 Task: Buy 3 Dental Floss from Oral Care section under best seller category for shipping address: Julie Green, 2771 Fieldcrest Road, New York, New York 10005, Cell Number 6318992398. Pay from credit card ending with 7965, CVV 549
Action: Mouse moved to (544, 45)
Screenshot: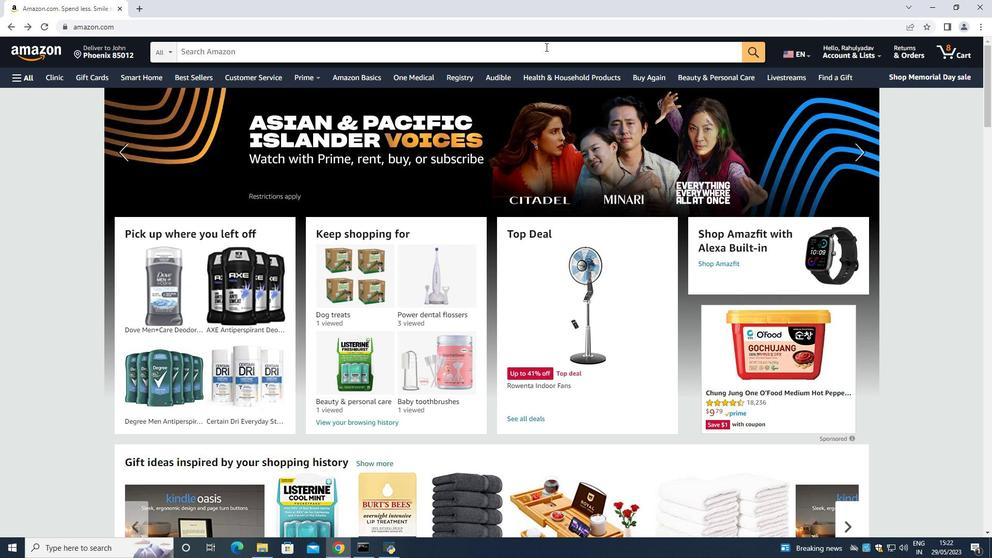 
Action: Mouse pressed left at (544, 45)
Screenshot: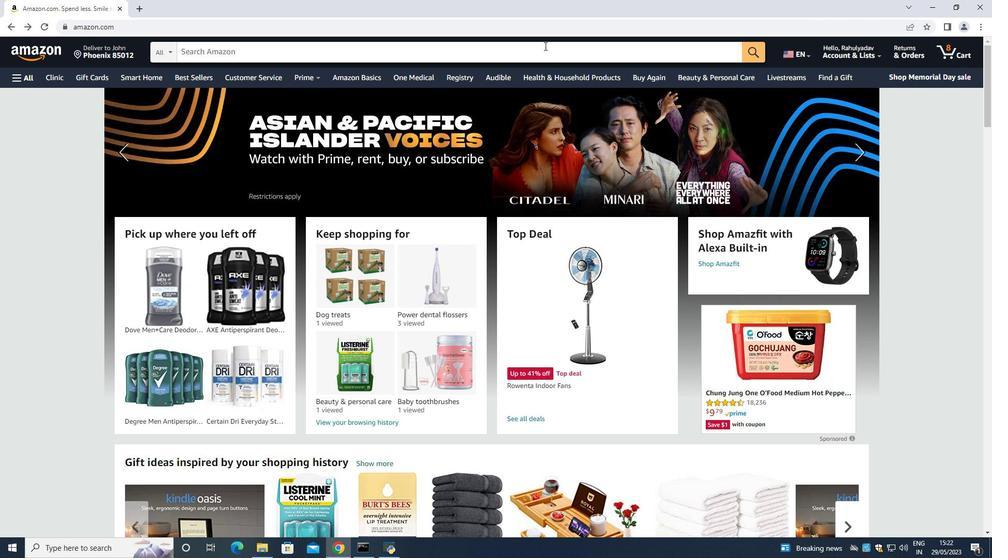 
Action: Key pressed <Key.shift>Dw<Key.backspace>ental<Key.space><Key.shift><Key.shift><Key.shift><Key.shift><Key.shift><Key.shift><Key.shift><Key.shift><Key.shift><Key.shift><Key.shift><Key.shift><Key.shift><Key.shift><Key.shift><Key.shift><Key.shift>Floss<Key.space><Key.enter>
Screenshot: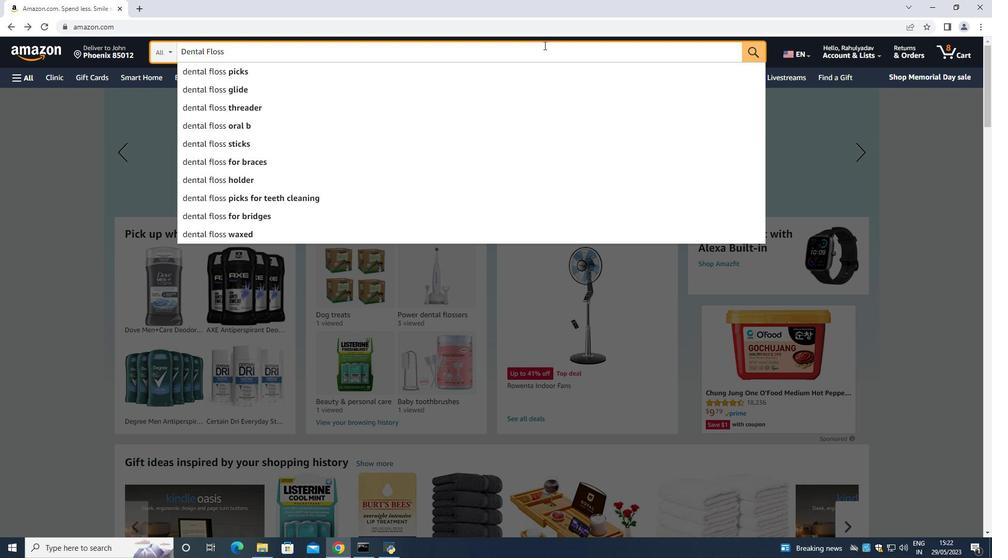 
Action: Mouse moved to (484, 13)
Screenshot: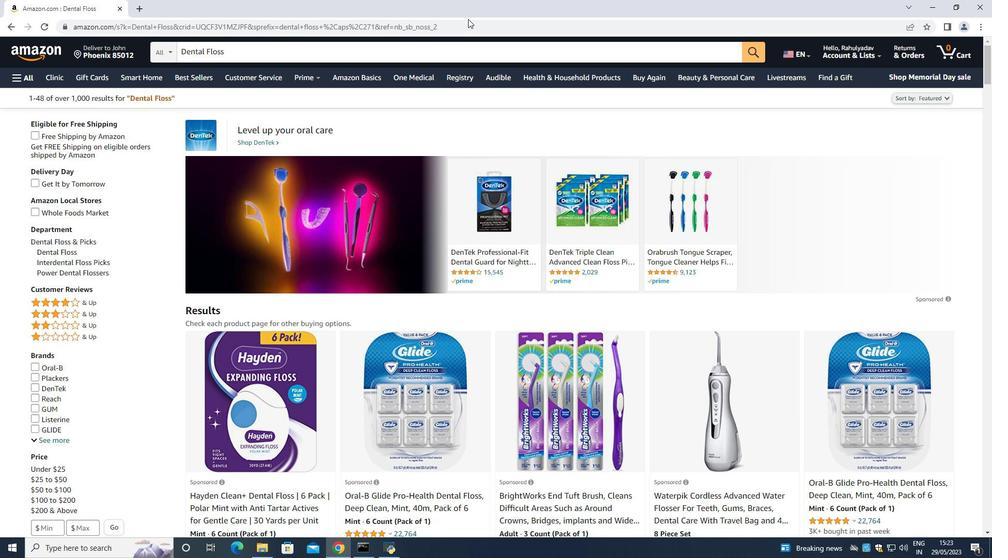 
Action: Mouse scrolled (484, 14) with delta (0, 0)
Screenshot: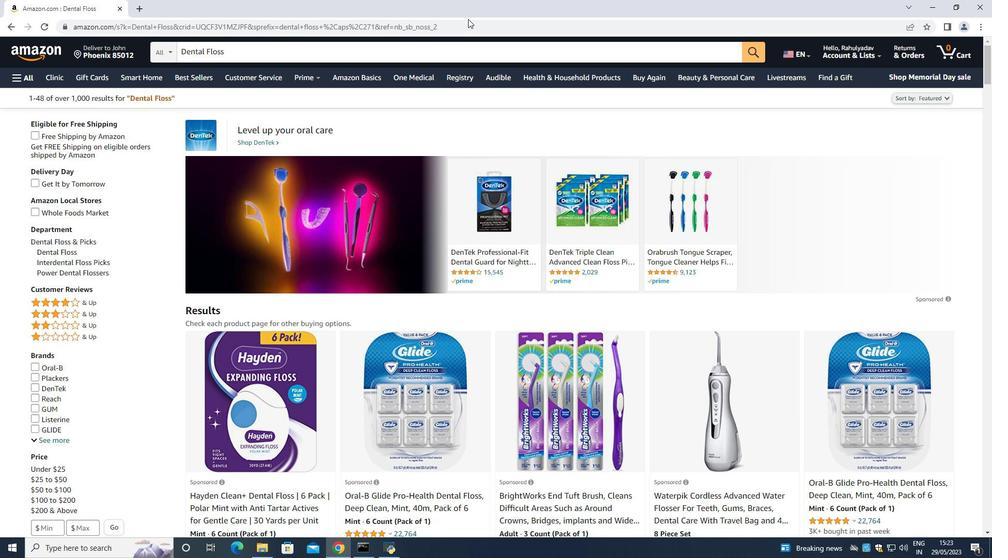 
Action: Mouse moved to (428, 220)
Screenshot: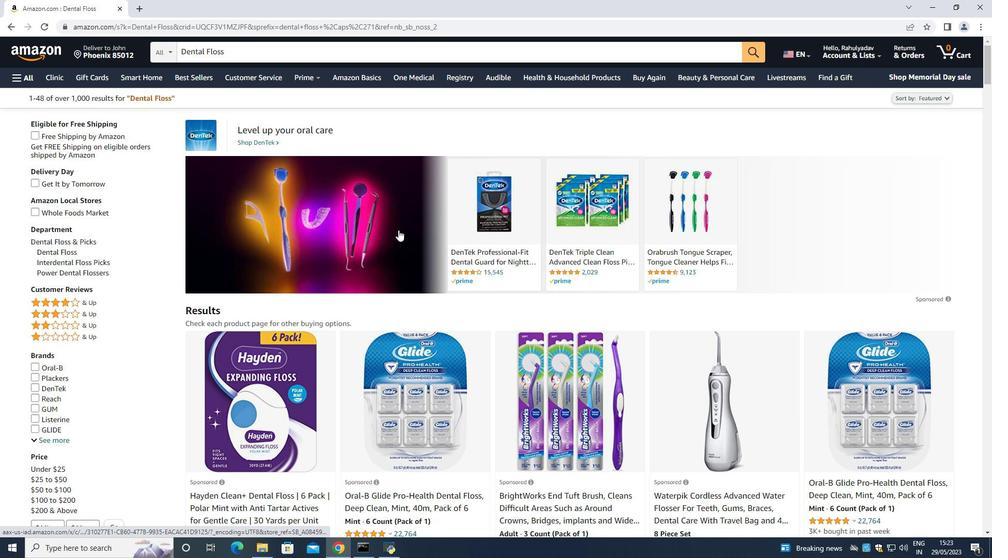 
Action: Mouse scrolled (428, 219) with delta (0, 0)
Screenshot: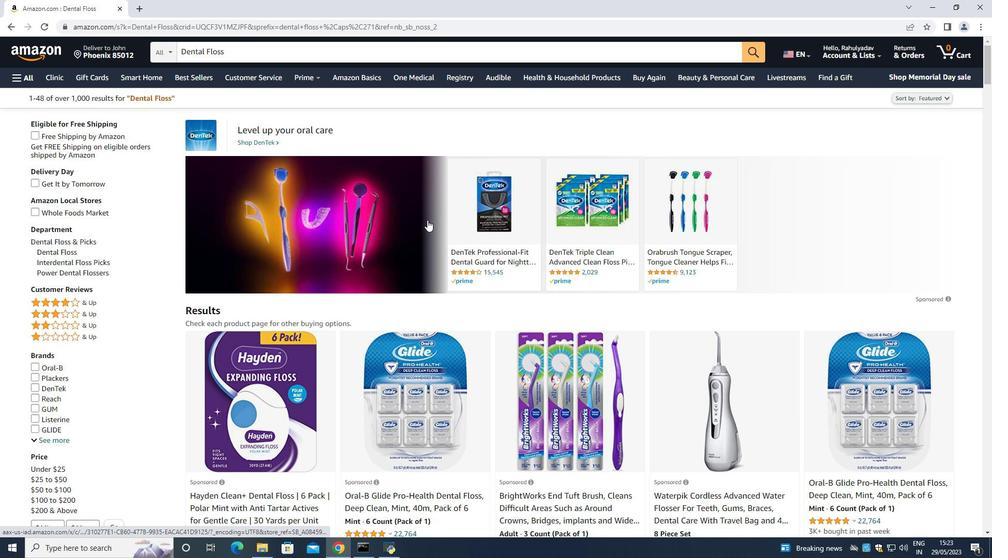 
Action: Mouse moved to (279, 306)
Screenshot: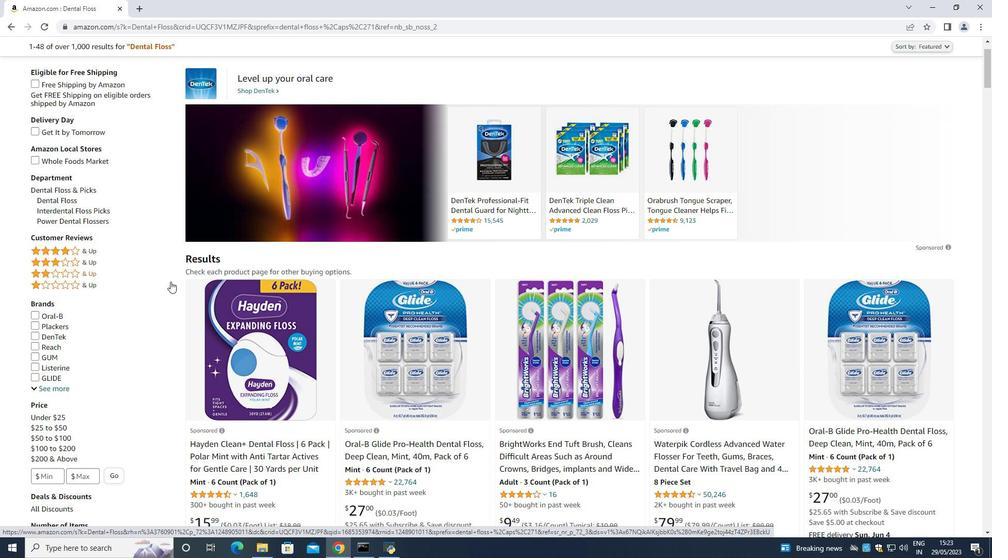 
Action: Mouse scrolled (279, 306) with delta (0, 0)
Screenshot: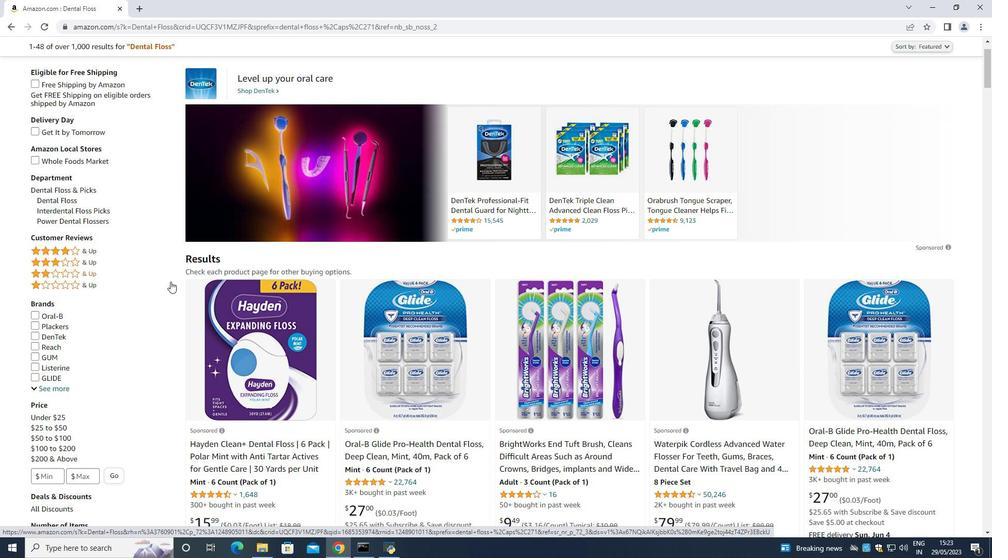 
Action: Mouse moved to (293, 370)
Screenshot: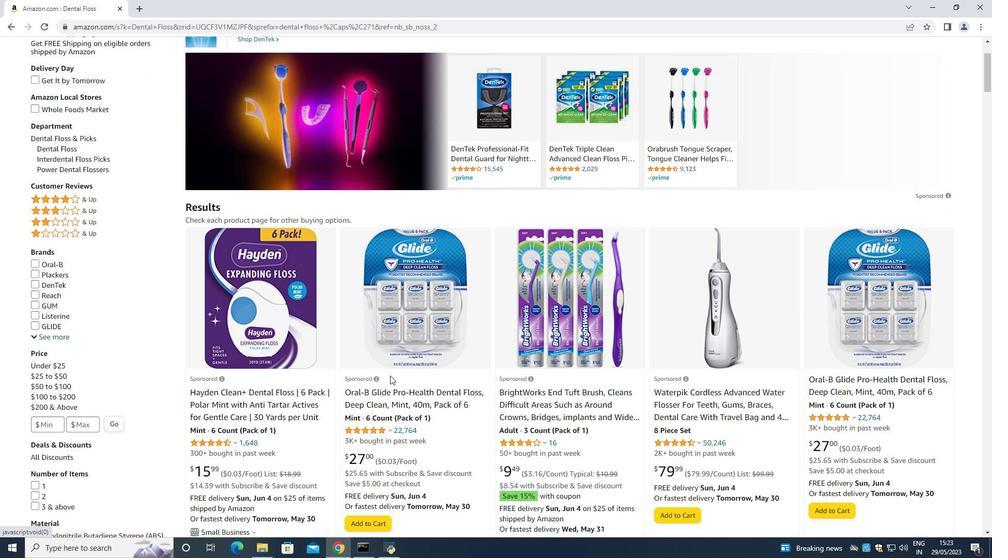 
Action: Mouse scrolled (293, 369) with delta (0, 0)
Screenshot: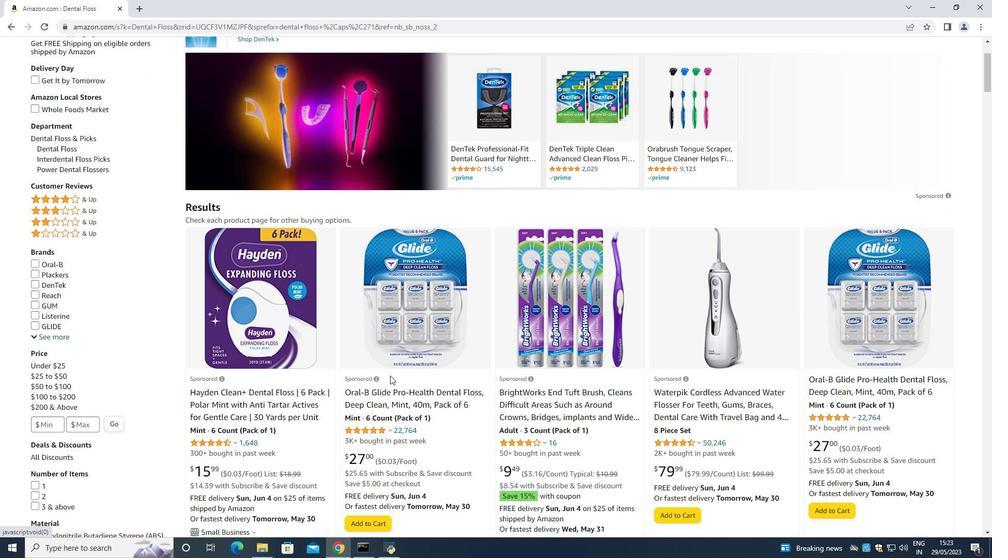 
Action: Mouse moved to (229, 356)
Screenshot: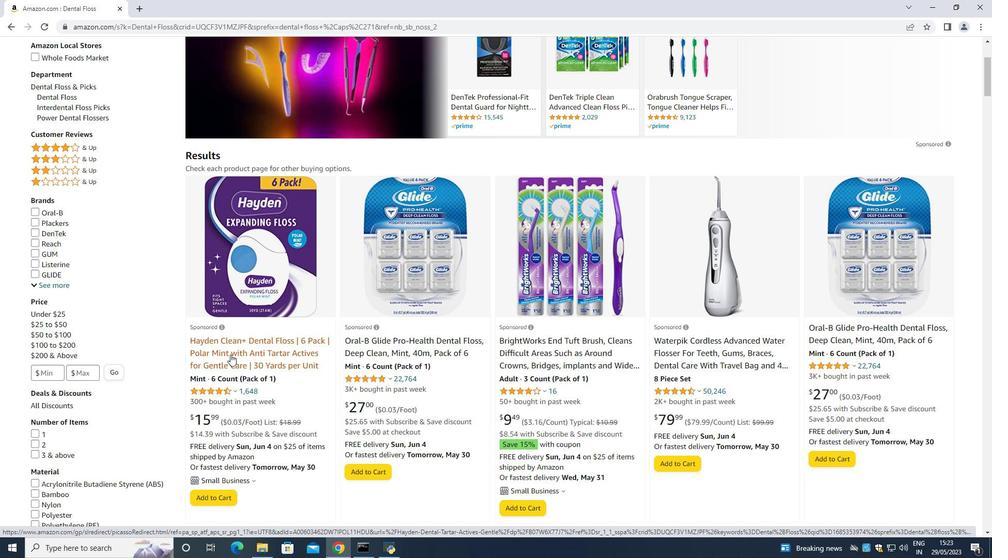 
Action: Mouse scrolled (229, 355) with delta (0, 0)
Screenshot: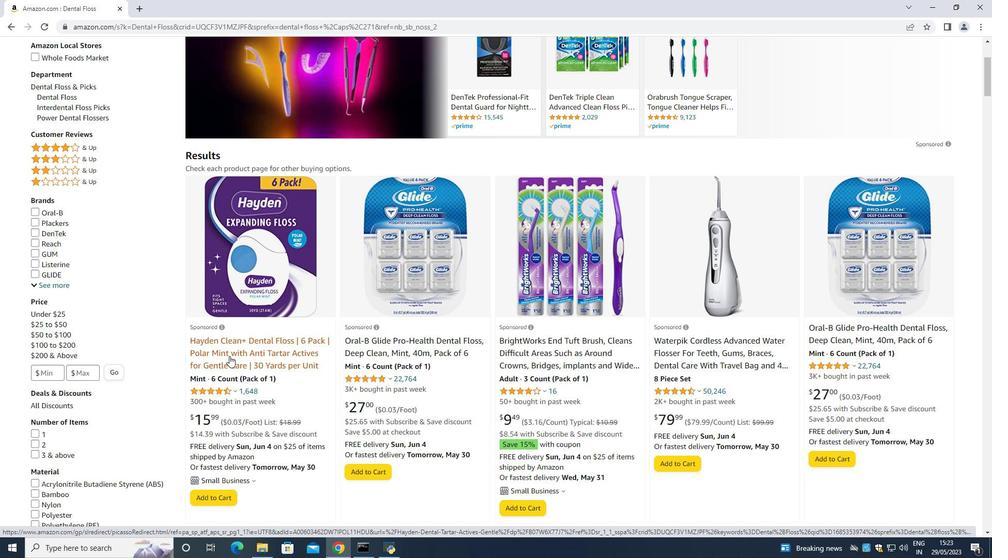 
Action: Mouse moved to (330, 292)
Screenshot: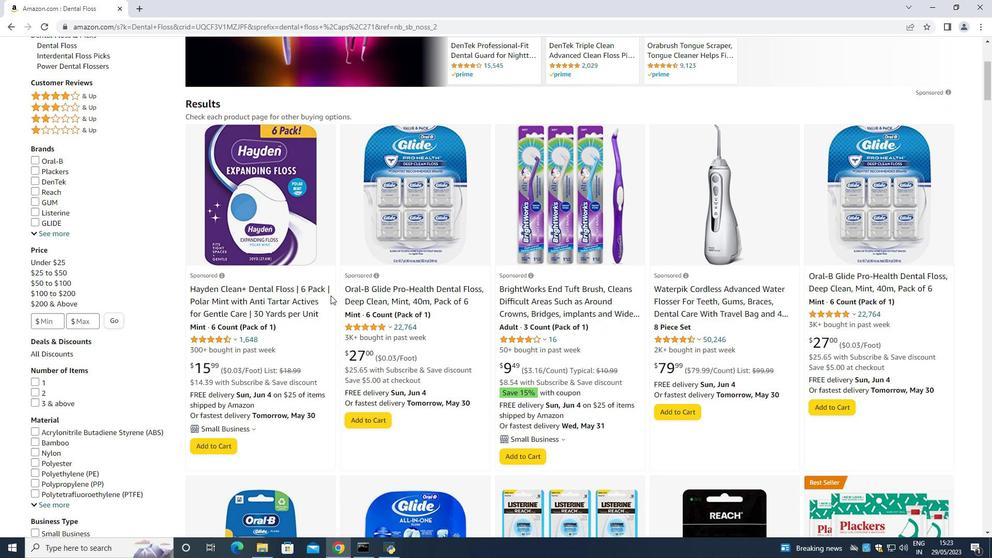 
Action: Mouse pressed middle at (330, 292)
Screenshot: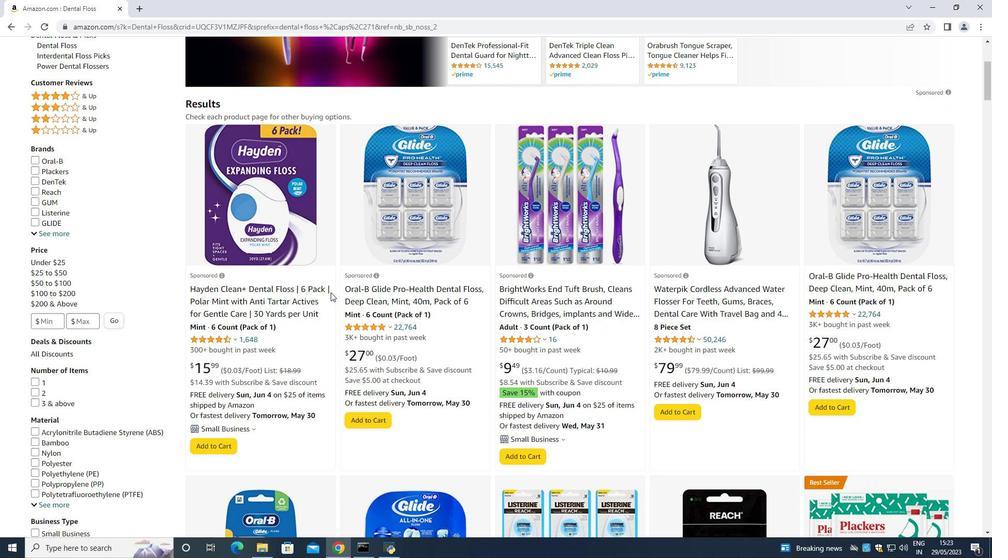 
Action: Mouse moved to (184, 299)
Screenshot: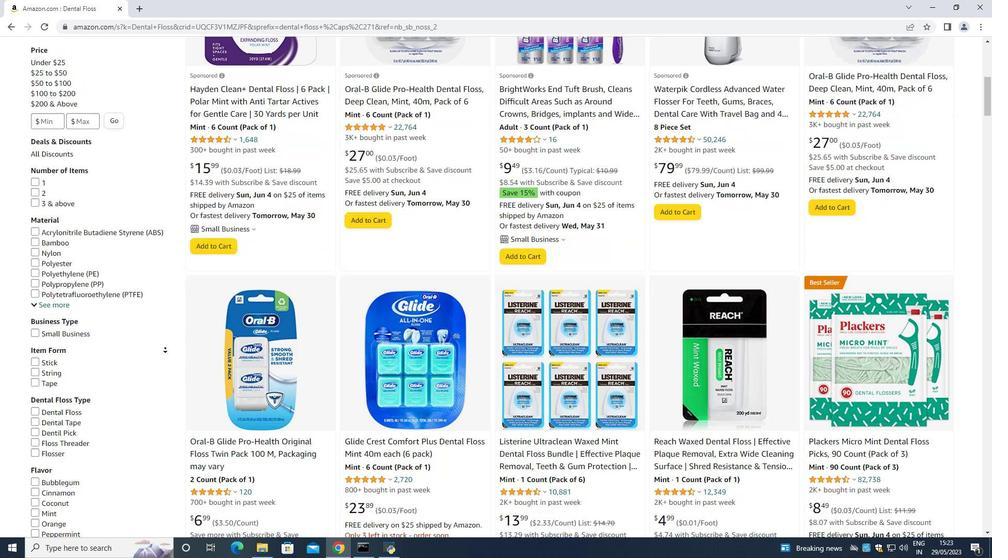 
Action: Mouse scrolled (184, 299) with delta (0, 0)
Screenshot: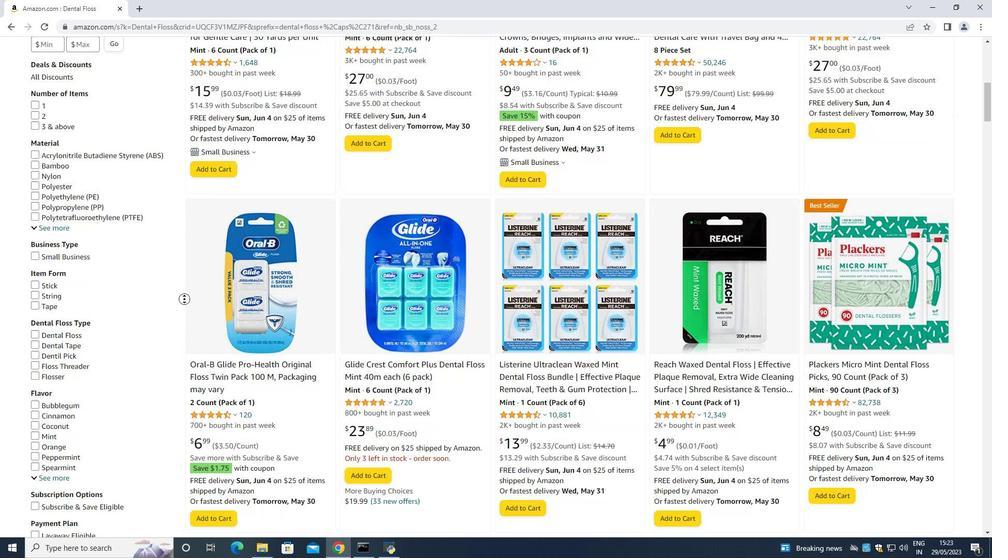 
Action: Mouse moved to (344, 336)
Screenshot: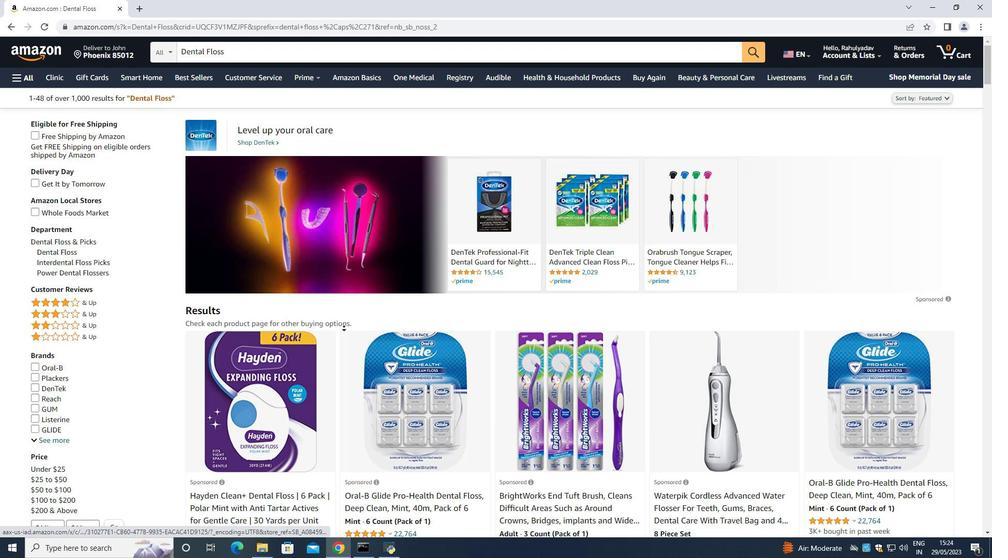 
Action: Mouse pressed left at (344, 336)
Screenshot: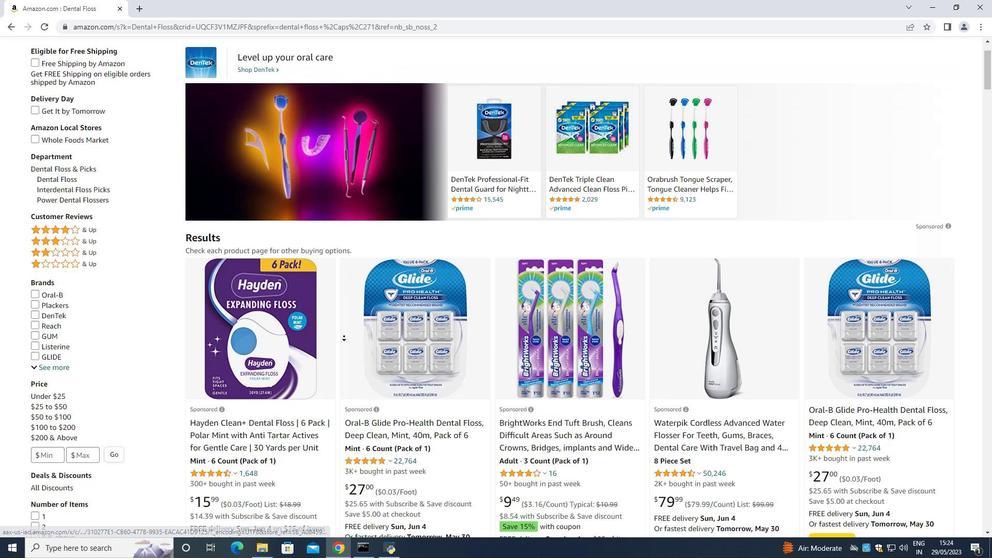 
Action: Mouse moved to (246, 300)
Screenshot: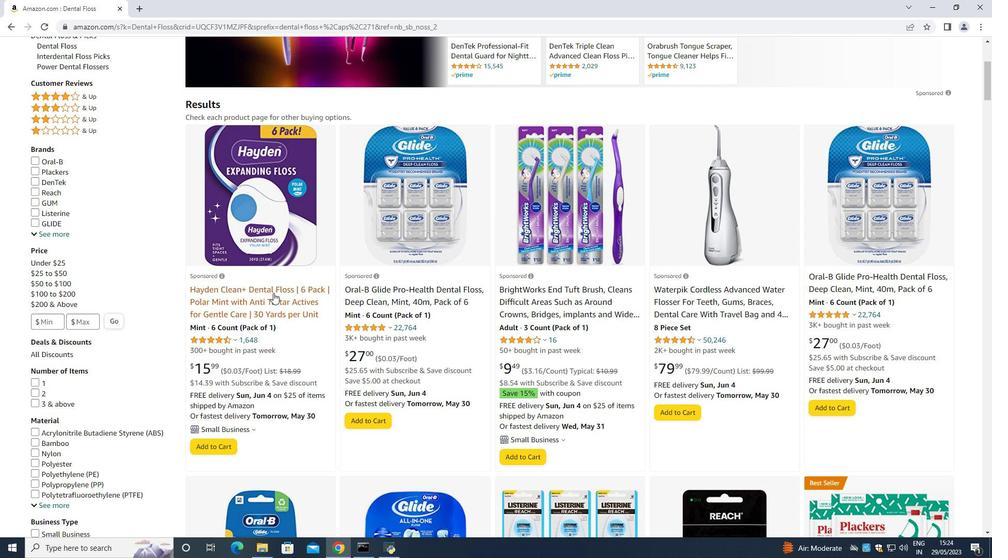 
Action: Mouse pressed left at (246, 300)
Screenshot: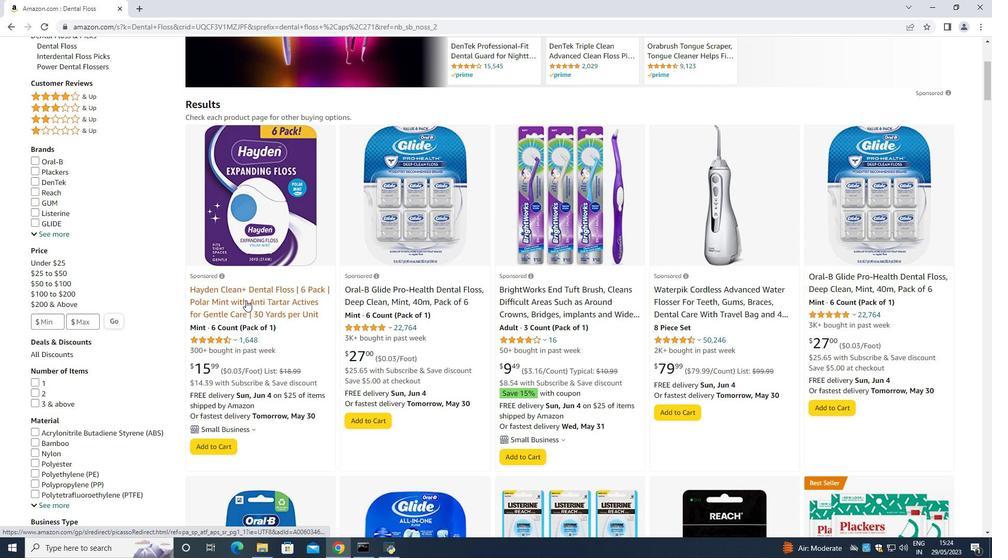 
Action: Mouse moved to (124, 202)
Screenshot: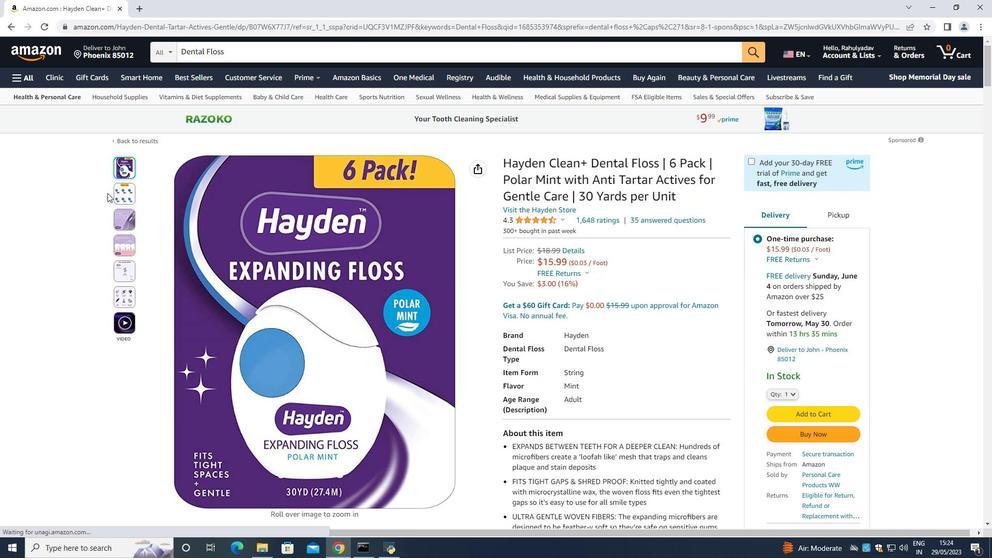 
Action: Mouse pressed left at (124, 202)
Screenshot: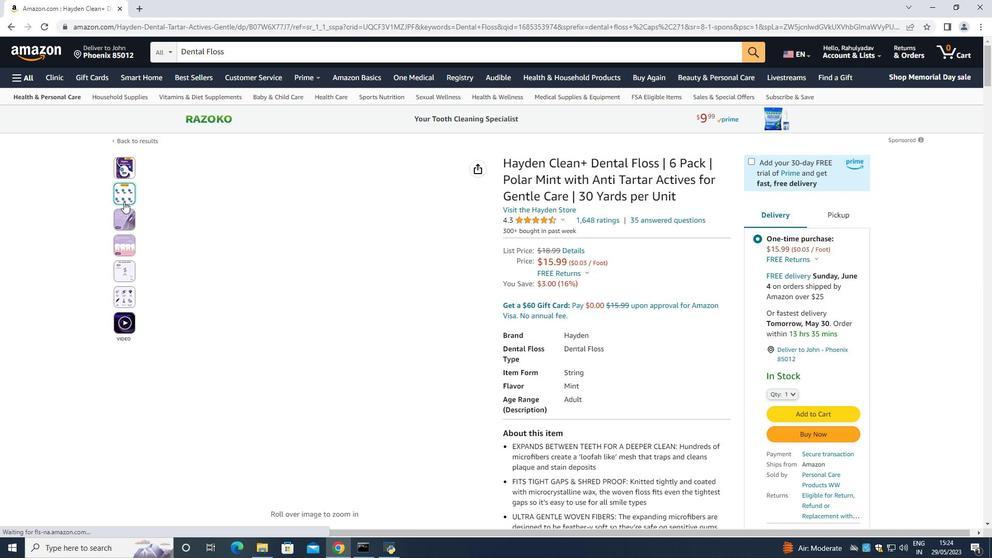 
Action: Mouse moved to (121, 320)
Screenshot: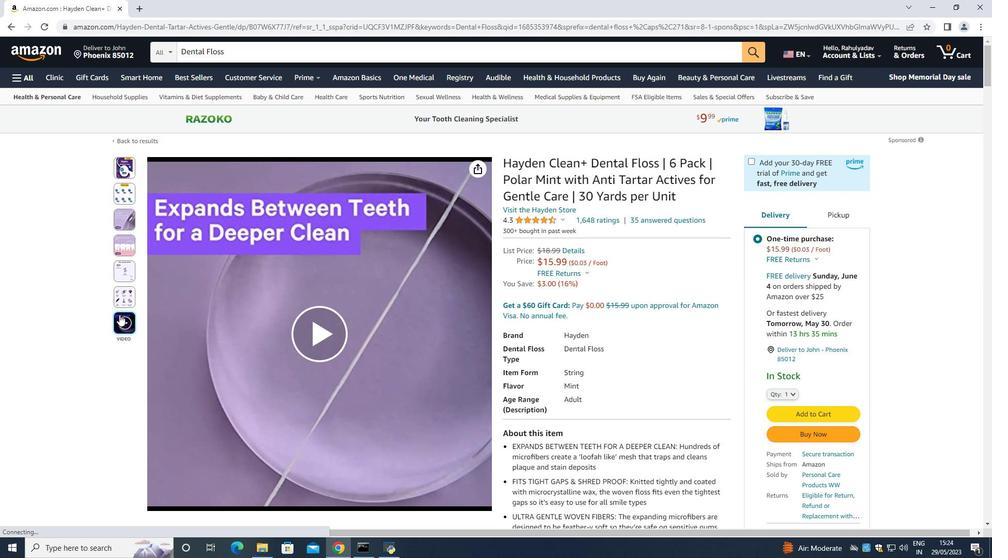 
Action: Mouse pressed left at (121, 320)
Screenshot: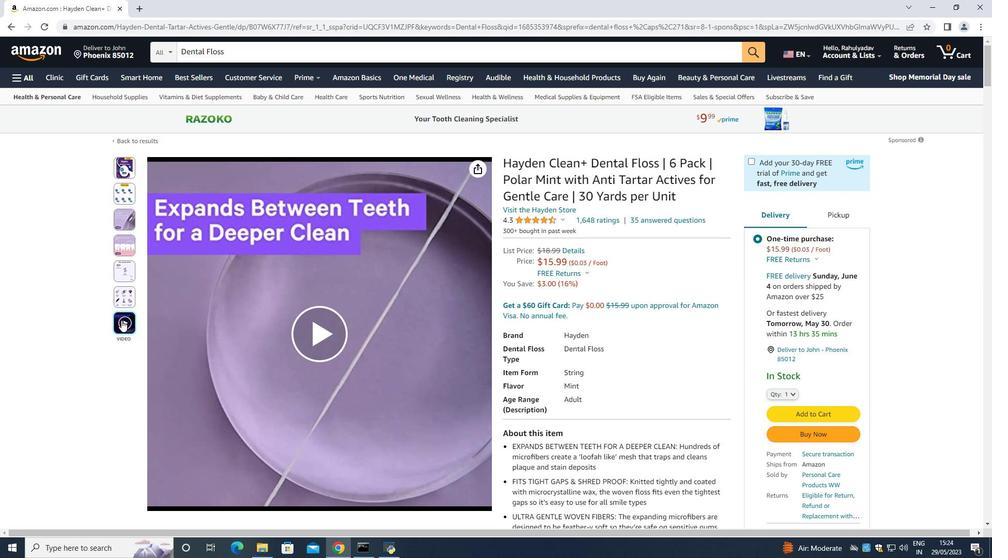 
Action: Mouse moved to (962, 95)
Screenshot: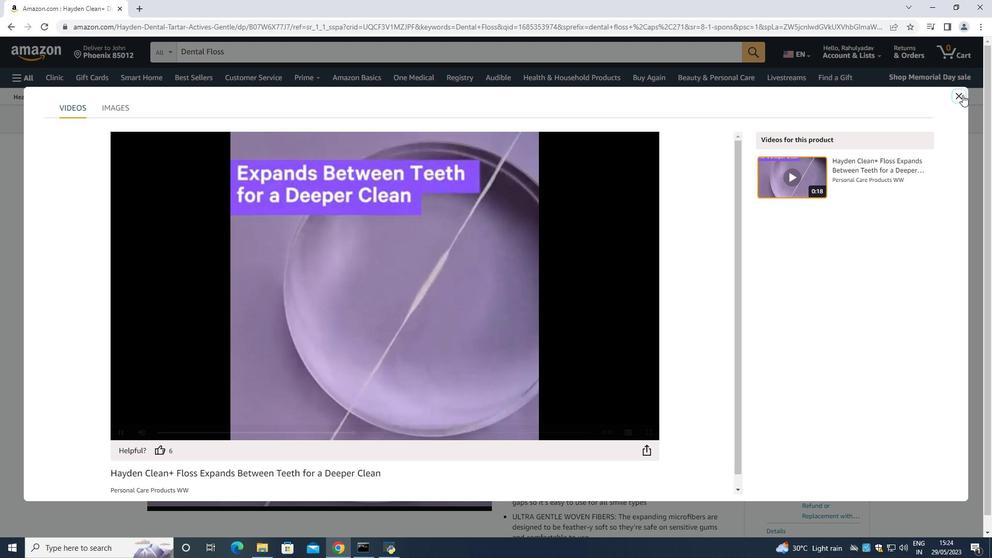
Action: Mouse pressed left at (962, 95)
Screenshot: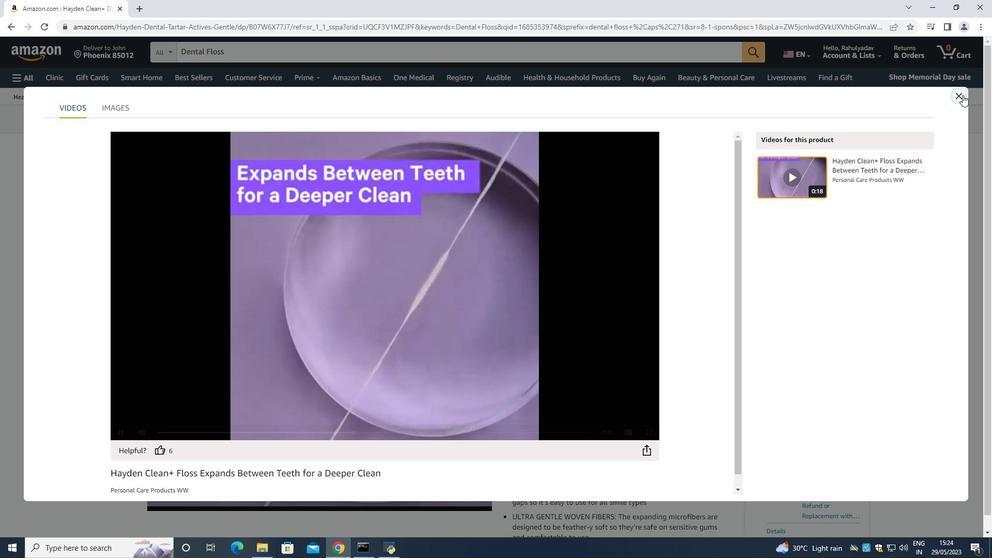
Action: Mouse moved to (886, 169)
Screenshot: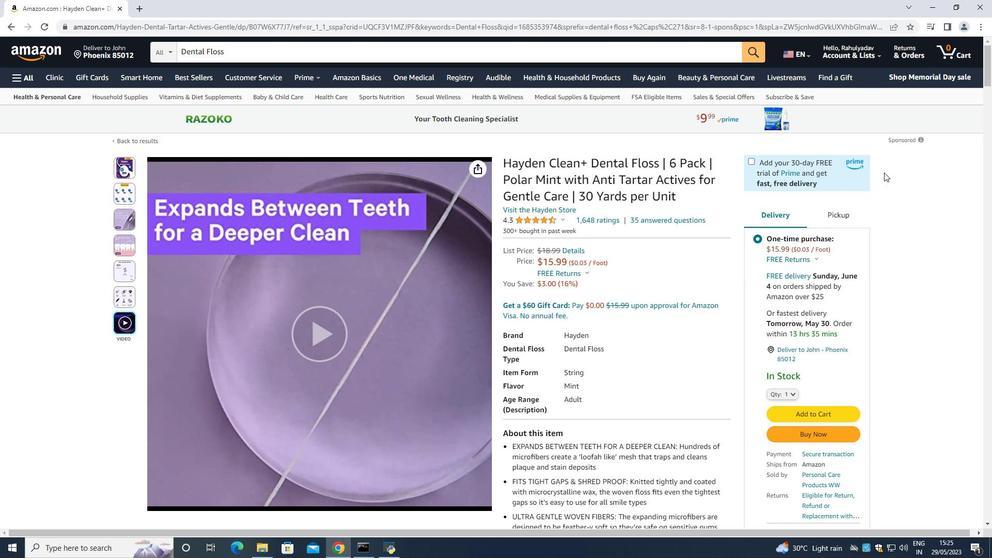 
Action: Mouse pressed middle at (886, 169)
Screenshot: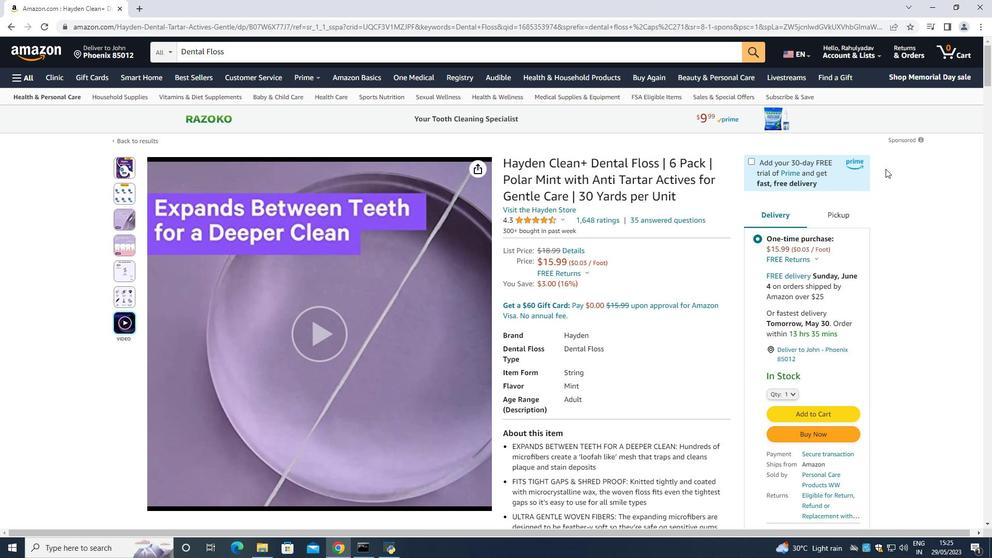
Action: Mouse moved to (686, 189)
Screenshot: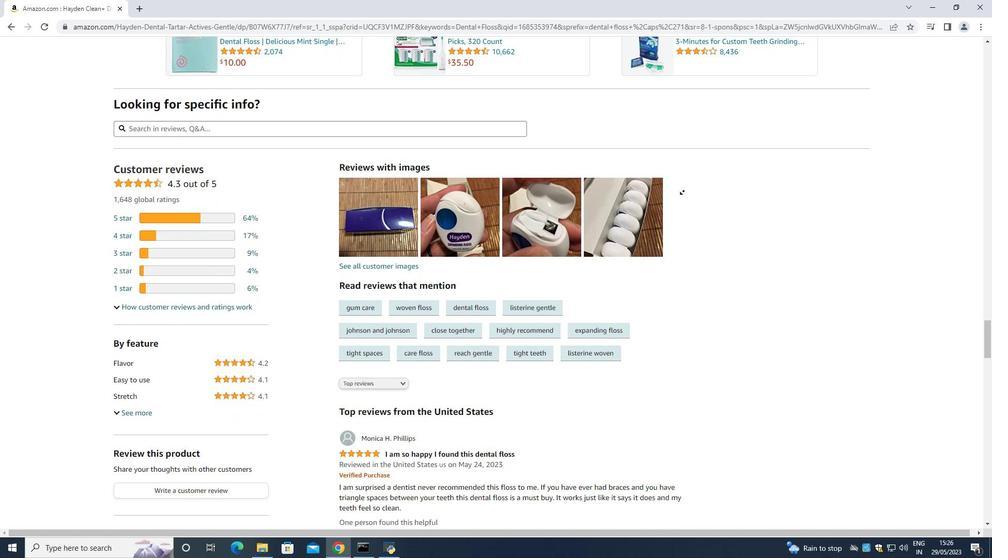 
Action: Mouse pressed left at (686, 189)
Screenshot: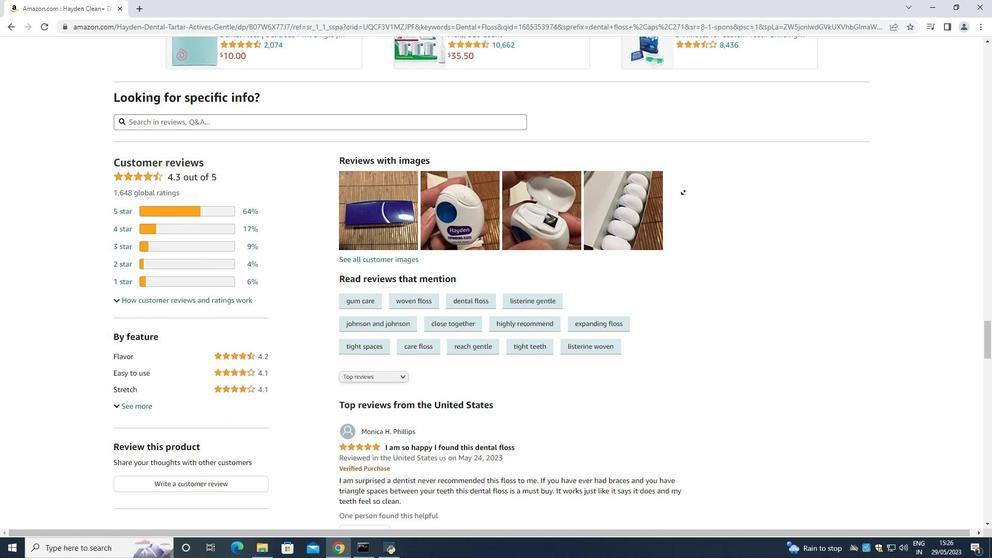 
Action: Mouse moved to (899, 557)
Screenshot: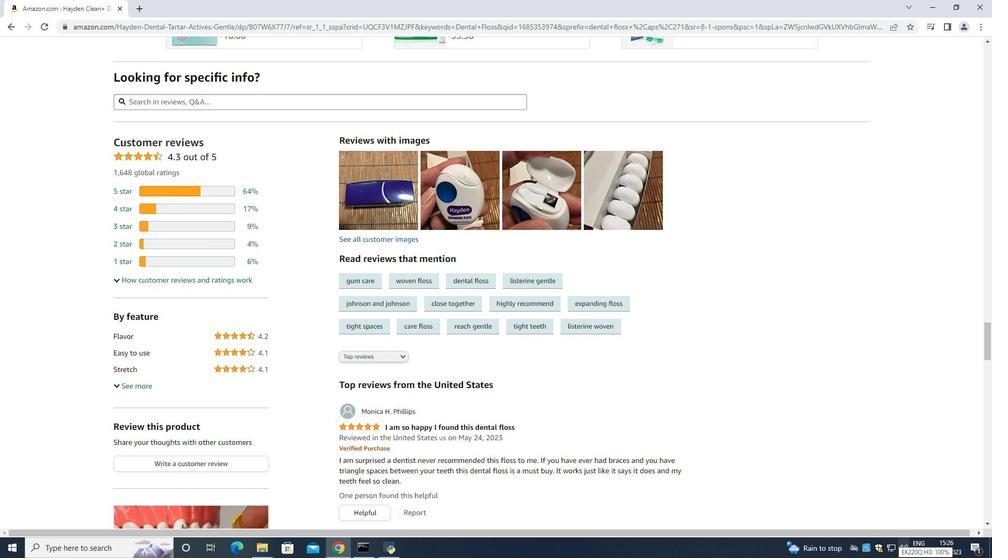 
Action: Mouse scrolled (899, 557) with delta (0, 0)
Screenshot: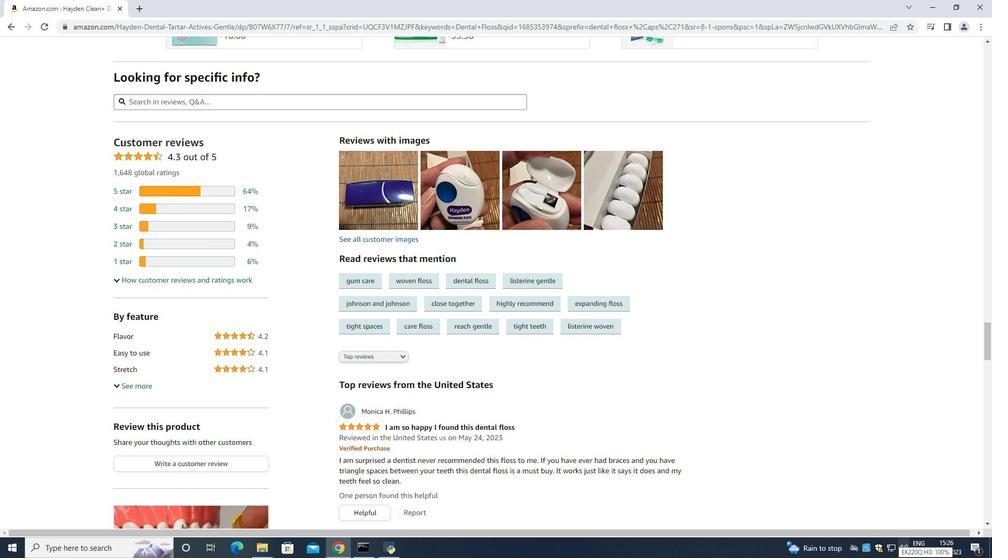 
Action: Mouse scrolled (899, 557) with delta (0, 0)
Screenshot: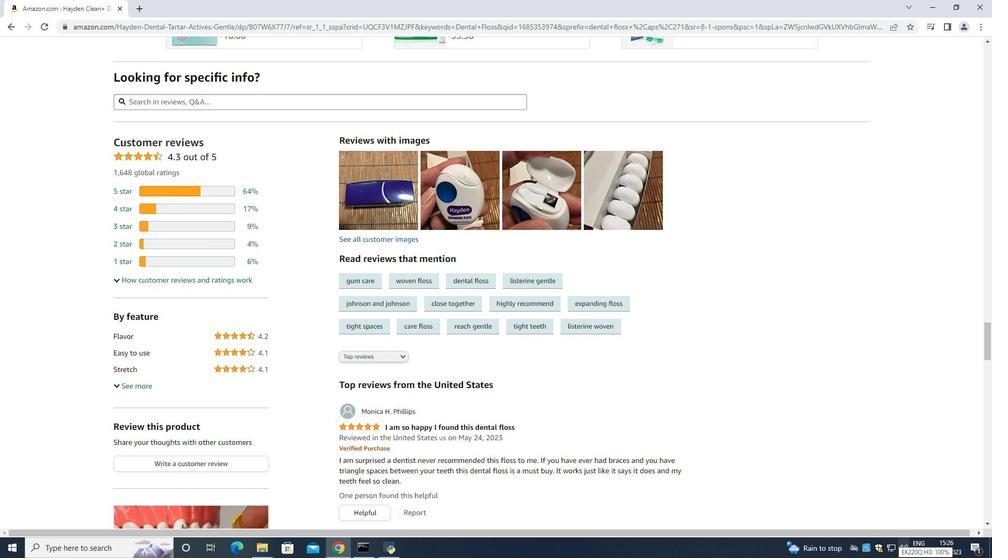 
Action: Mouse moved to (374, 197)
Screenshot: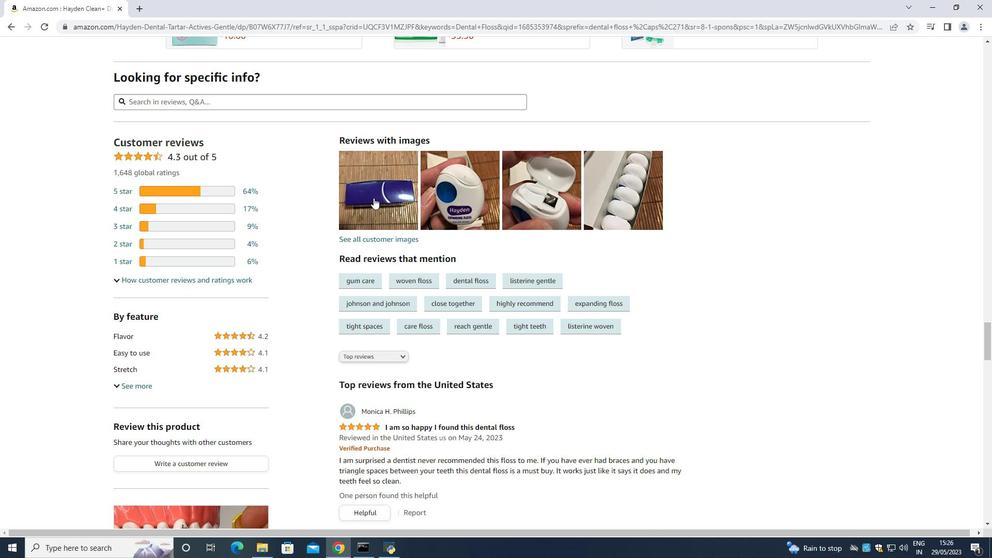 
Action: Mouse pressed left at (374, 197)
Screenshot: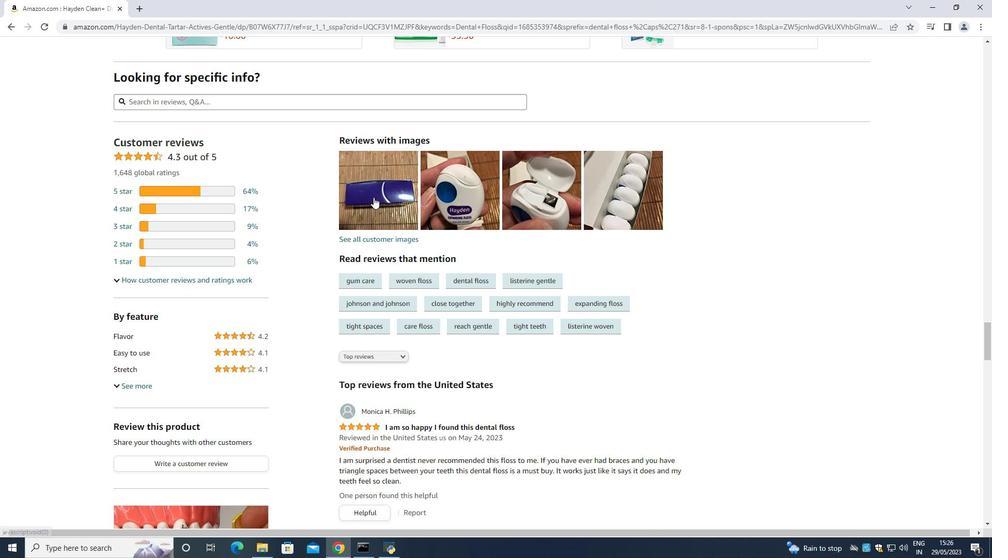 
Action: Mouse moved to (637, 323)
Screenshot: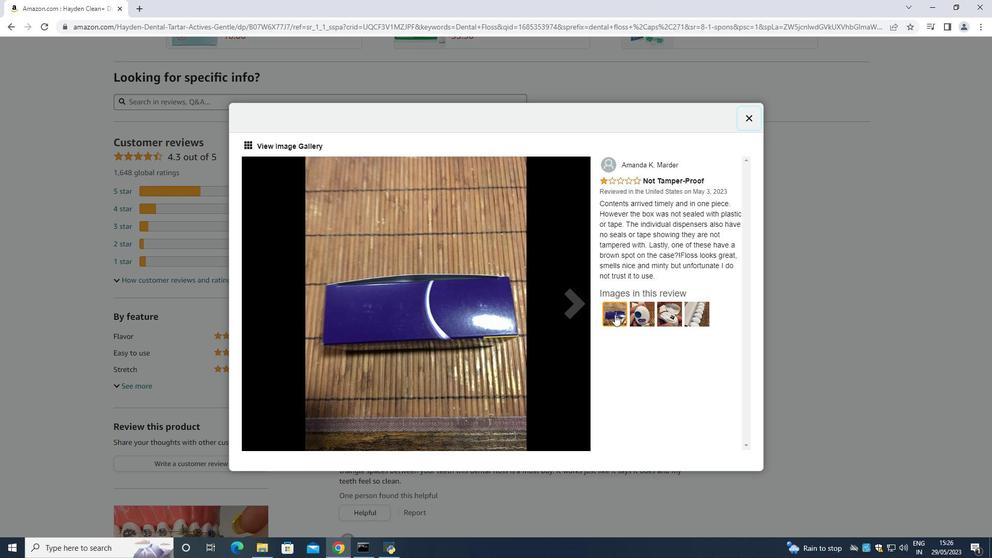 
Action: Mouse pressed left at (637, 323)
Screenshot: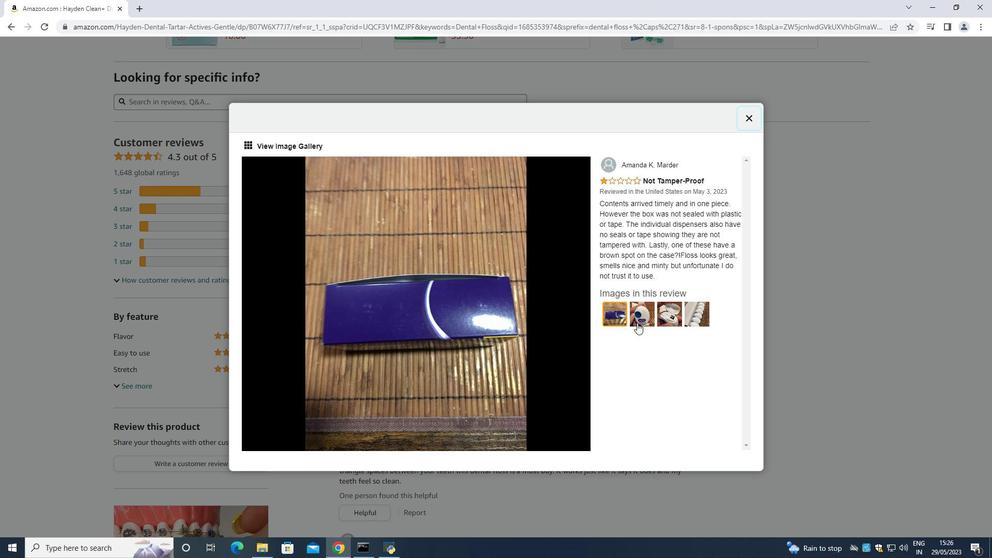 
Action: Mouse moved to (579, 300)
Screenshot: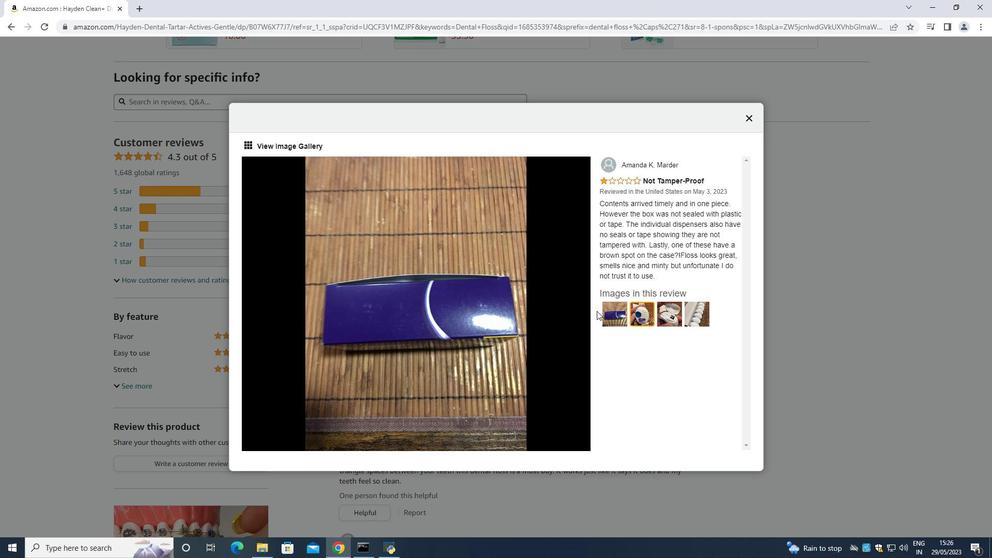 
Action: Mouse pressed left at (579, 300)
Screenshot: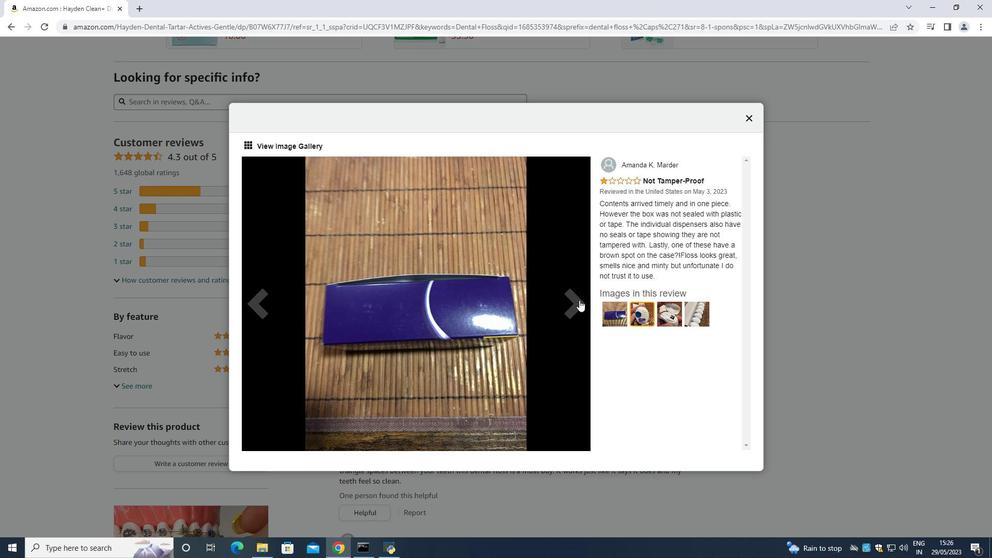 
Action: Mouse pressed left at (579, 300)
Screenshot: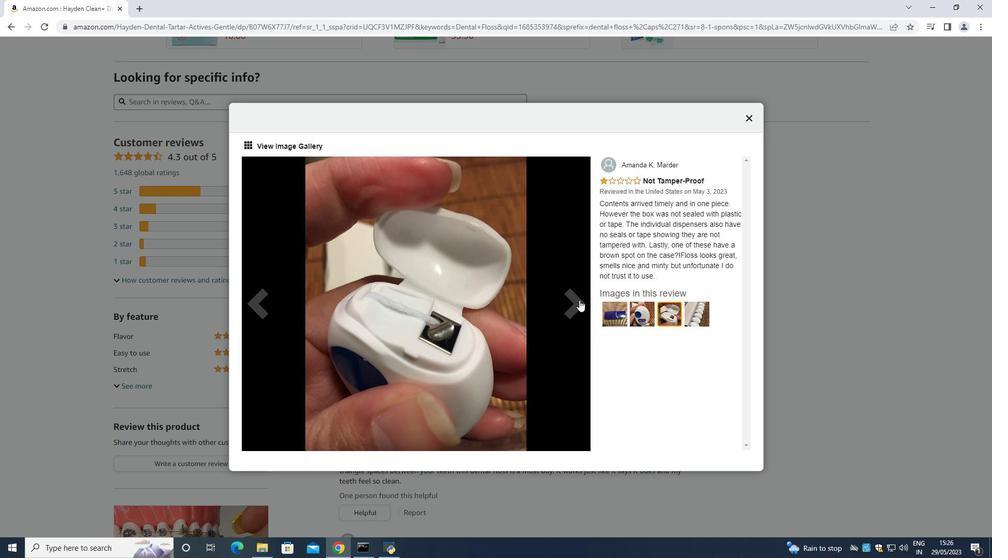 
Action: Mouse pressed left at (579, 300)
Screenshot: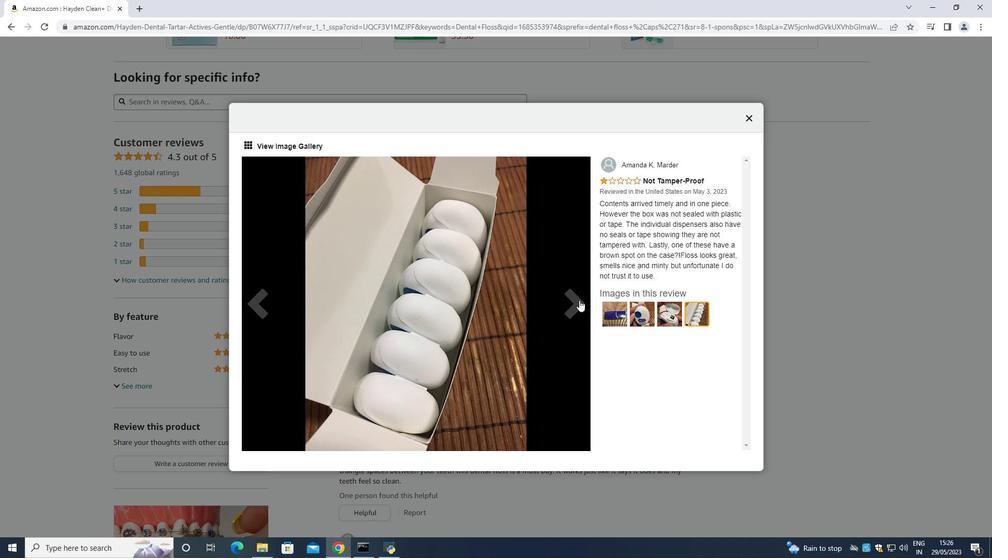 
Action: Mouse pressed left at (579, 300)
Screenshot: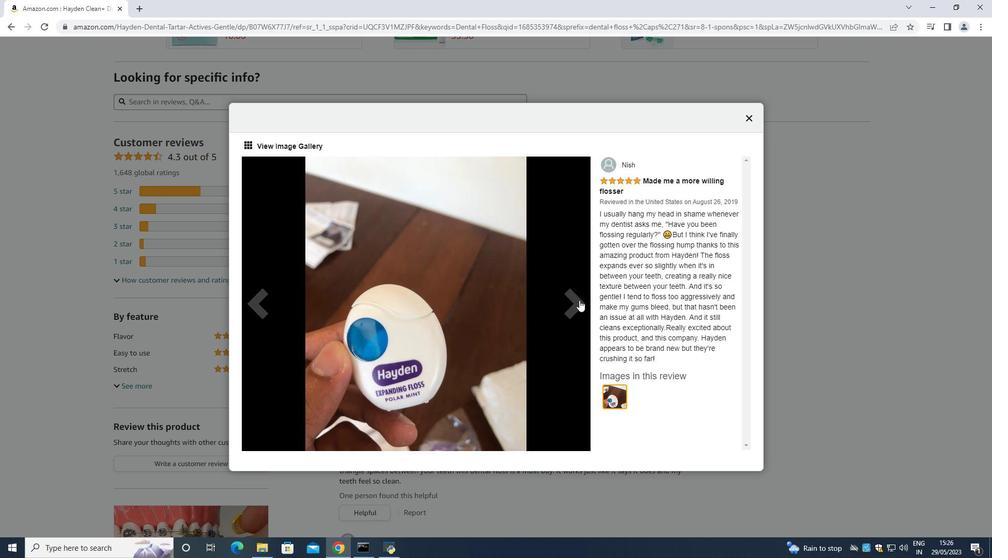 
Action: Mouse pressed left at (579, 300)
Screenshot: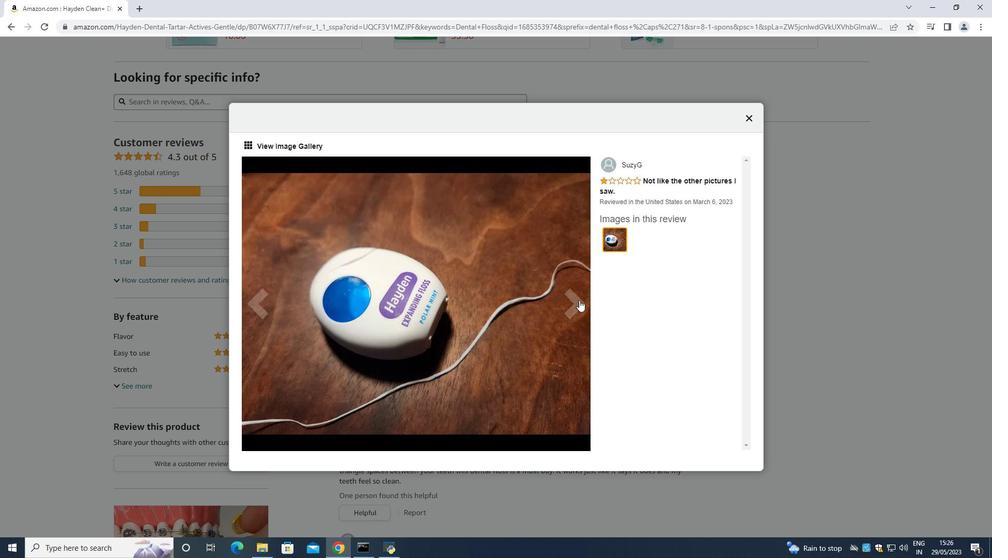 
Action: Mouse pressed left at (579, 300)
Screenshot: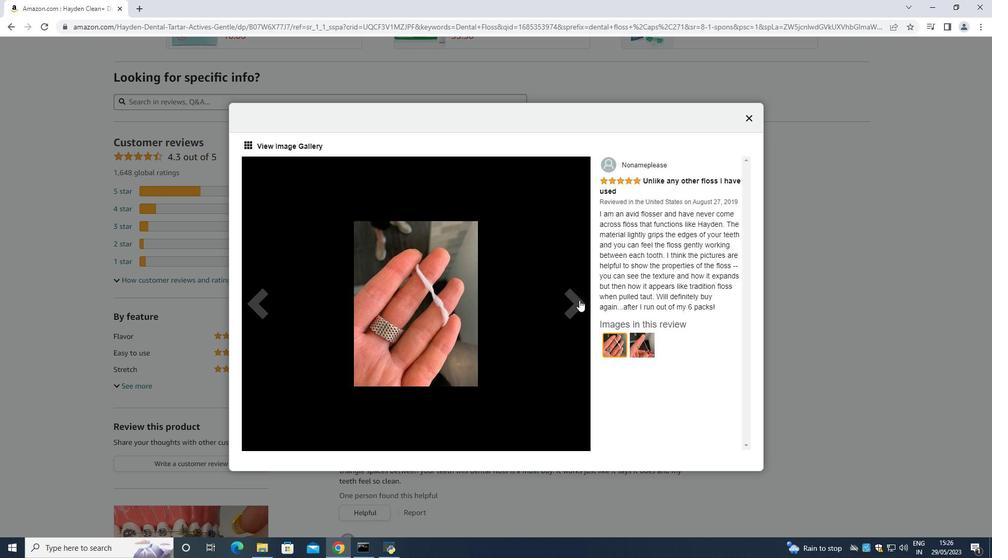 
Action: Mouse pressed left at (579, 300)
Screenshot: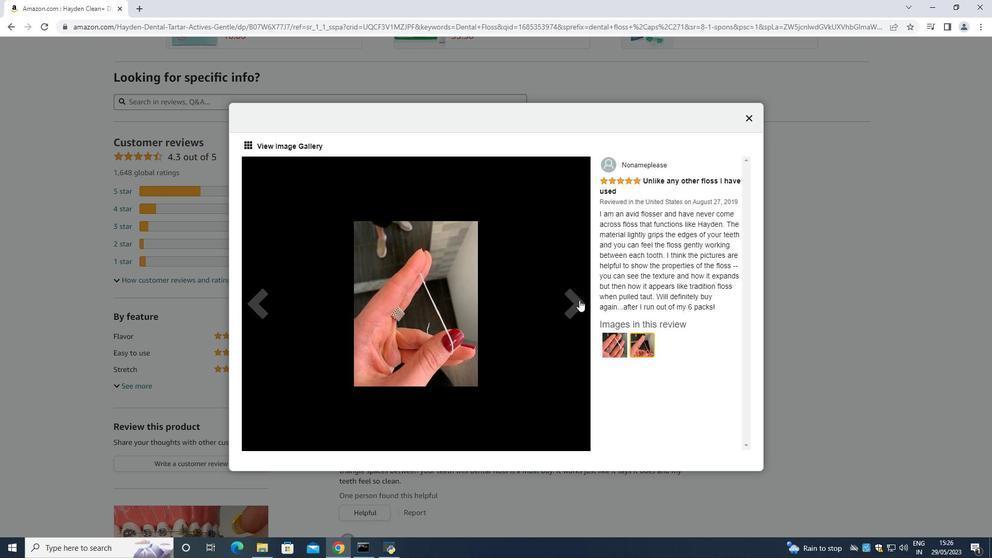 
Action: Mouse pressed left at (579, 300)
Screenshot: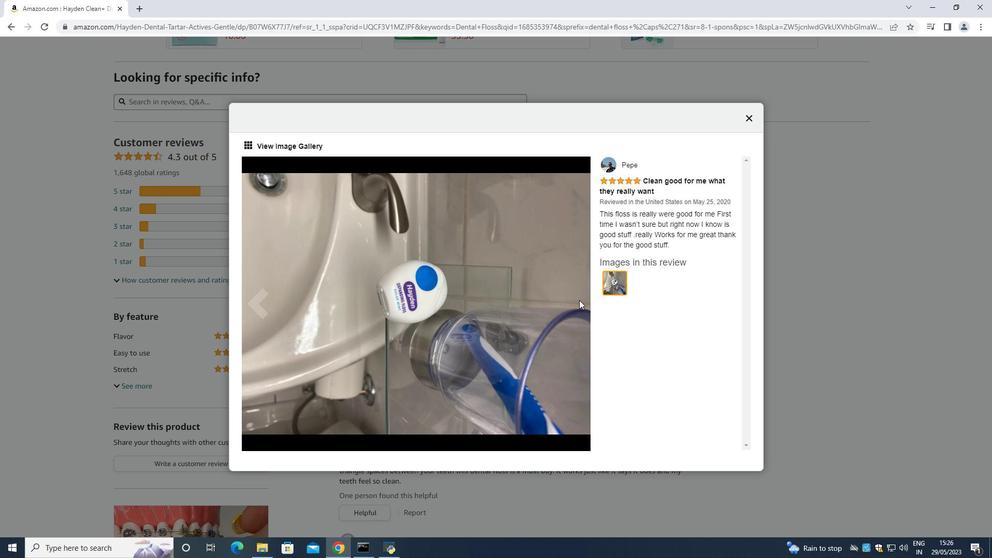 
Action: Mouse moved to (547, 300)
Screenshot: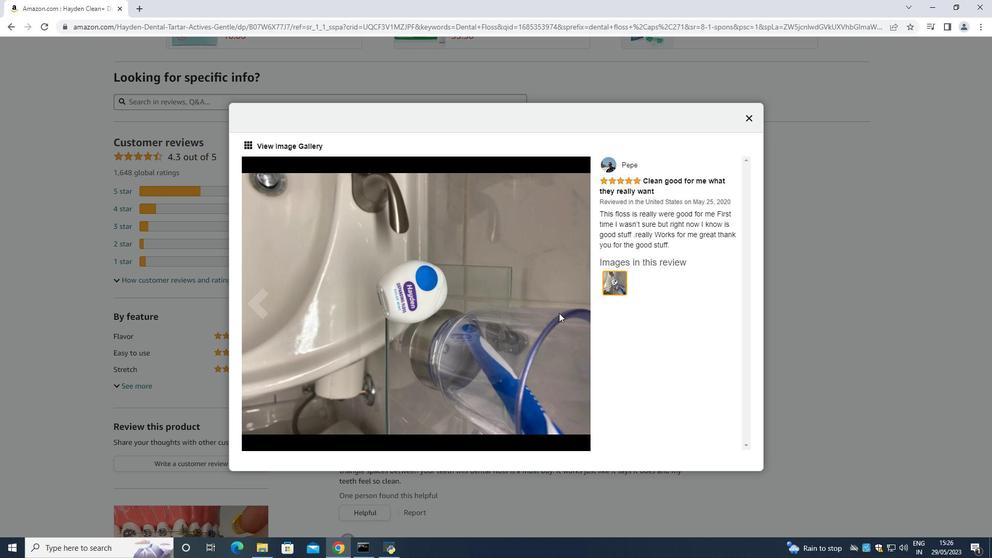 
Action: Mouse pressed left at (547, 300)
Screenshot: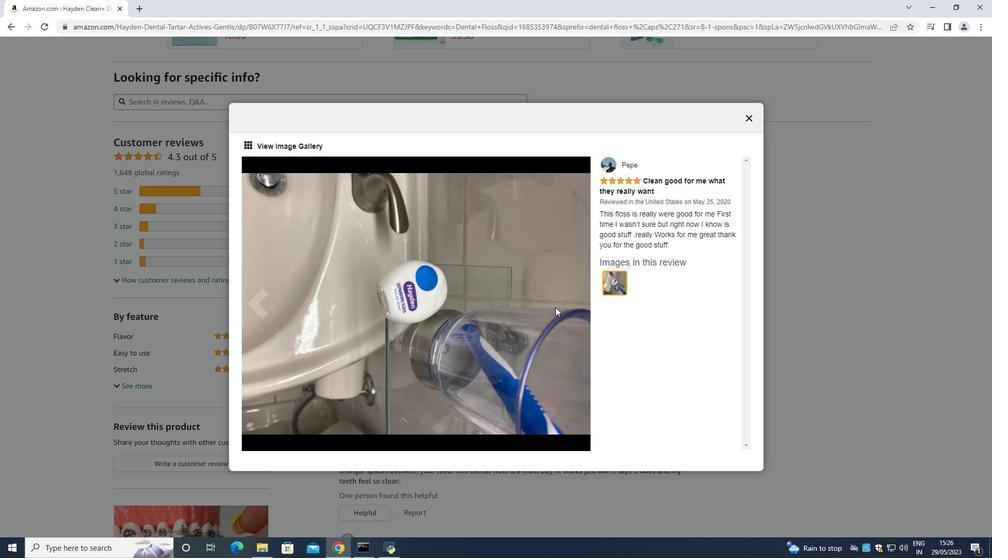 
Action: Mouse pressed left at (547, 300)
Screenshot: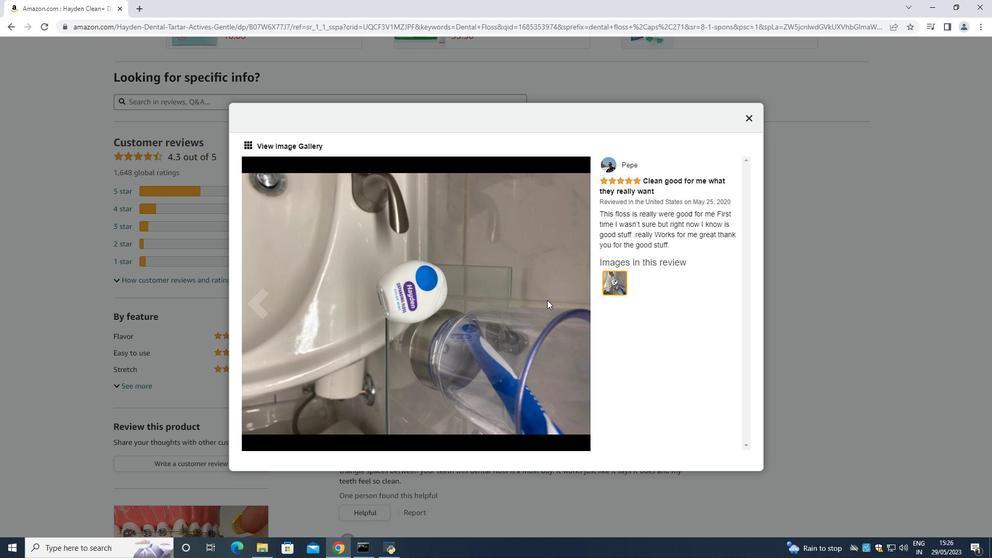 
Action: Mouse pressed left at (547, 300)
Screenshot: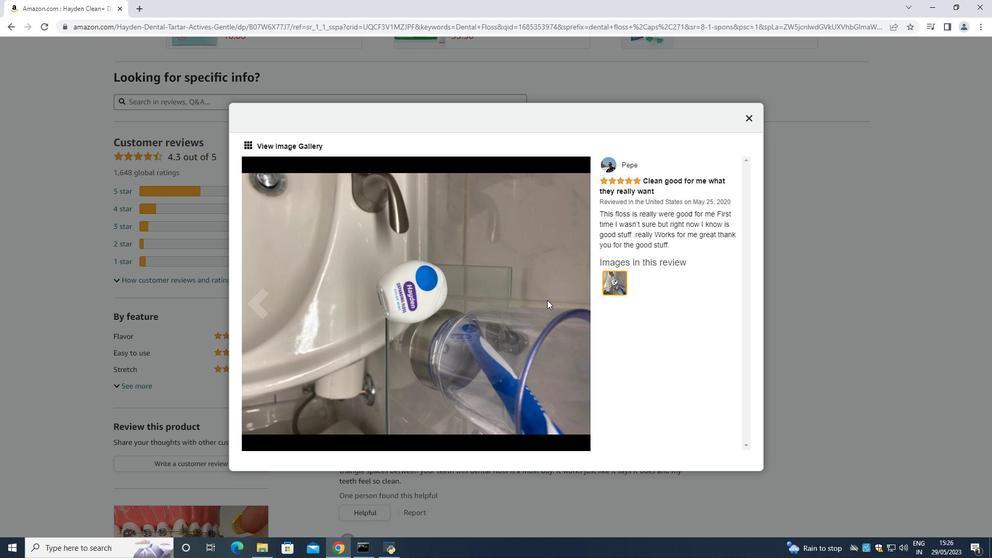 
Action: Mouse pressed left at (547, 300)
Screenshot: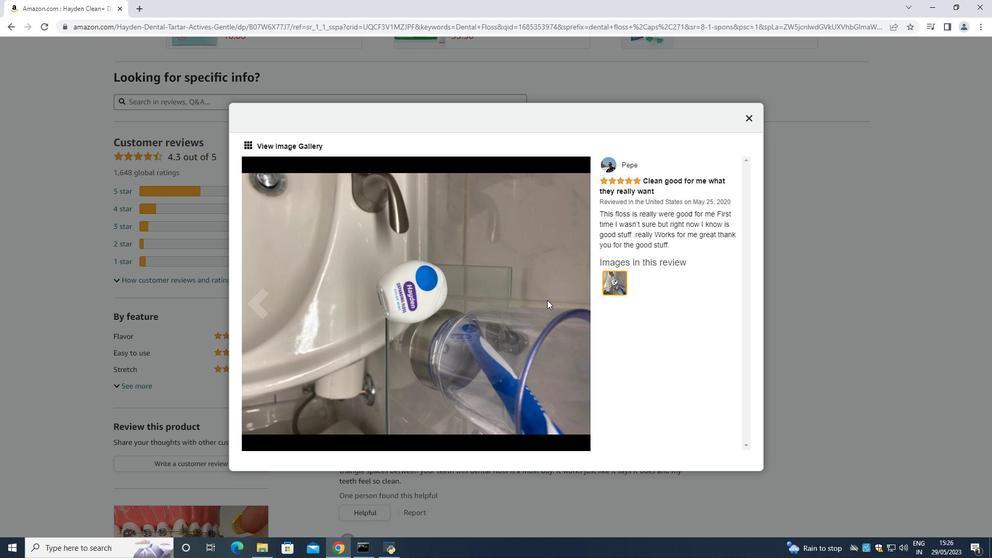 
Action: Mouse pressed left at (547, 300)
Screenshot: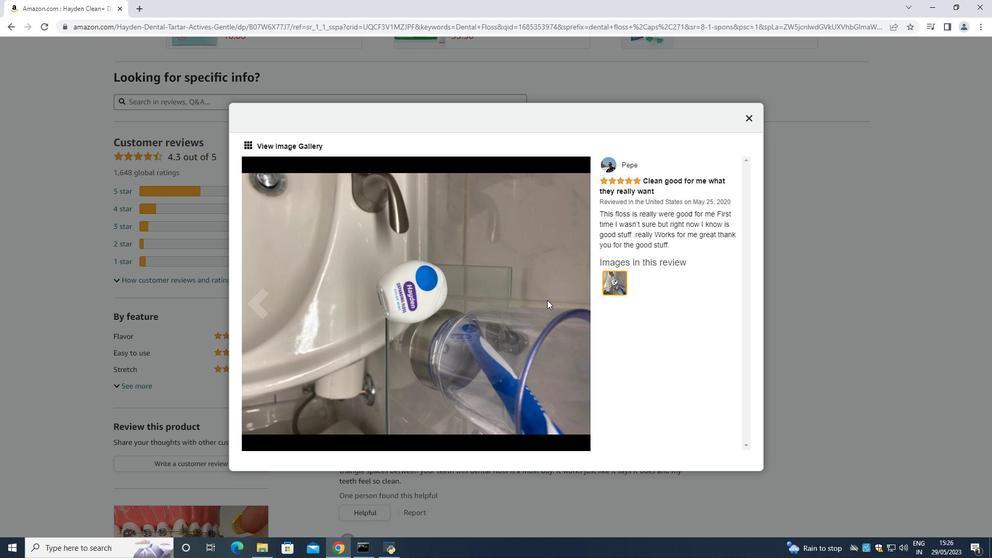 
Action: Mouse moved to (547, 301)
Screenshot: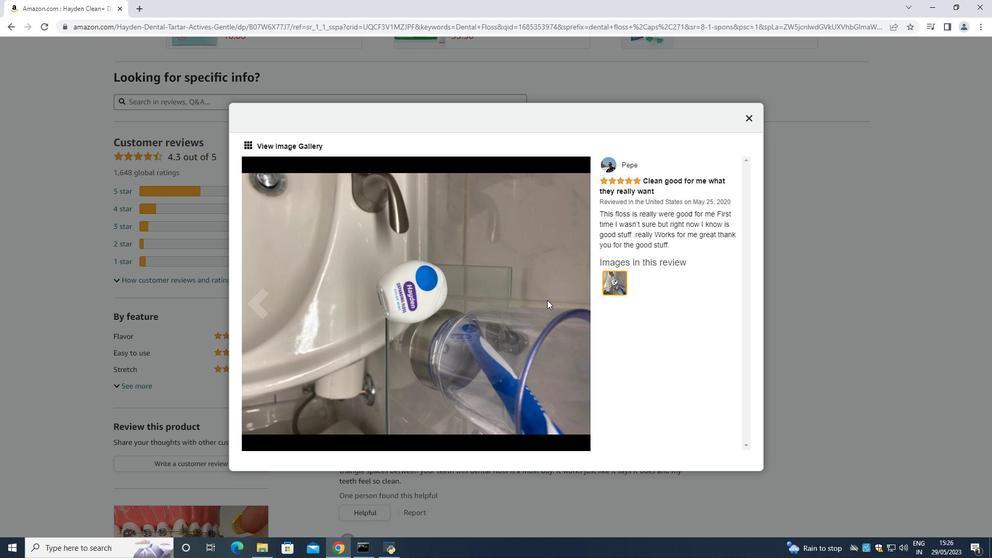 
Action: Mouse pressed left at (547, 301)
Screenshot: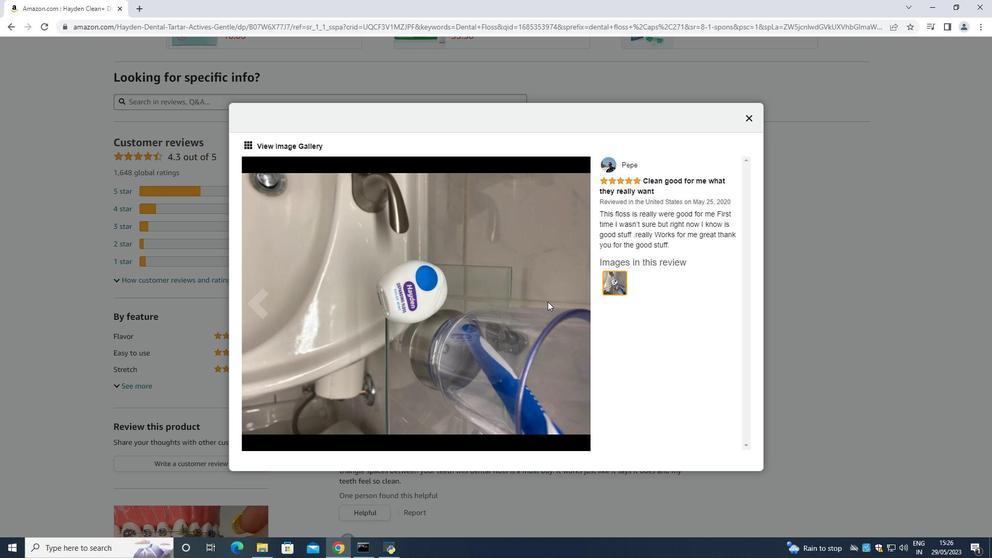 
Action: Mouse moved to (751, 116)
Screenshot: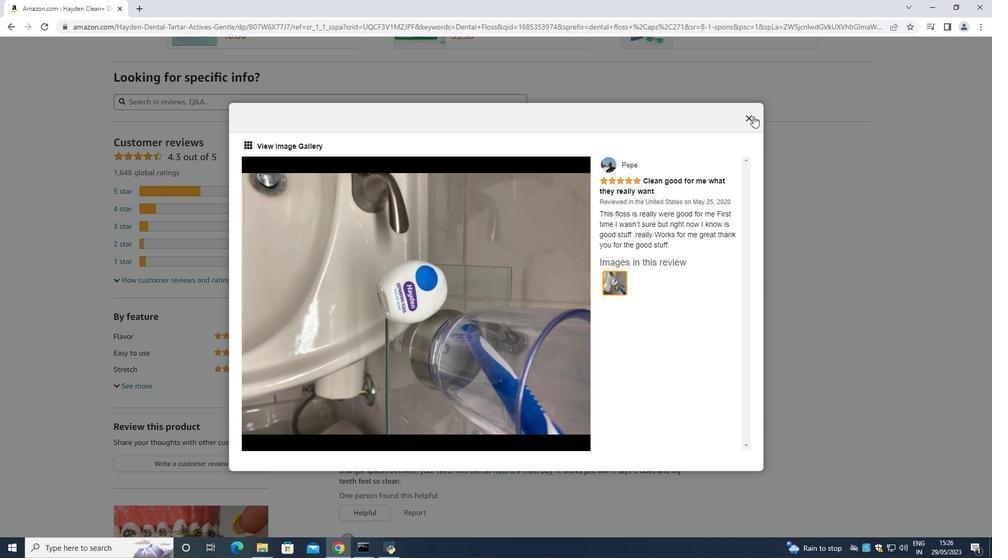 
Action: Mouse pressed left at (751, 116)
Screenshot: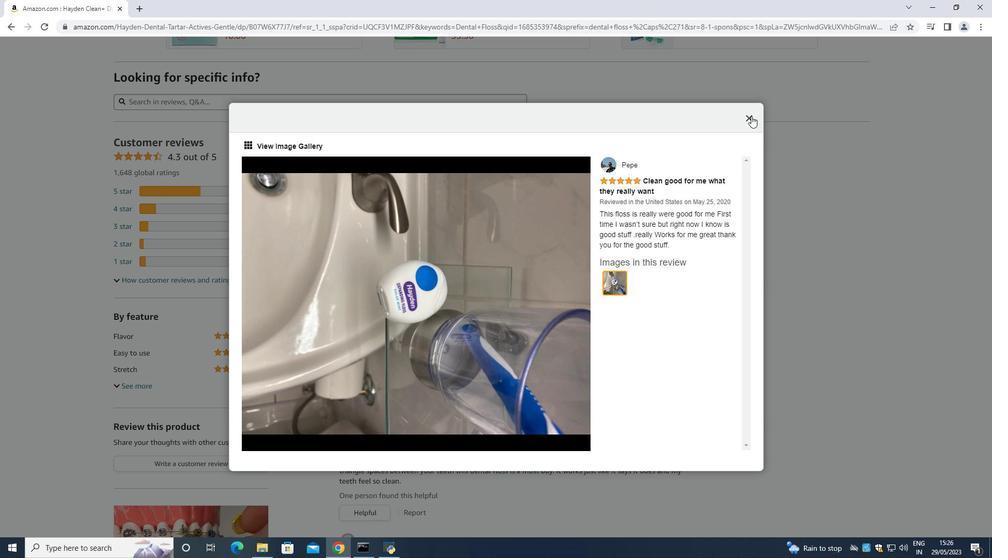 
Action: Mouse moved to (181, 237)
Screenshot: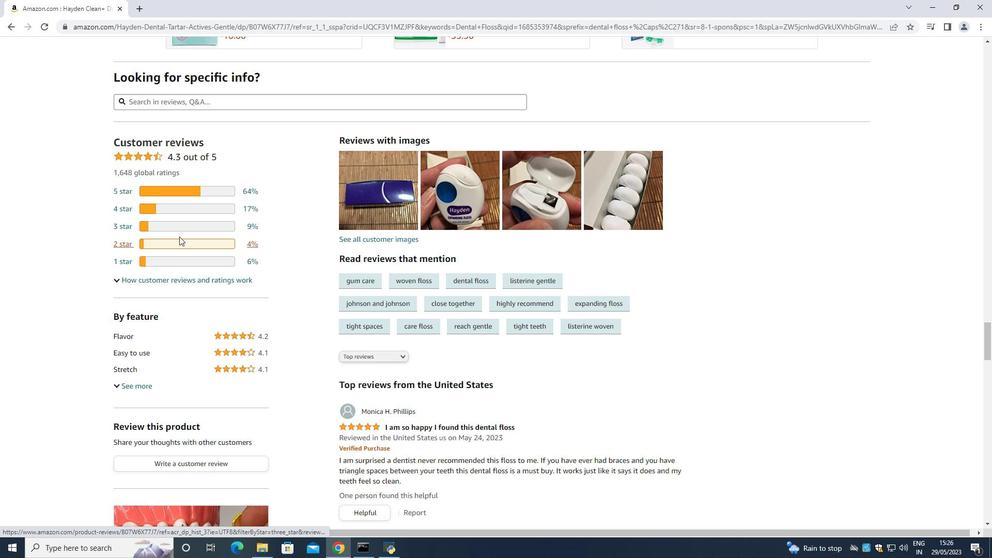 
Action: Mouse scrolled (181, 237) with delta (0, 0)
Screenshot: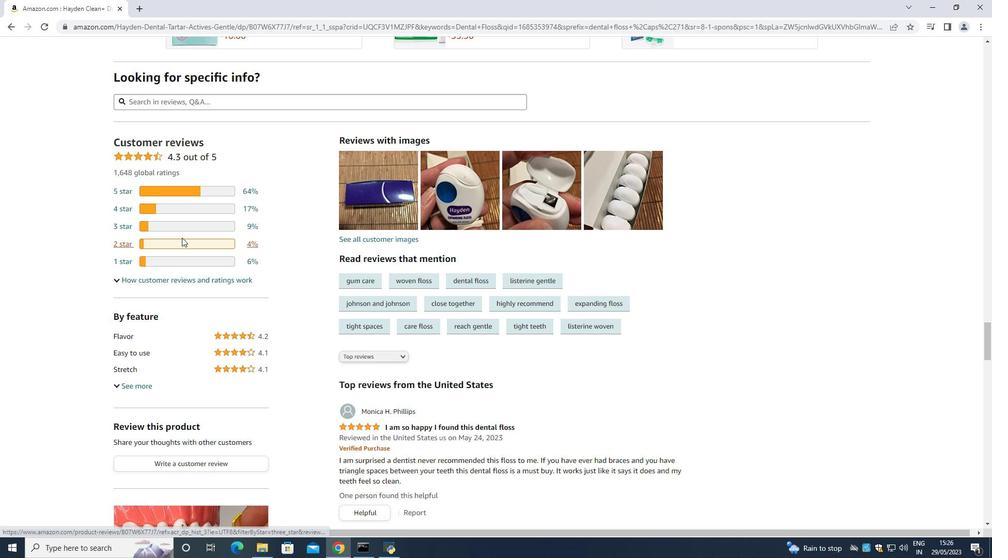 
Action: Mouse scrolled (181, 237) with delta (0, 0)
Screenshot: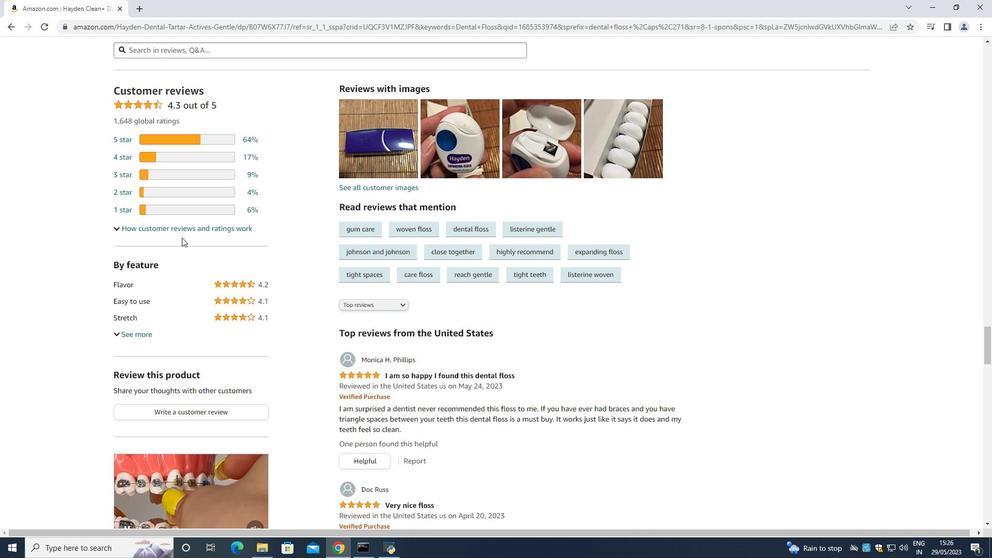 
Action: Mouse scrolled (181, 237) with delta (0, 0)
Screenshot: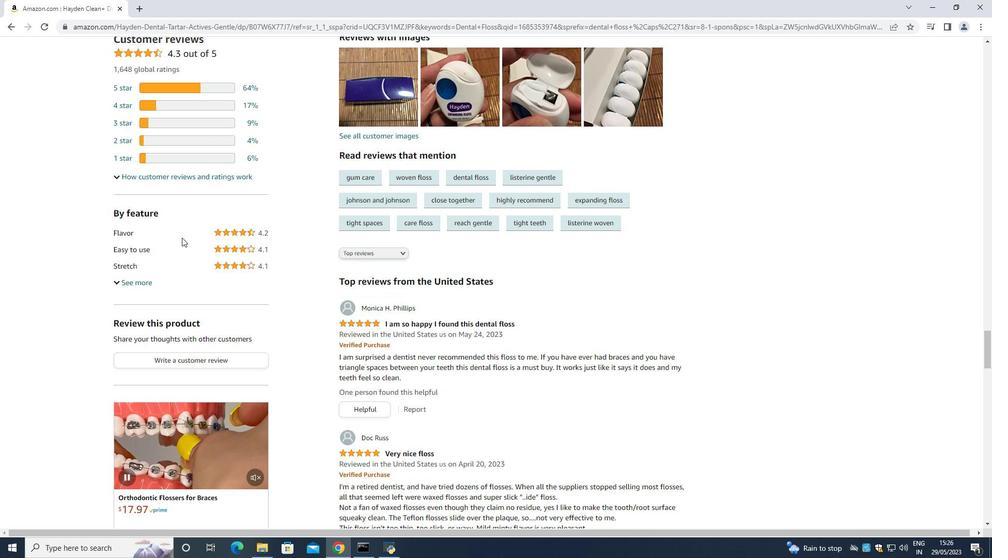 
Action: Mouse scrolled (181, 237) with delta (0, 0)
Screenshot: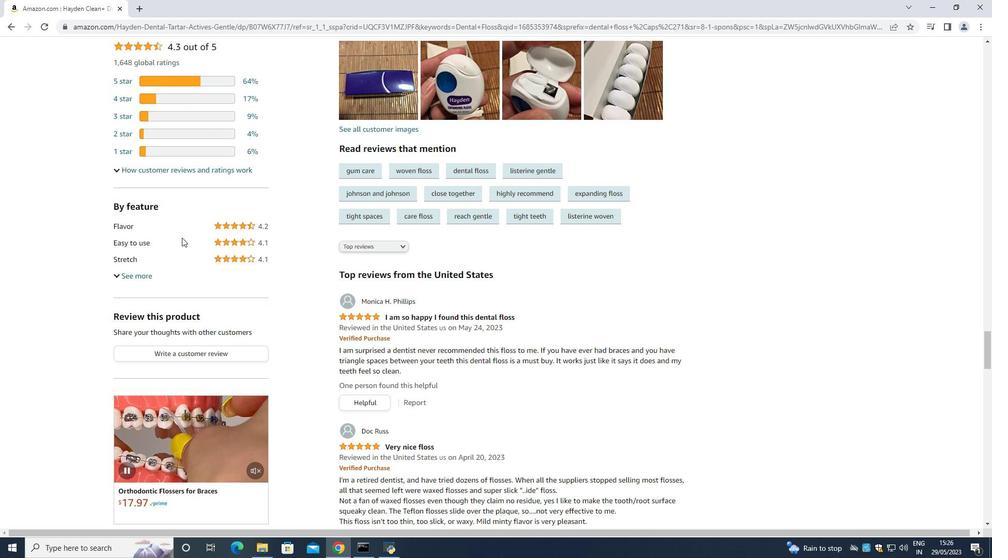 
Action: Mouse scrolled (181, 237) with delta (0, 0)
Screenshot: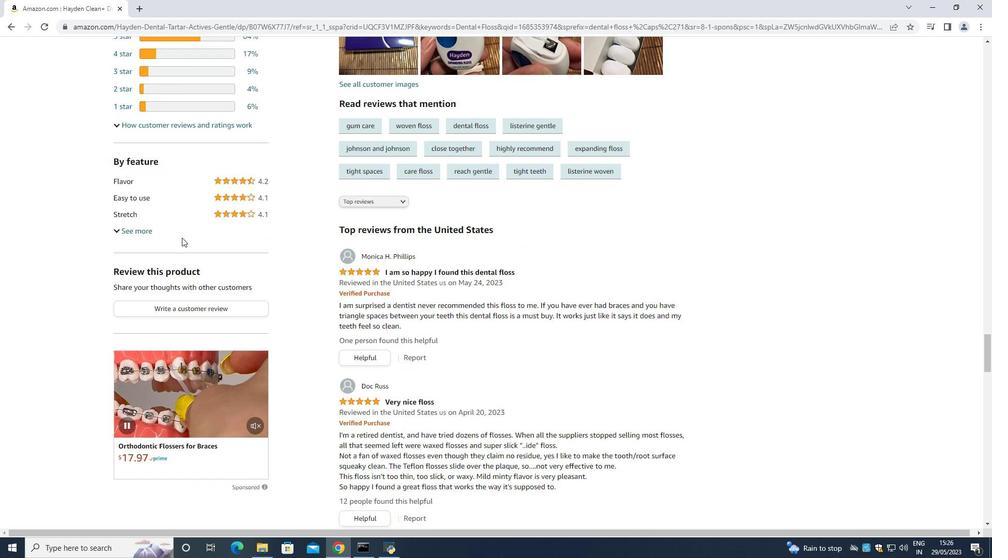 
Action: Mouse scrolled (181, 237) with delta (0, 0)
Screenshot: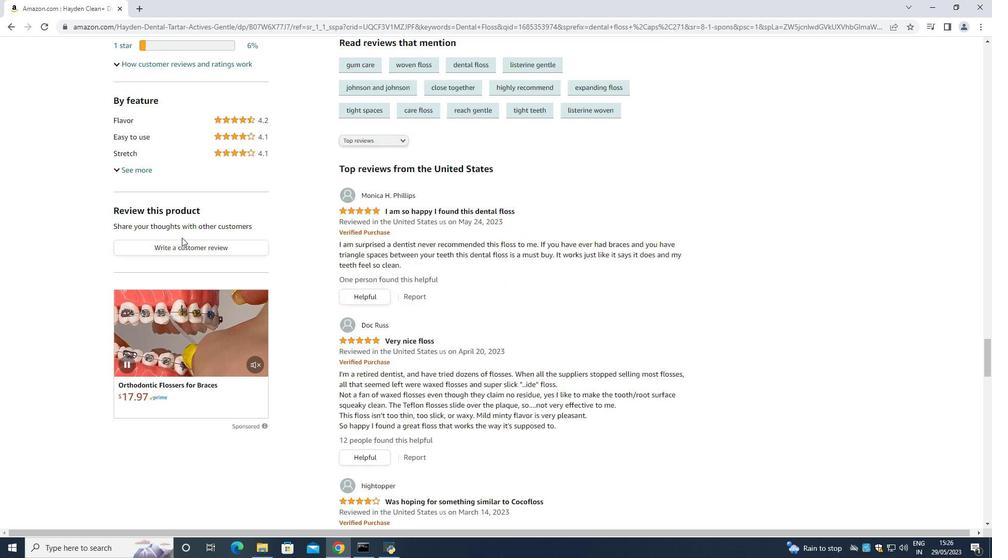 
Action: Mouse scrolled (181, 237) with delta (0, 0)
Screenshot: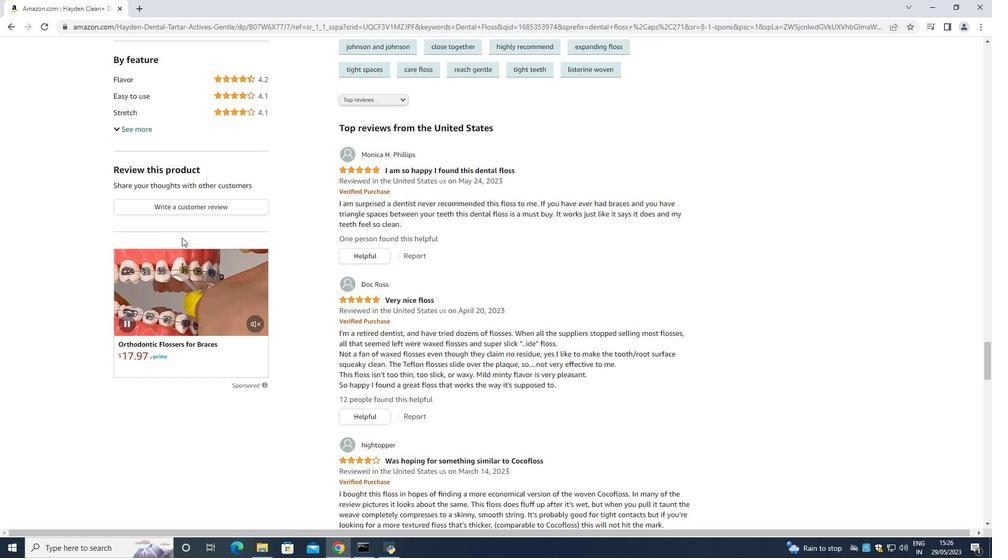 
Action: Mouse scrolled (181, 237) with delta (0, 0)
Screenshot: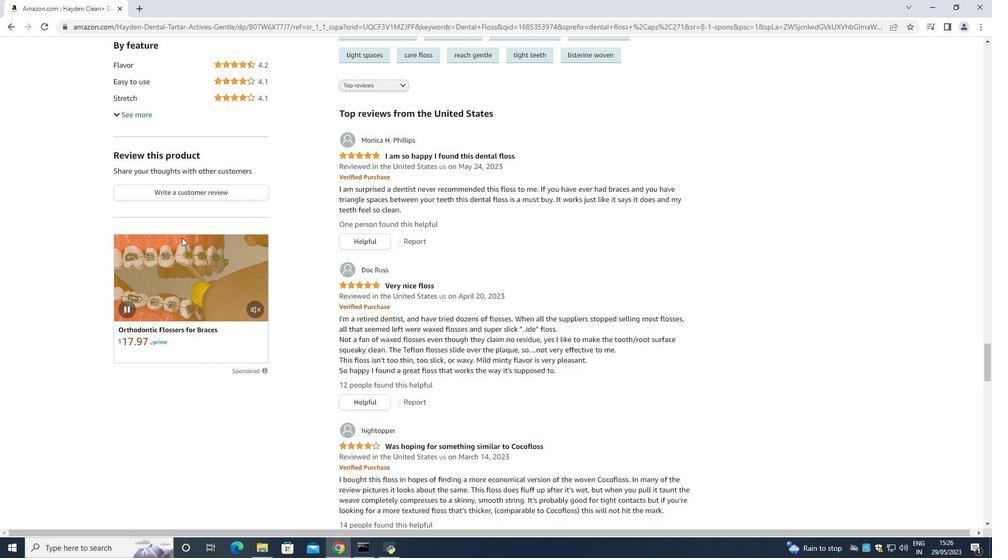 
Action: Mouse moved to (264, 254)
Screenshot: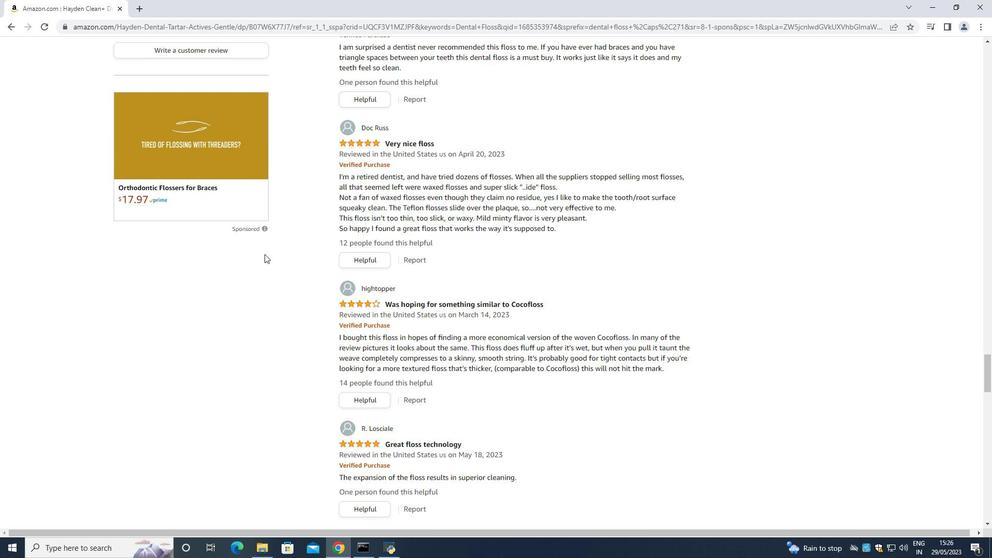 
Action: Mouse pressed middle at (264, 254)
Screenshot: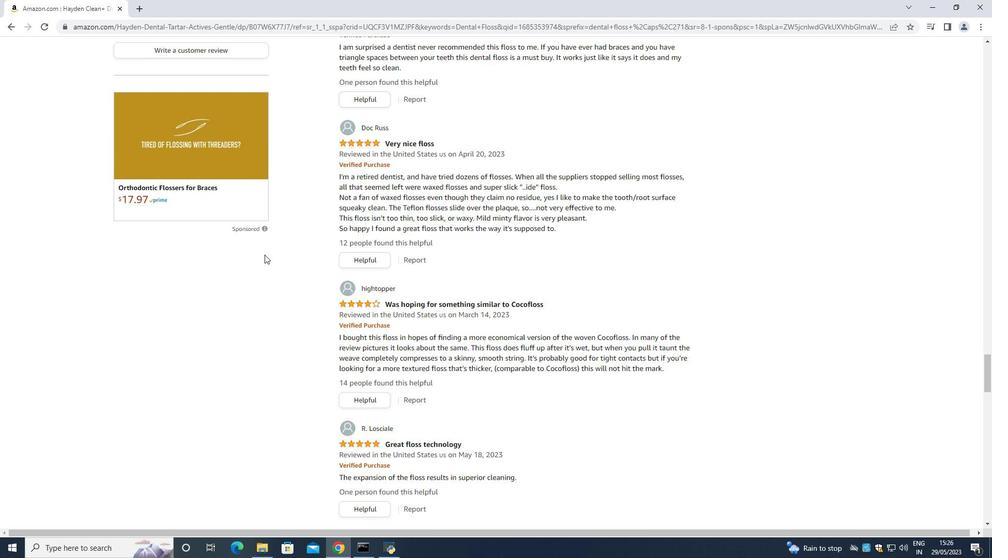 
Action: Mouse scrolled (264, 255) with delta (0, 0)
Screenshot: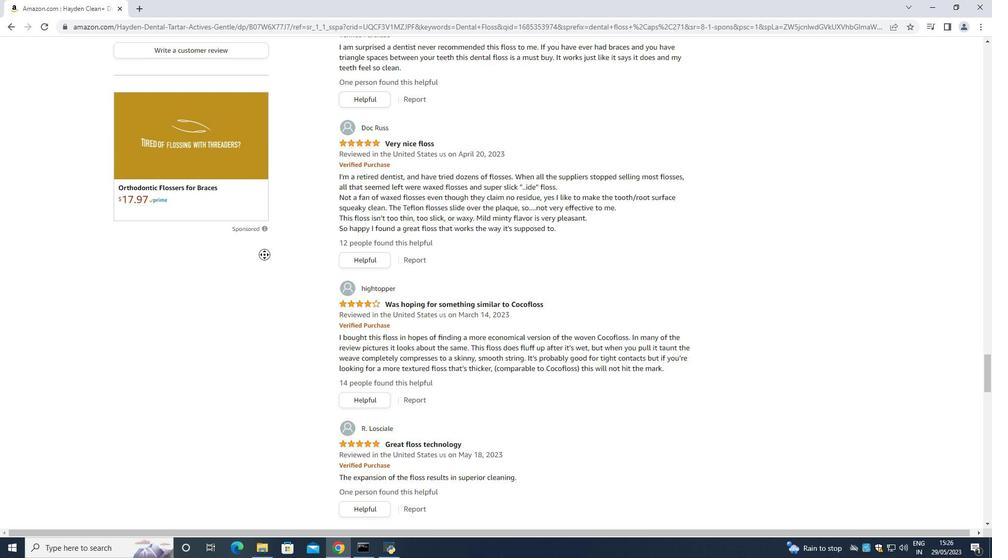 
Action: Mouse moved to (613, 212)
Screenshot: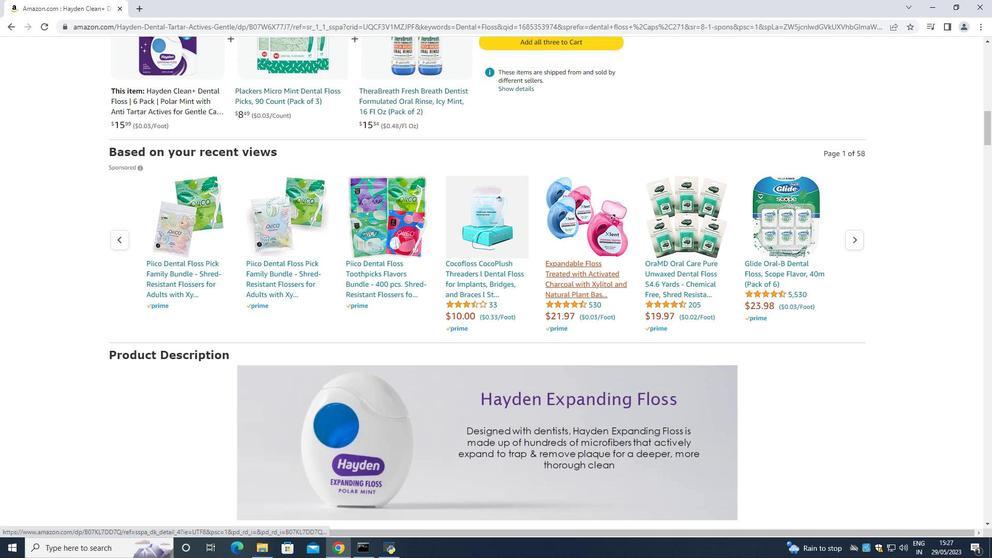 
Action: Mouse scrolled (613, 212) with delta (0, 0)
Screenshot: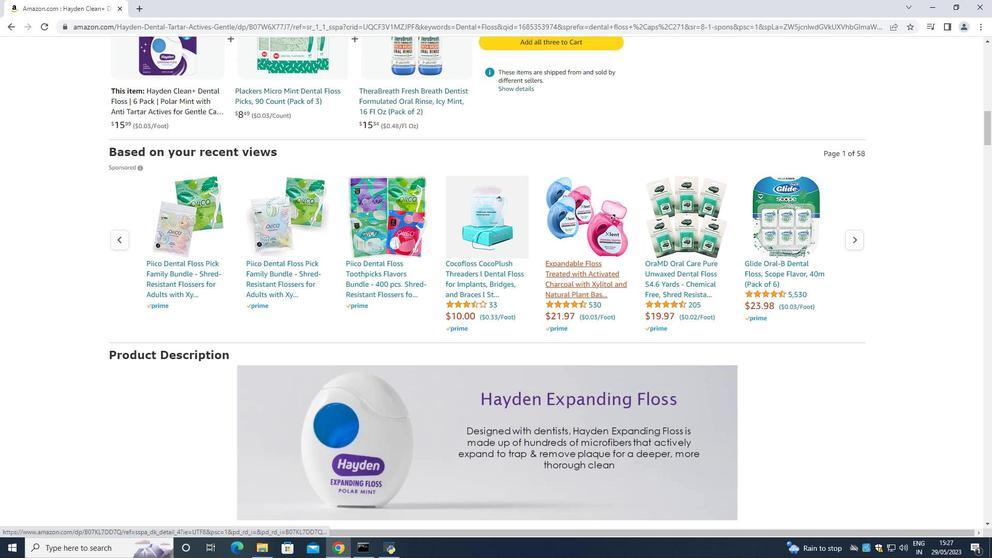 
Action: Mouse scrolled (613, 212) with delta (0, 0)
Screenshot: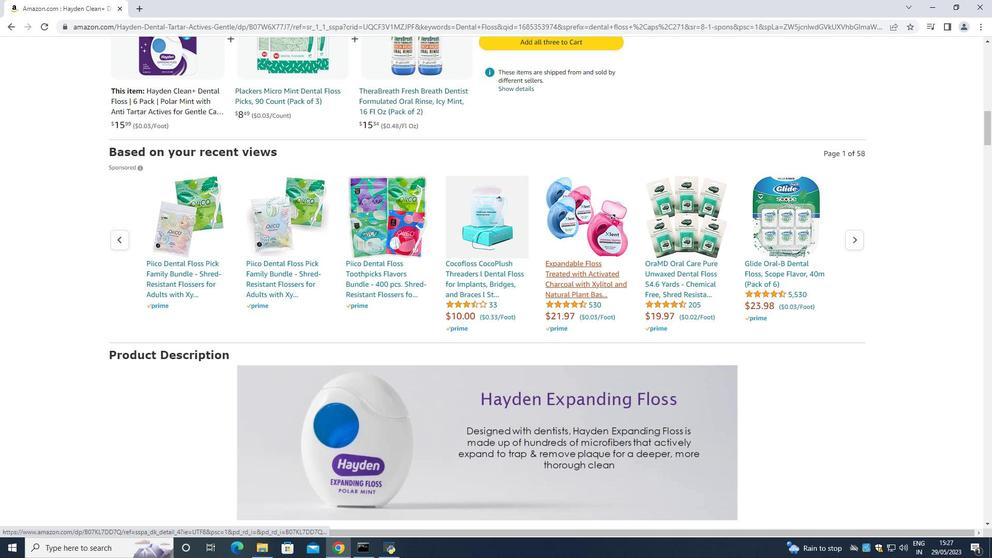 
Action: Mouse scrolled (613, 212) with delta (0, 0)
Screenshot: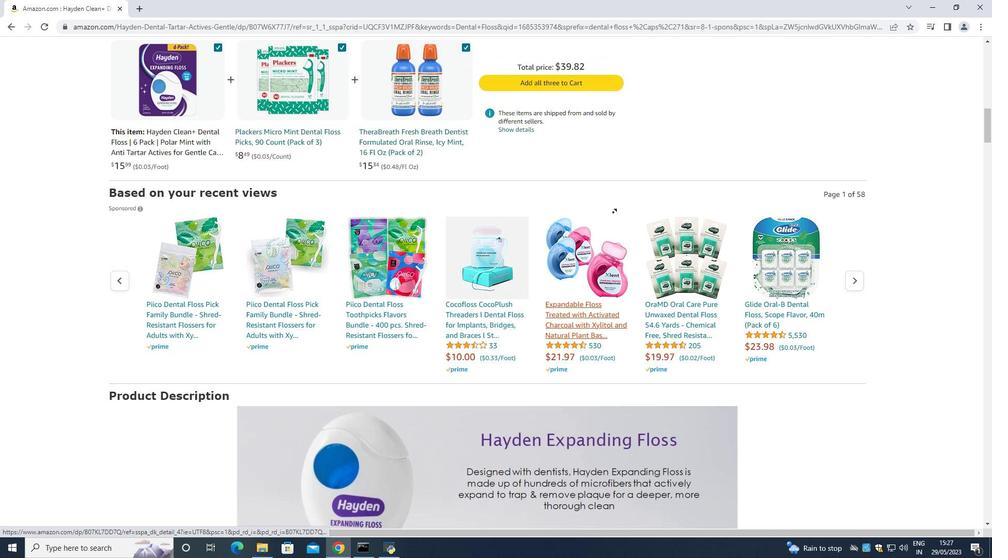 
Action: Mouse scrolled (613, 212) with delta (0, 0)
Screenshot: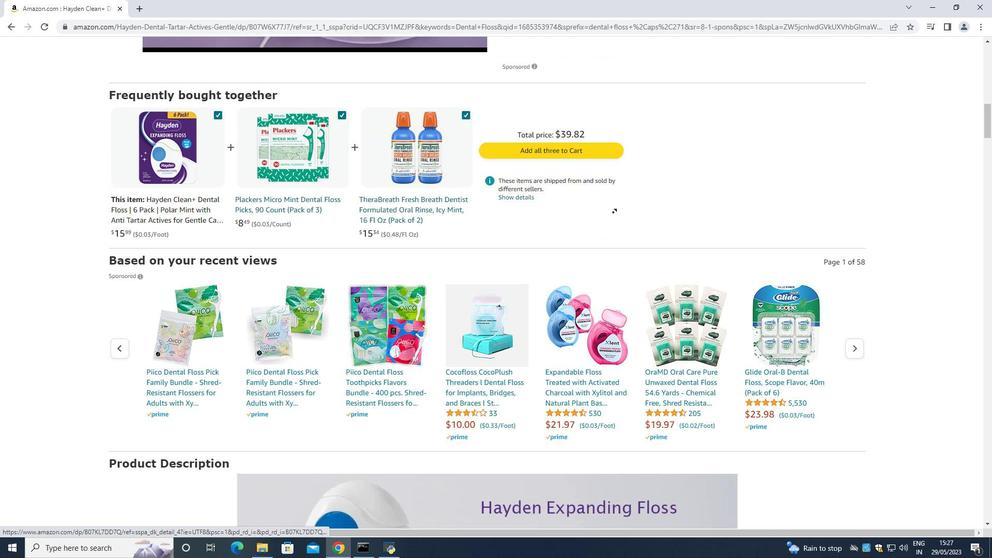 
Action: Mouse moved to (670, 285)
Screenshot: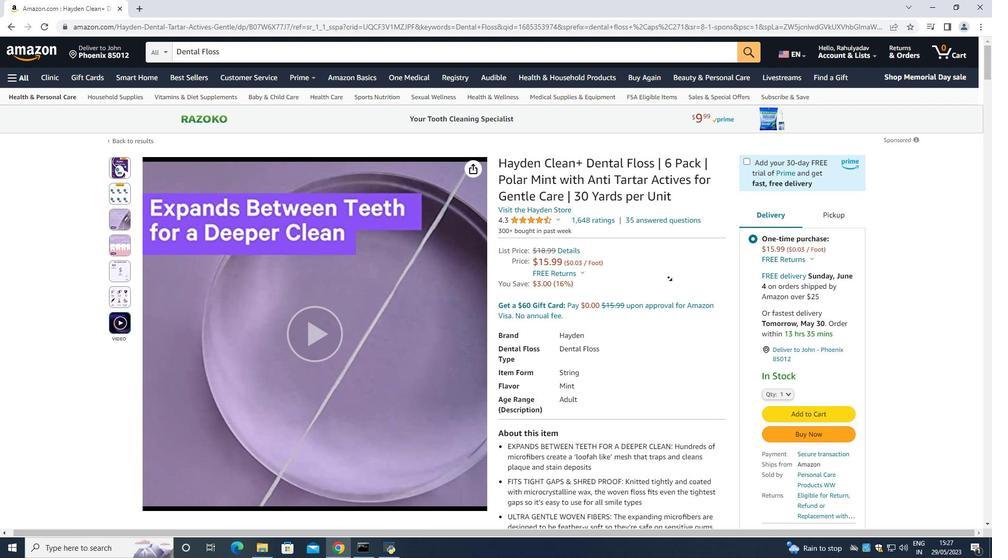 
Action: Mouse pressed left at (670, 285)
Screenshot: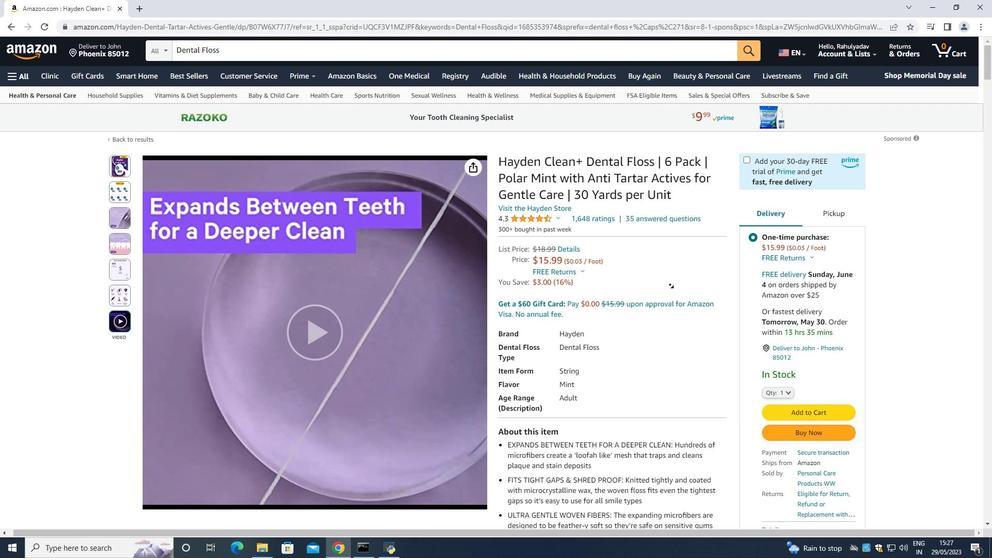 
Action: Mouse moved to (775, 308)
Screenshot: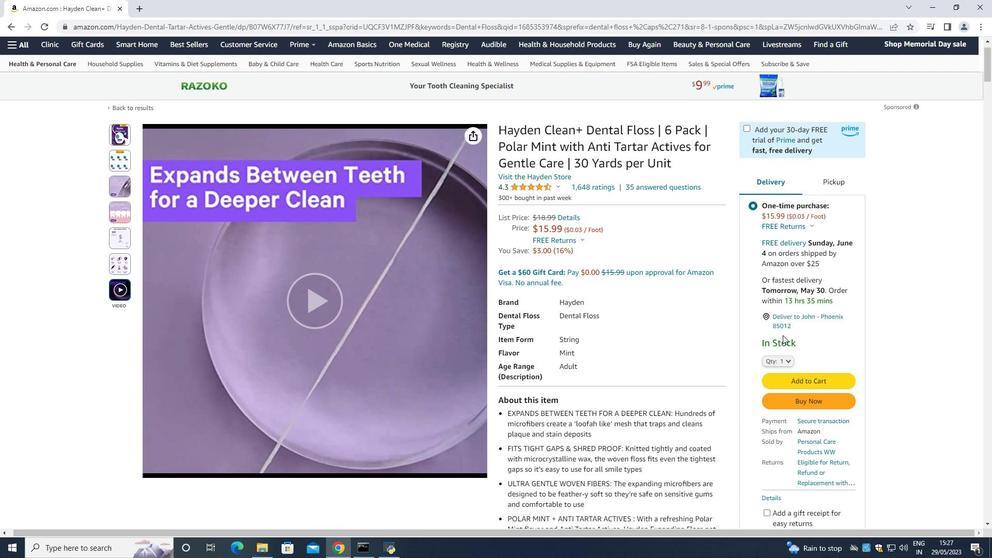 
Action: Mouse scrolled (775, 307) with delta (0, 0)
Screenshot: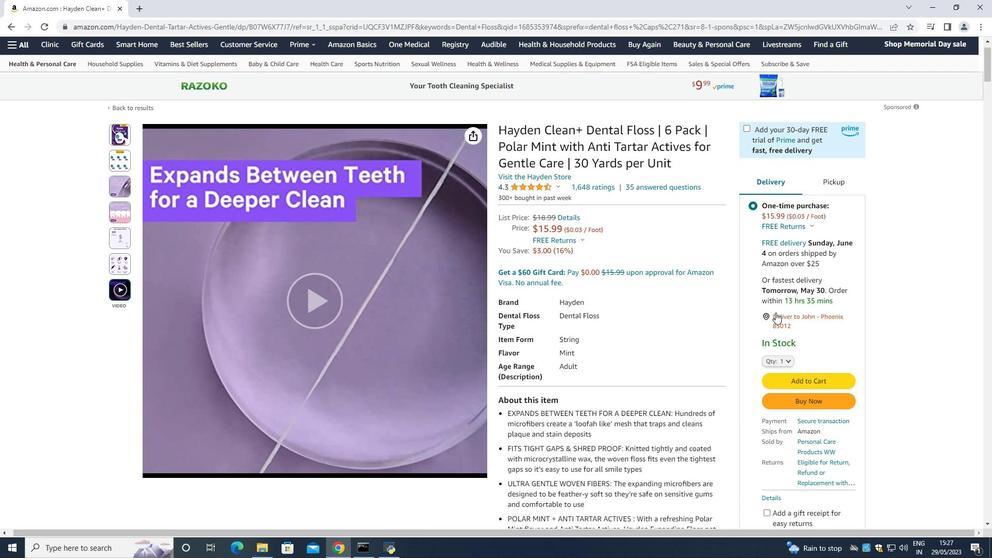 
Action: Mouse moved to (775, 307)
Screenshot: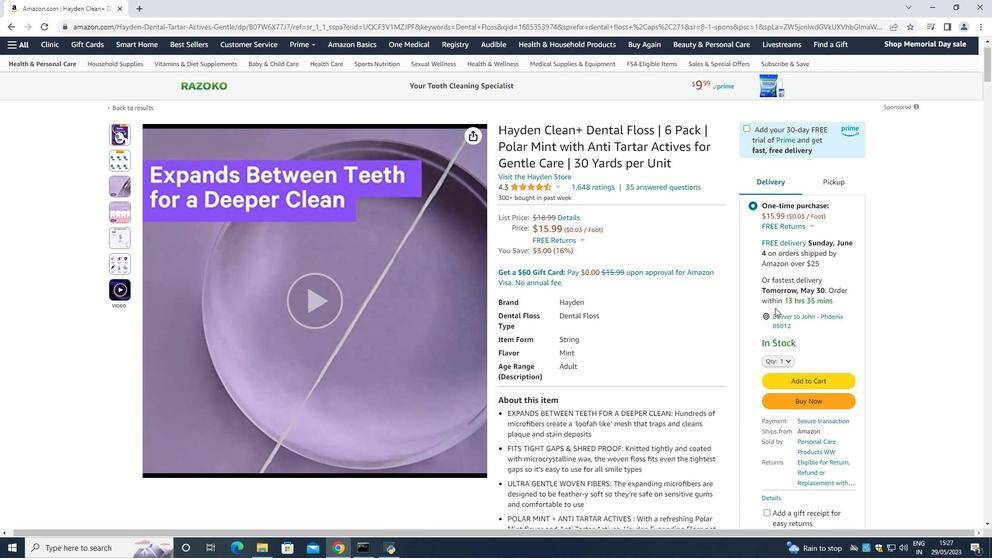 
Action: Mouse scrolled (775, 307) with delta (0, 0)
Screenshot: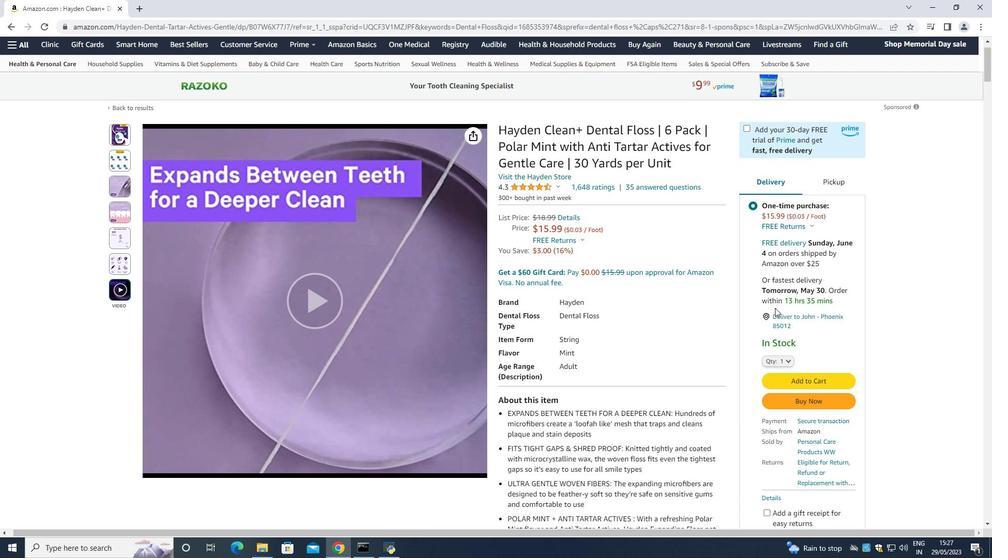 
Action: Mouse moved to (785, 259)
Screenshot: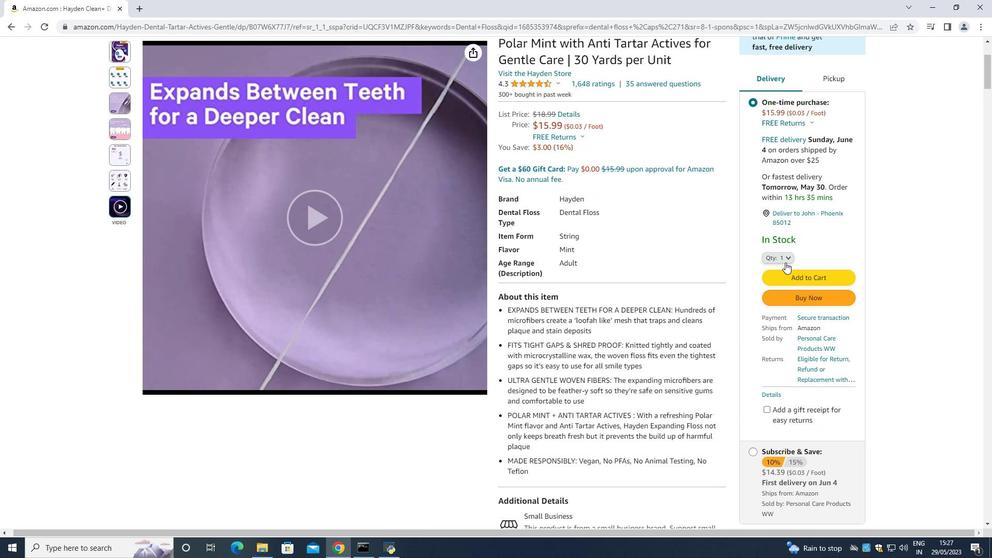 
Action: Mouse pressed left at (785, 259)
Screenshot: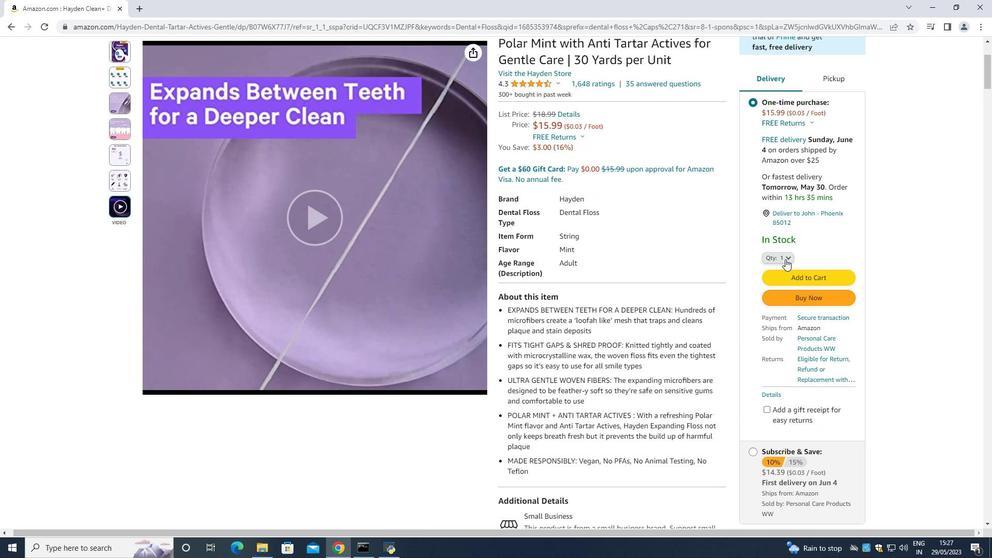 
Action: Mouse moved to (765, 287)
Screenshot: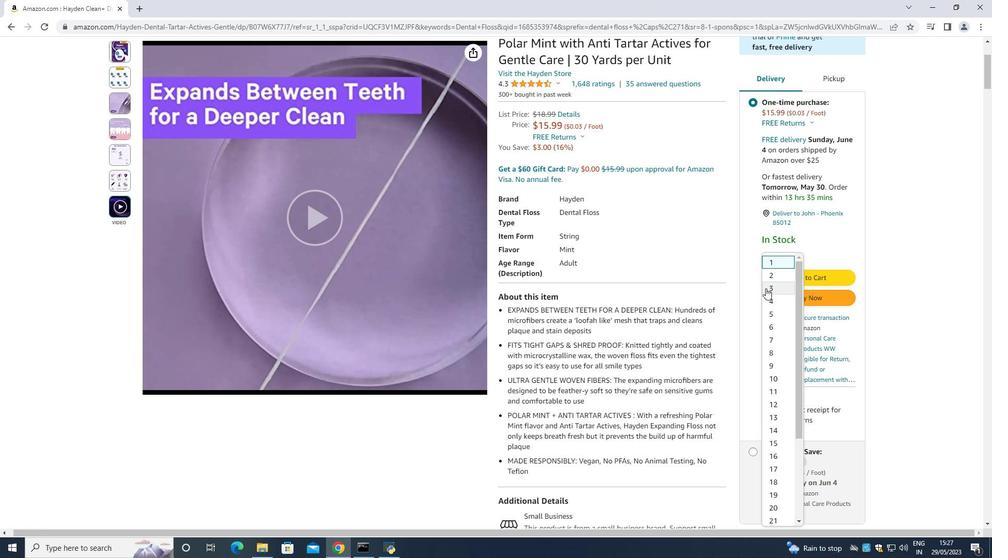 
Action: Mouse pressed left at (765, 287)
Screenshot: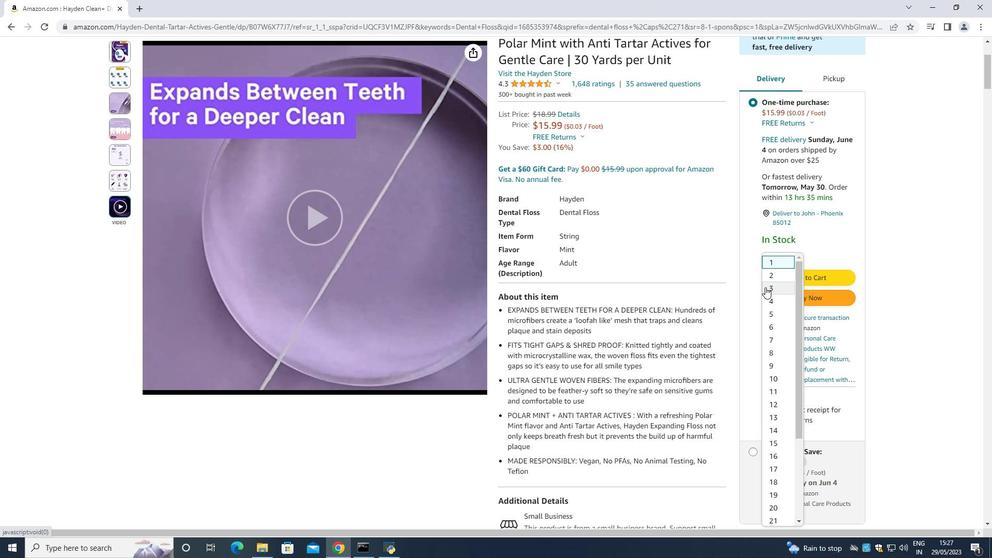 
Action: Mouse moved to (812, 282)
Screenshot: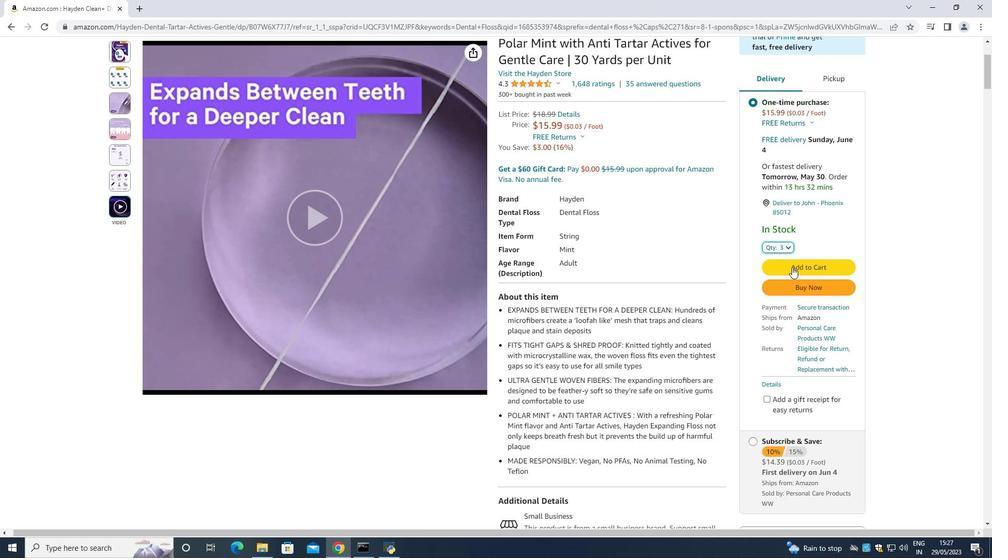 
Action: Mouse pressed left at (812, 282)
Screenshot: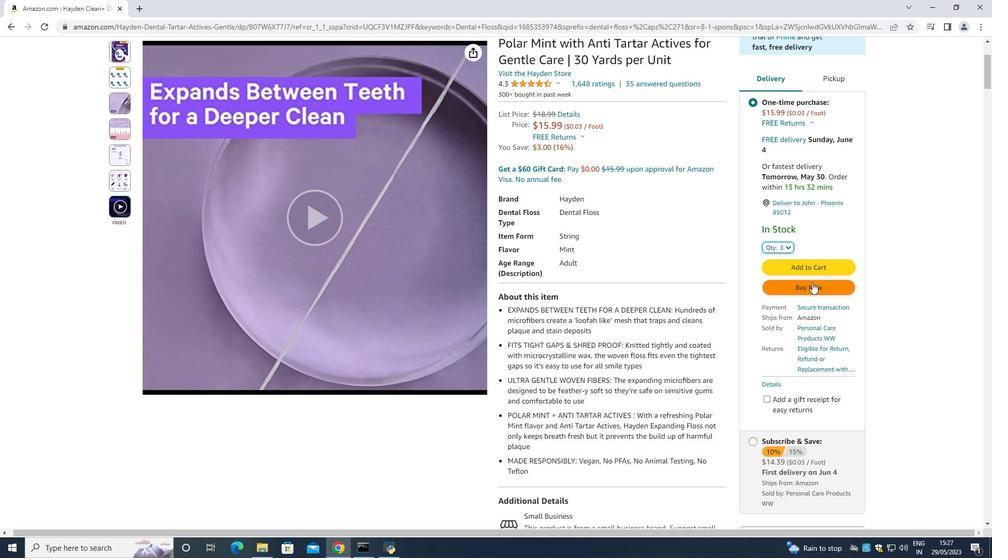 
Action: Mouse moved to (592, 87)
Screenshot: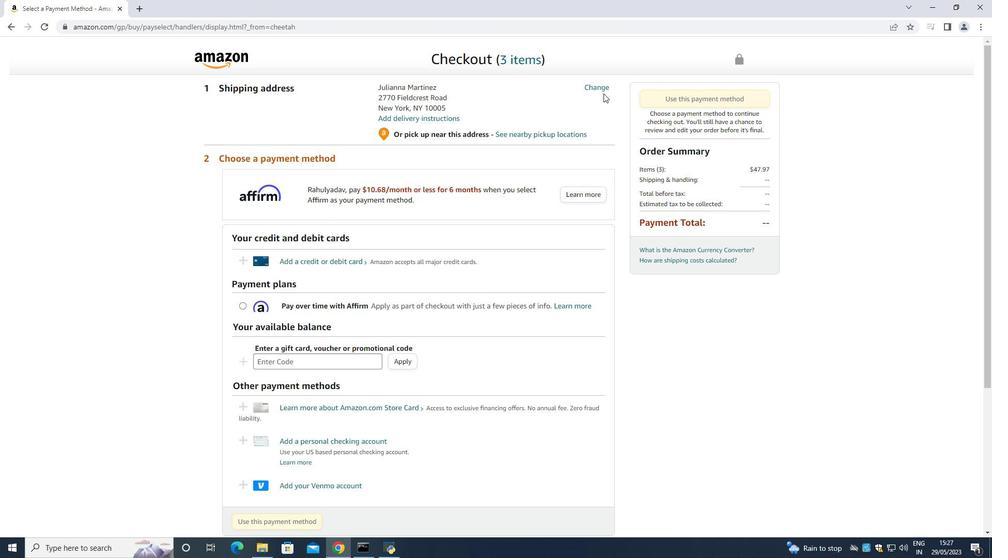 
Action: Mouse pressed left at (592, 87)
Screenshot: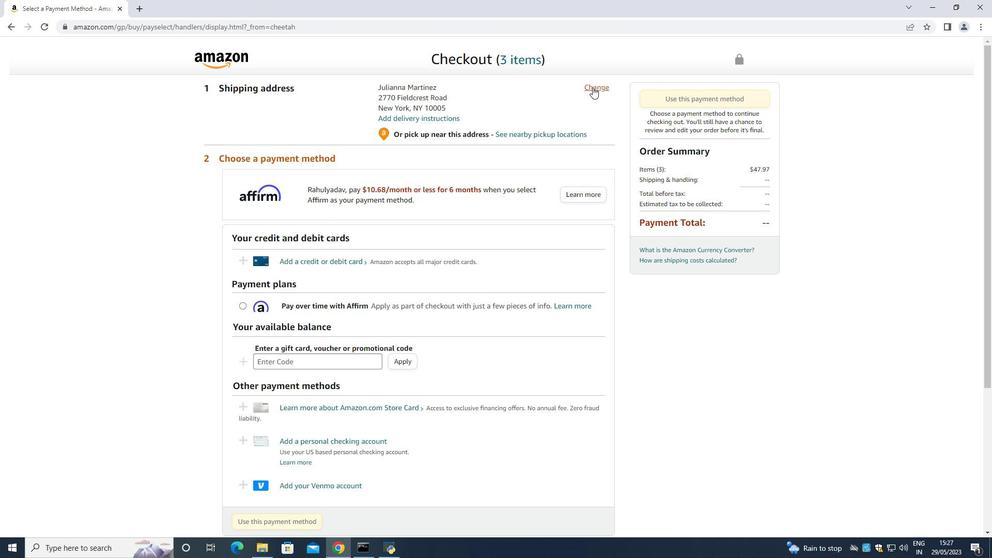 
Action: Mouse moved to (316, 208)
Screenshot: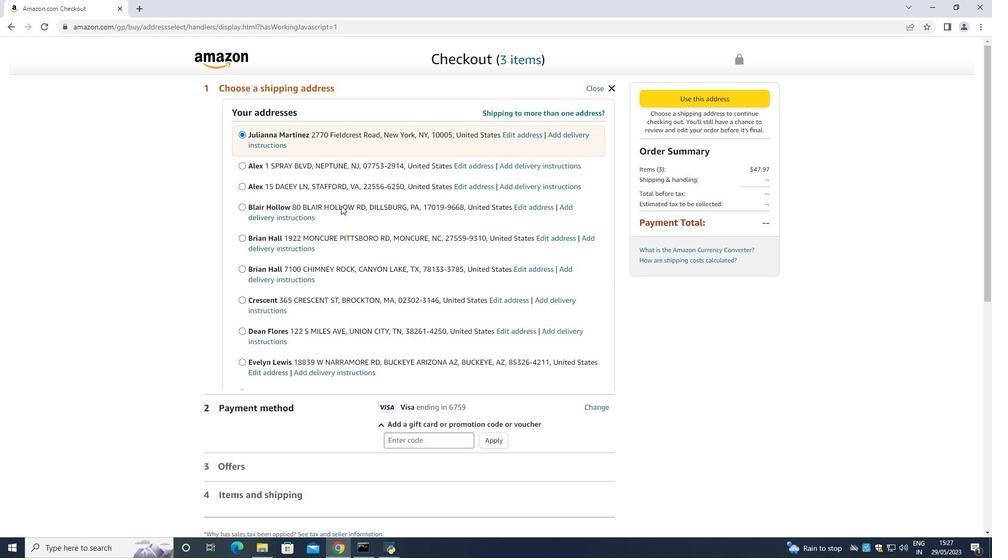 
Action: Mouse scrolled (316, 207) with delta (0, 0)
Screenshot: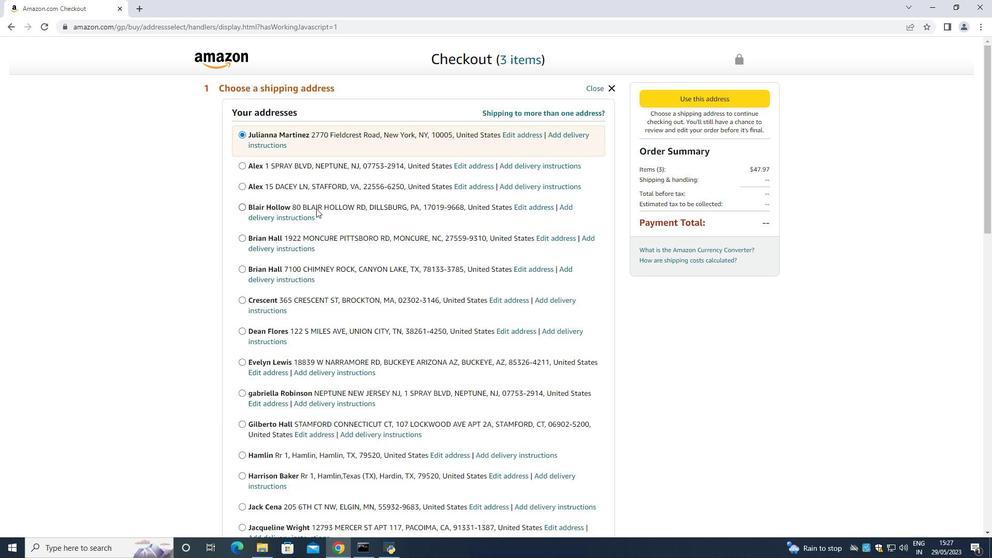 
Action: Mouse scrolled (316, 207) with delta (0, 0)
Screenshot: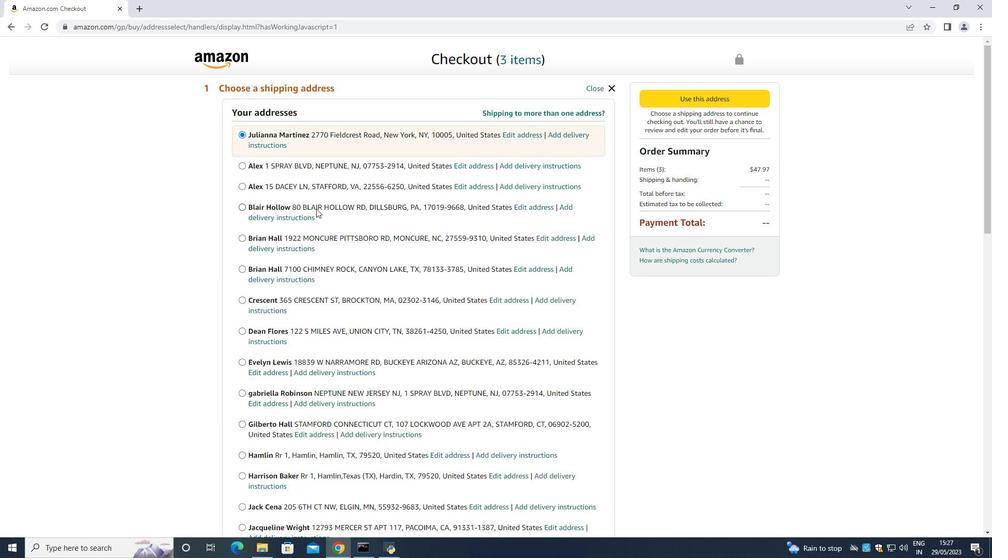 
Action: Mouse scrolled (316, 207) with delta (0, 0)
Screenshot: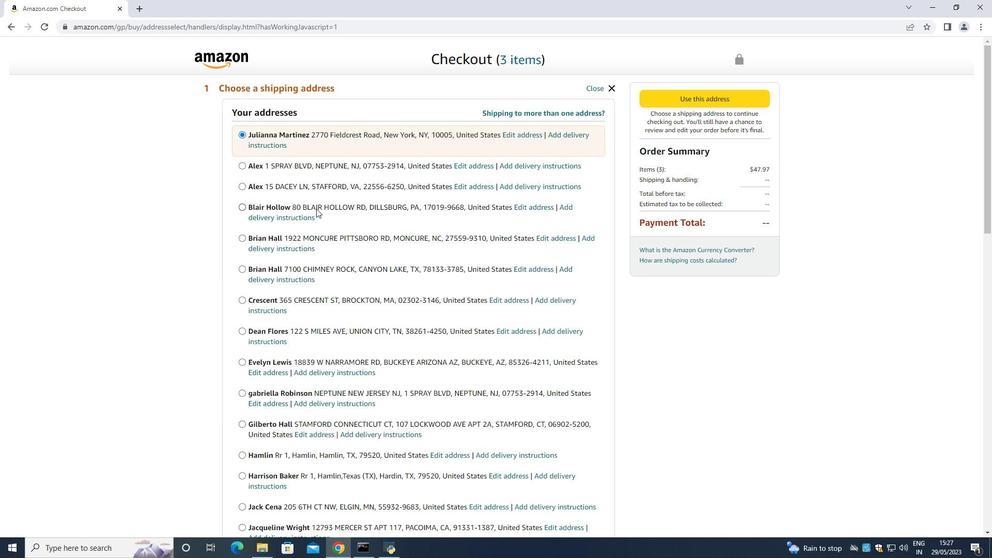 
Action: Key pressed <Key.down><Key.down><Key.down><Key.down><Key.down><Key.down><Key.down><Key.down><Key.down><Key.down><Key.down><Key.down><Key.down><Key.down><Key.down><Key.down><Key.down><Key.down><Key.down><Key.down><Key.down><Key.down><Key.down><Key.down><Key.down><Key.down><Key.down><Key.down><Key.down><Key.down><Key.down><Key.down><Key.down><Key.down><Key.down><Key.down><Key.down><Key.down><Key.down><Key.down><Key.down><Key.down><Key.down><Key.down><Key.down><Key.down><Key.down><Key.down><Key.down><Key.down><Key.down><Key.down><Key.down><Key.down><Key.down><Key.down><Key.down><Key.down><Key.down><Key.down><Key.down><Key.down><Key.down><Key.down><Key.down><Key.down><Key.down><Key.down><Key.down><Key.down><Key.down><Key.down><Key.down><Key.down><Key.down><Key.down><Key.down>
Screenshot: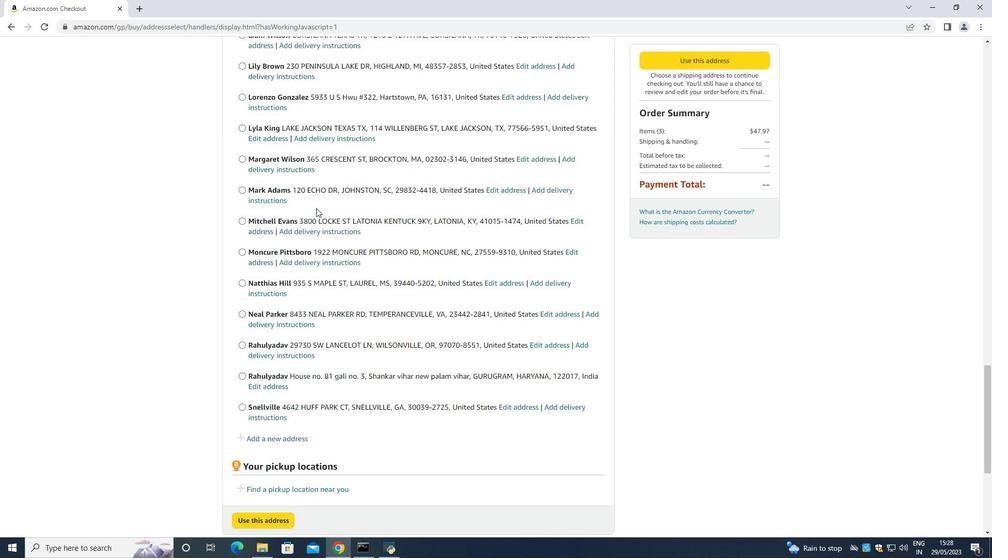 
Action: Mouse moved to (285, 277)
Screenshot: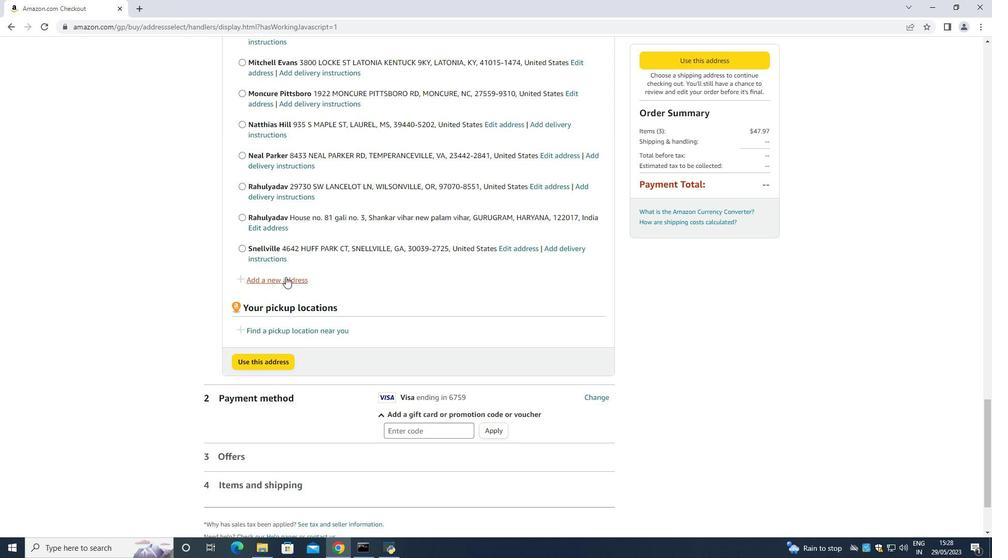 
Action: Mouse pressed left at (285, 277)
Screenshot: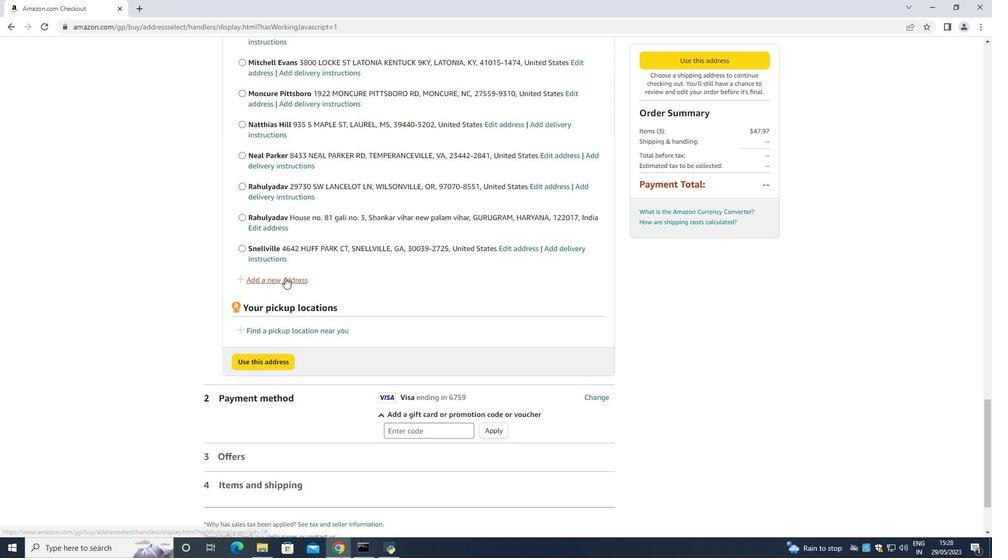 
Action: Mouse moved to (387, 251)
Screenshot: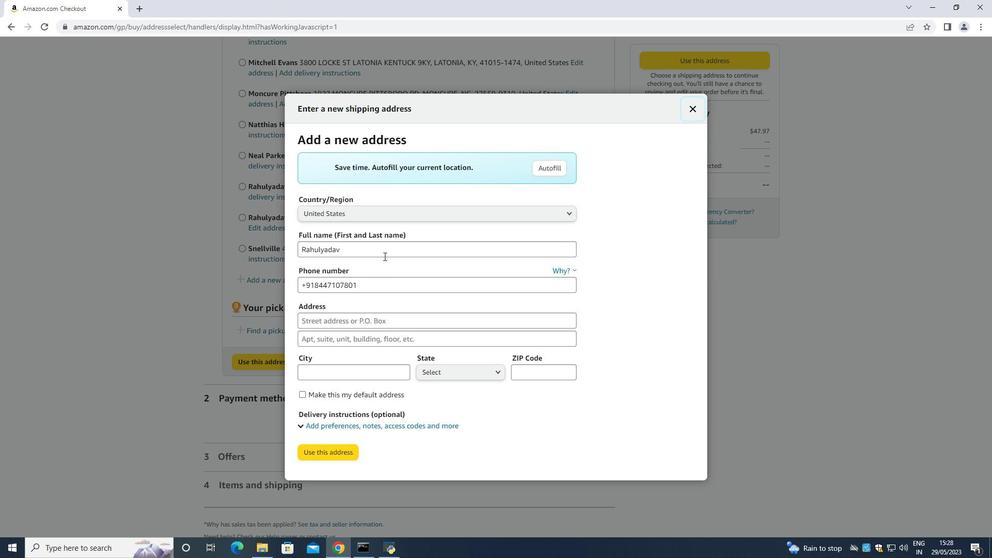 
Action: Mouse pressed left at (387, 251)
Screenshot: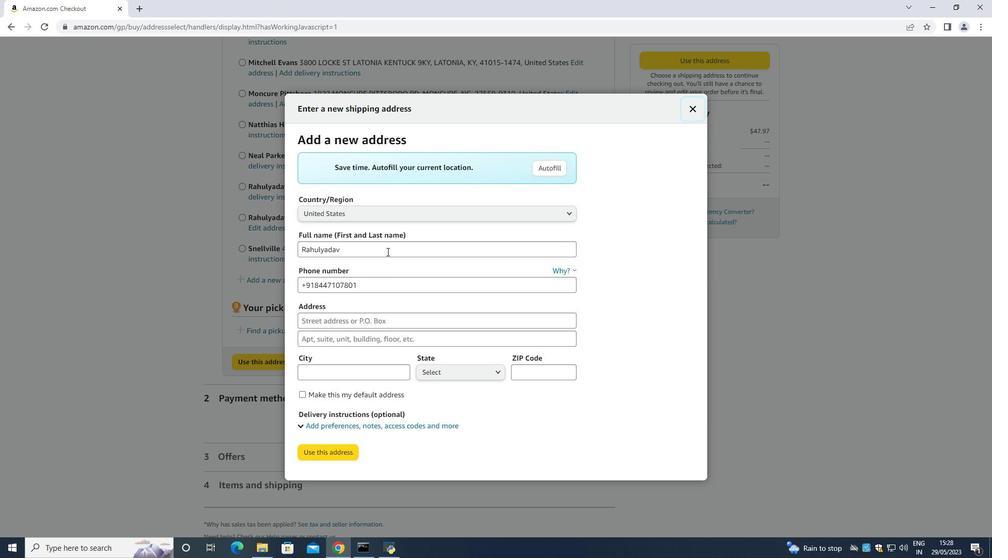 
Action: Key pressed <Key.backspace><Key.backspace><Key.backspace><Key.backspace><Key.backspace><Key.backspace><Key.backspace><Key.backspace><Key.backspace><Key.backspace><Key.backspace><Key.backspace><Key.backspace><Key.backspace><Key.backspace><Key.backspace><Key.backspace><Key.backspace><Key.backspace><Key.backspace><Key.backspace><Key.backspace><Key.backspace><Key.backspace><Key.backspace><Key.backspace><Key.backspace><Key.backspace><Key.backspace><Key.backspace><Key.backspace><Key.backspace><Key.backspace><Key.backspace><Key.backspace><Key.backspace><Key.backspace><Key.backspace><Key.backspace><Key.backspace><Key.backspace><Key.backspace><Key.backspace><Key.backspace><Key.backspace><Key.backspace><Key.backspace><Key.backspace><Key.backspace><Key.shift><Key.shift><Key.shift><Key.shift><Key.shift><Key.shift><Key.shift><Key.shift><Key.shift><Key.shift><Key.shift>Julie<Key.space><Key.shift><Key.shift><Key.shift><Key.shift><Key.shift><Key.shift><Key.shift><Key.shift><Key.shift><Key.shift><Key.shift><Key.shift><Key.shift><Key.shift><Key.shift><Key.shift><Key.shift><Key.shift><Key.shift><Key.shift><Key.shift><Key.shift><Key.shift><Key.shift><Key.shift><Key.shift><Key.shift><Key.shift><Key.shift><Key.shift><Key.shift><Key.shift>Green<Key.space>
Screenshot: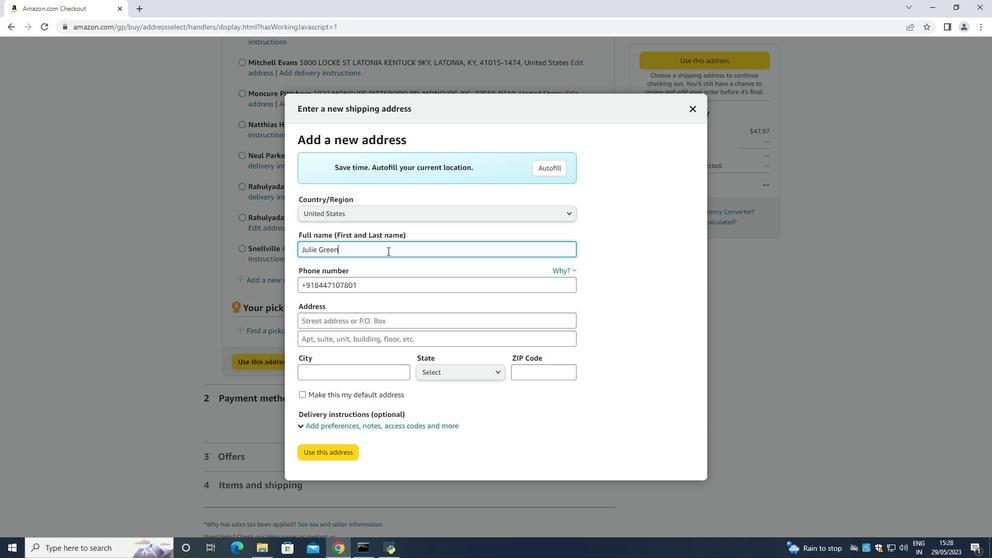 
Action: Mouse moved to (359, 278)
Screenshot: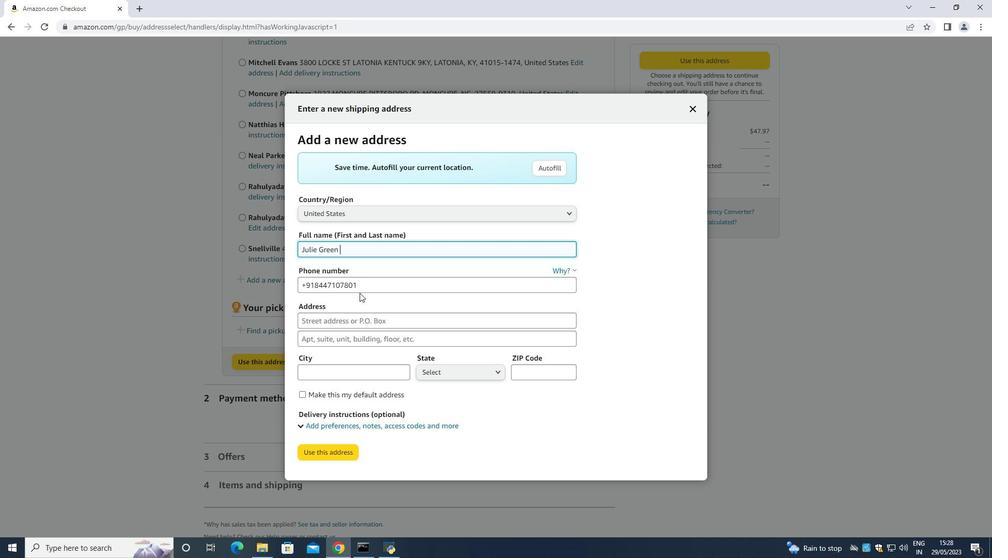 
Action: Mouse pressed left at (359, 278)
Screenshot: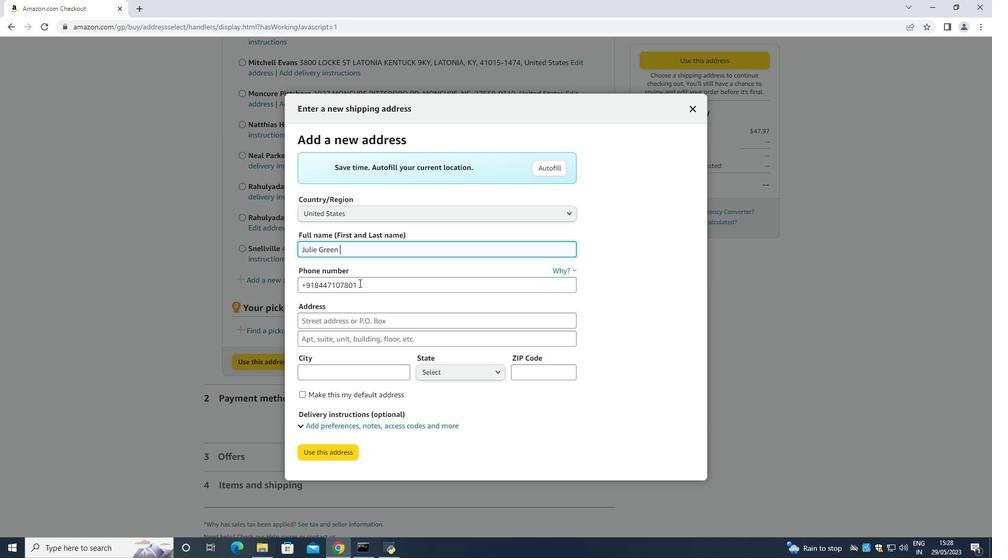 
Action: Key pressed <Key.backspace><Key.backspace><Key.backspace><Key.backspace><Key.backspace><Key.backspace><Key.backspace><Key.backspace><Key.backspace><Key.backspace><Key.backspace><Key.backspace><Key.backspace><Key.backspace><Key.backspace><Key.backspace><Key.backspace><Key.backspace><Key.backspace><Key.backspace><Key.backspace><Key.backspace><Key.backspace>6318992898
Screenshot: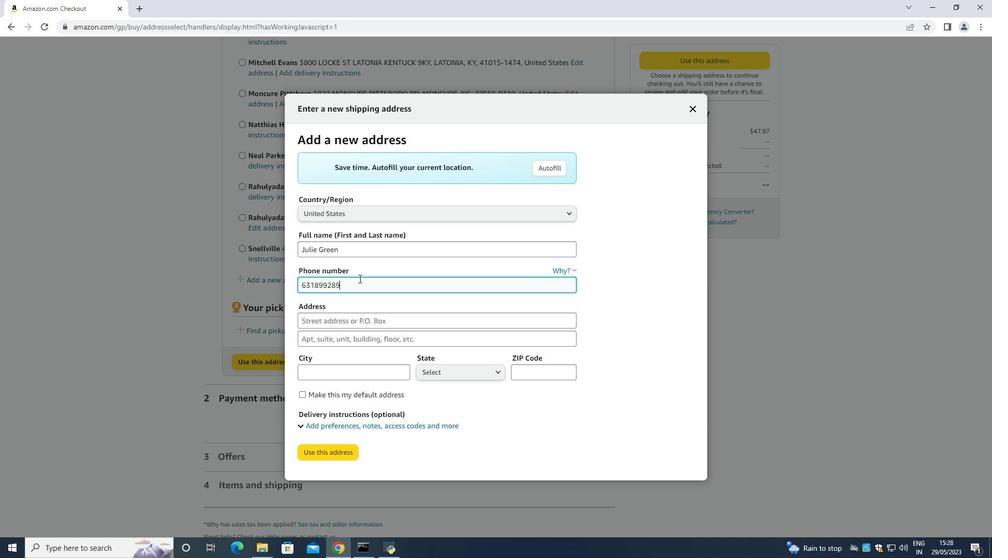 
Action: Mouse moved to (339, 283)
Screenshot: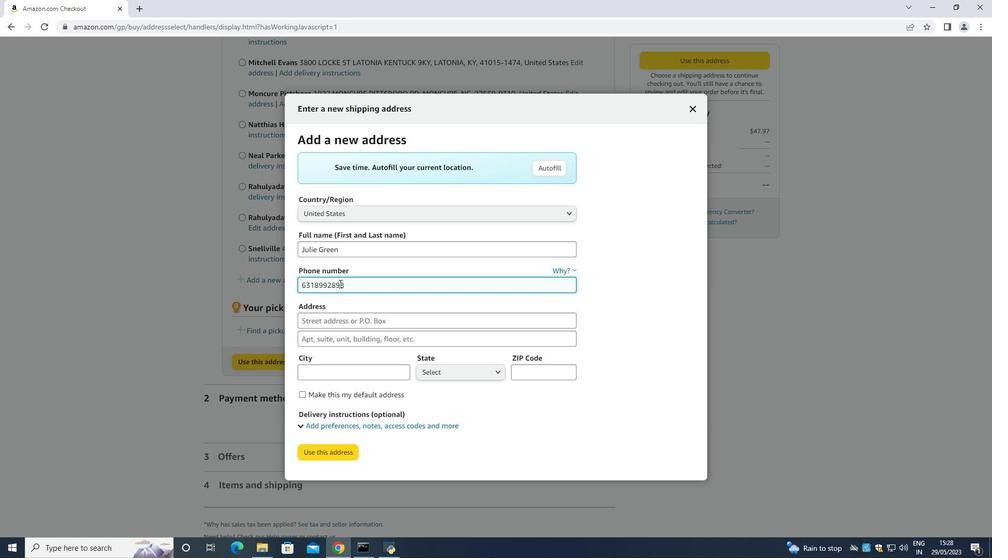 
Action: Mouse pressed left at (339, 283)
Screenshot: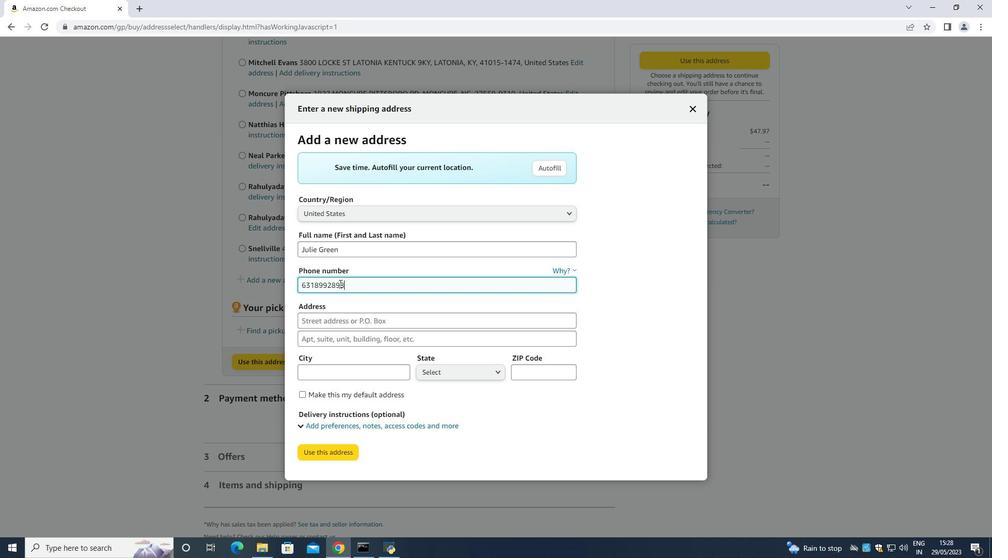 
Action: Mouse moved to (337, 284)
Screenshot: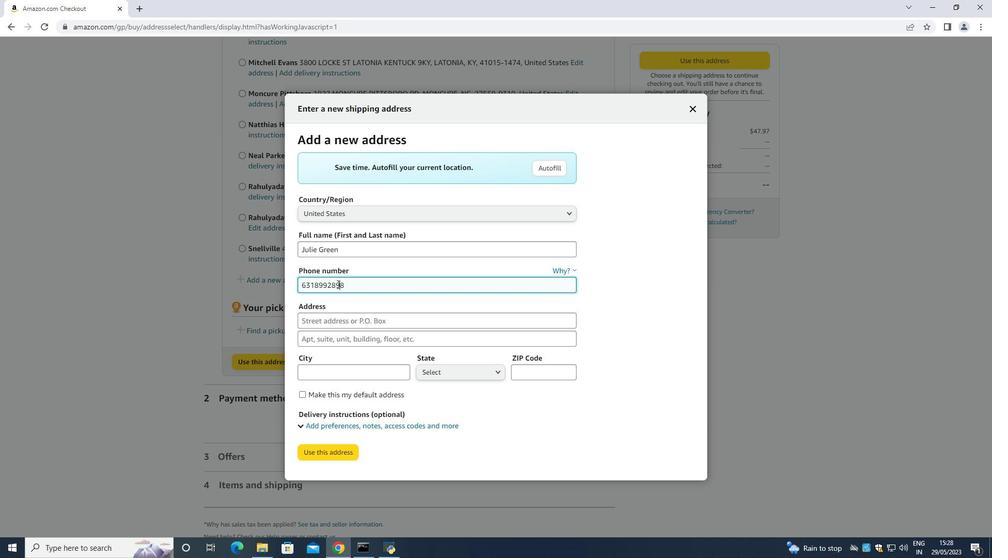 
Action: Mouse pressed left at (337, 284)
Screenshot: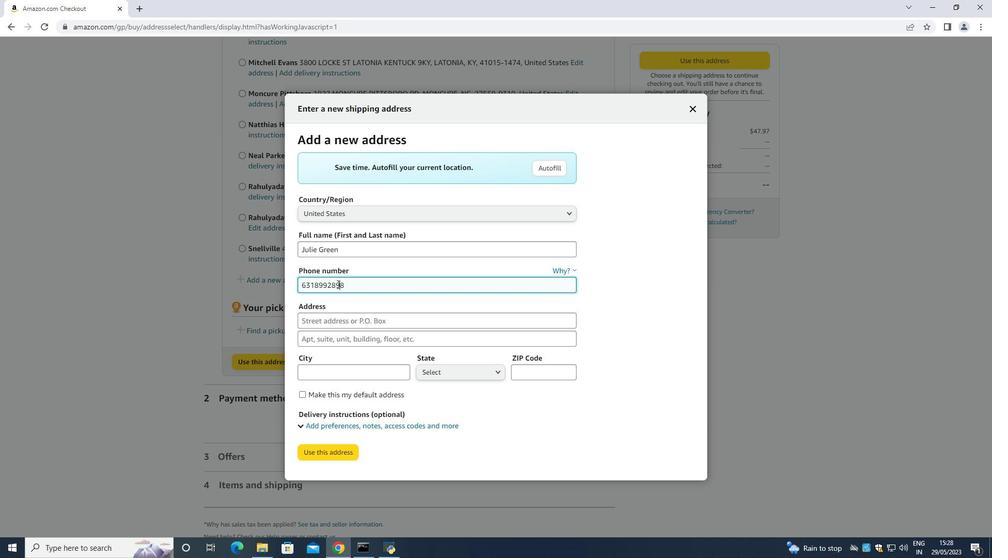 
Action: Mouse moved to (337, 285)
Screenshot: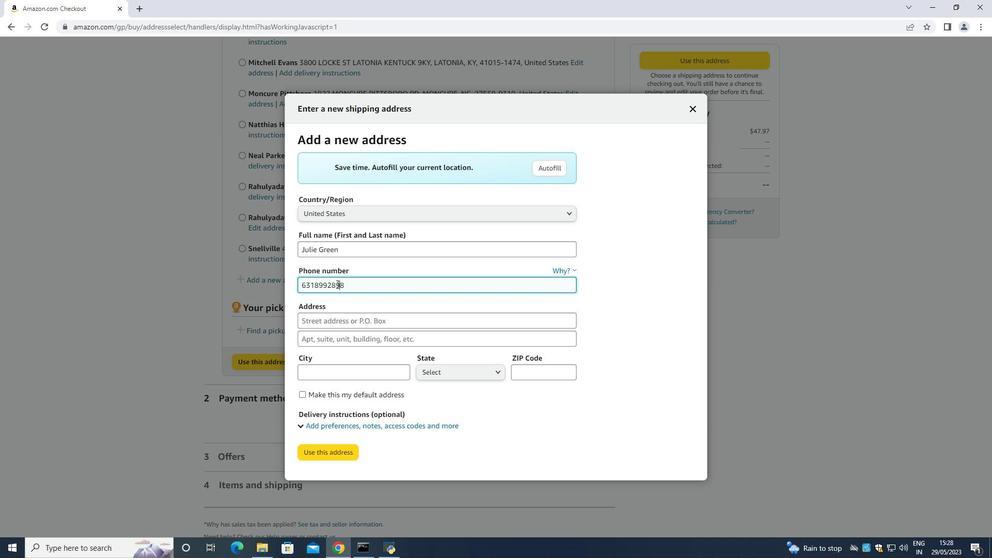 
Action: Key pressed <Key.backspace>3
Screenshot: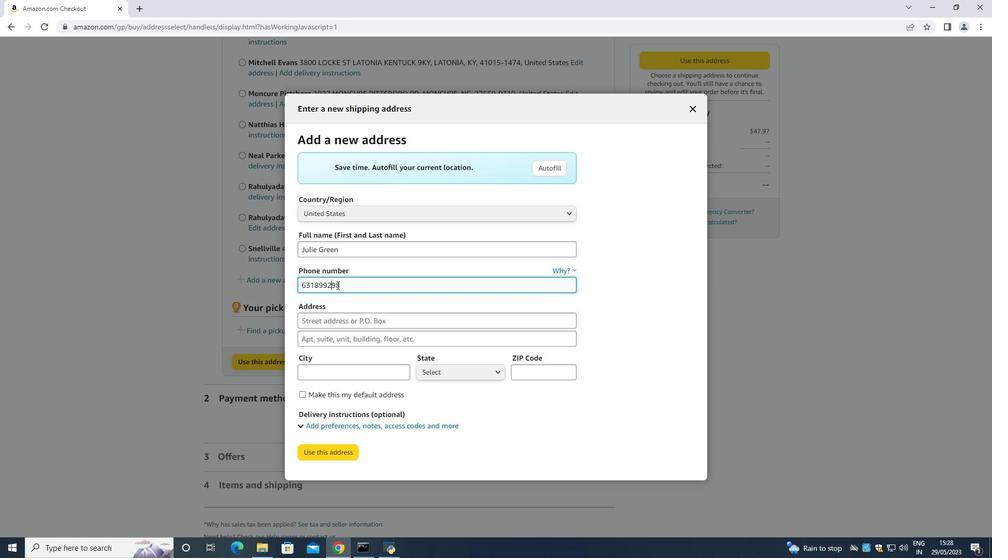 
Action: Mouse moved to (345, 324)
Screenshot: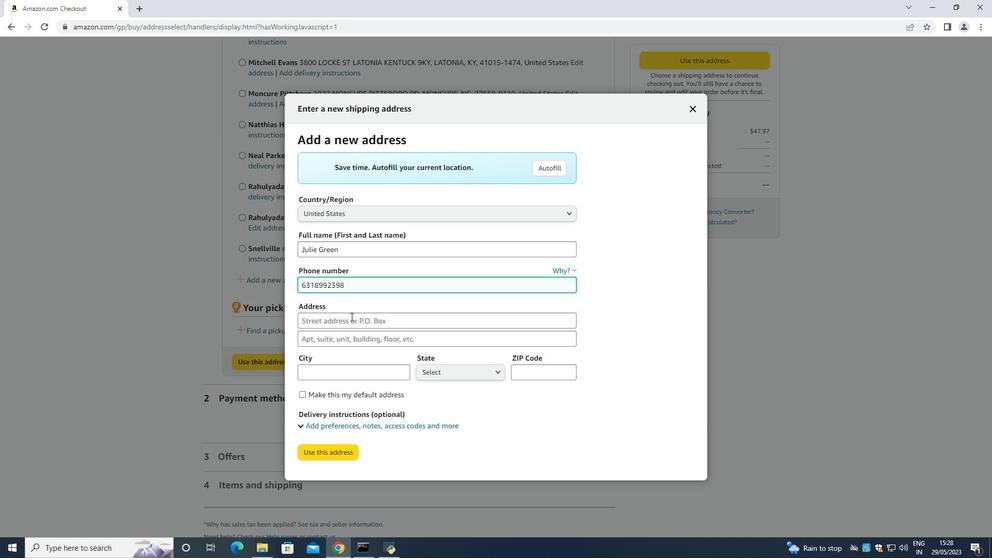 
Action: Mouse pressed left at (345, 324)
Screenshot: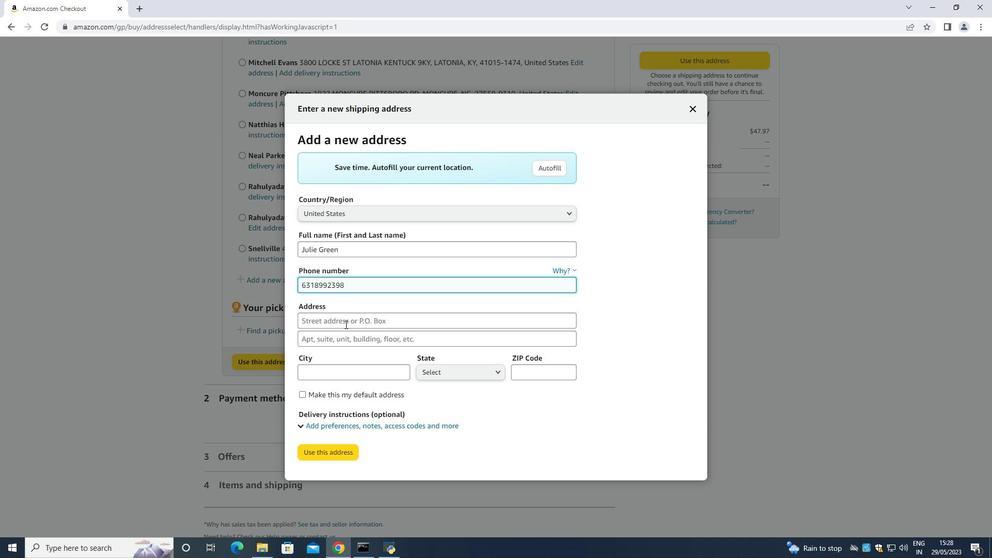 
Action: Mouse moved to (343, 320)
Screenshot: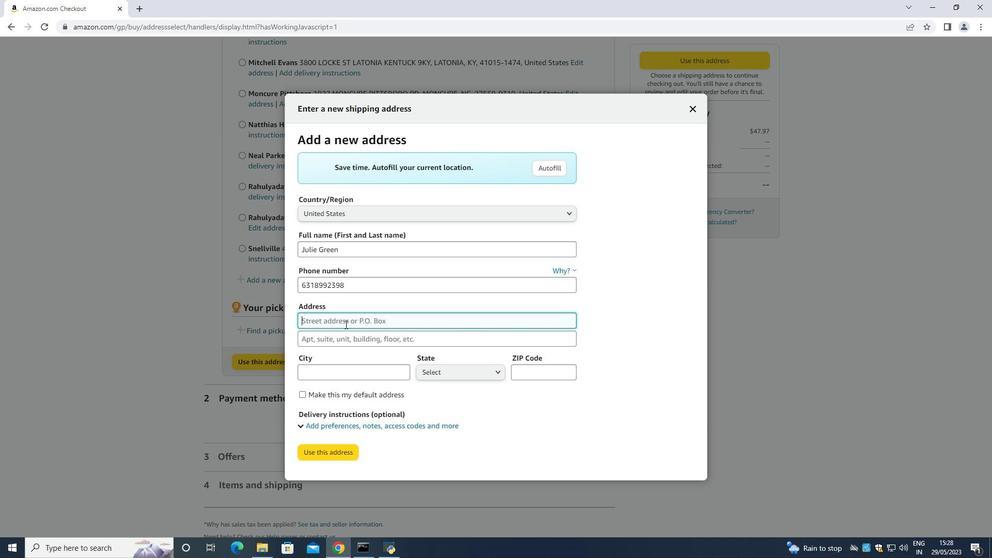 
Action: Key pressed 7<Key.backspace>2771<Key.space><Key.shift>Fe<Key.backspace>ieldcrest<Key.space><Key.shift>Road<Key.space>
Screenshot: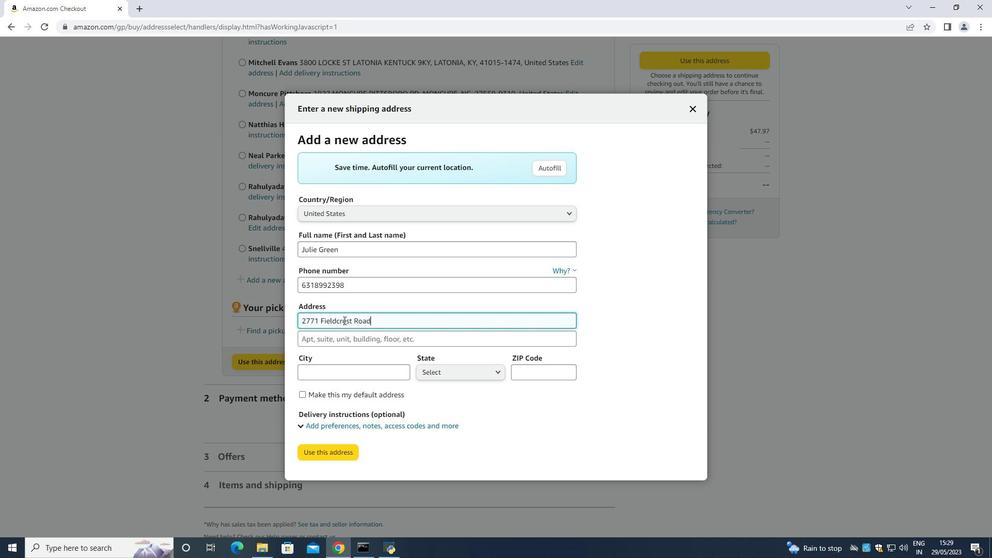 
Action: Mouse moved to (334, 369)
Screenshot: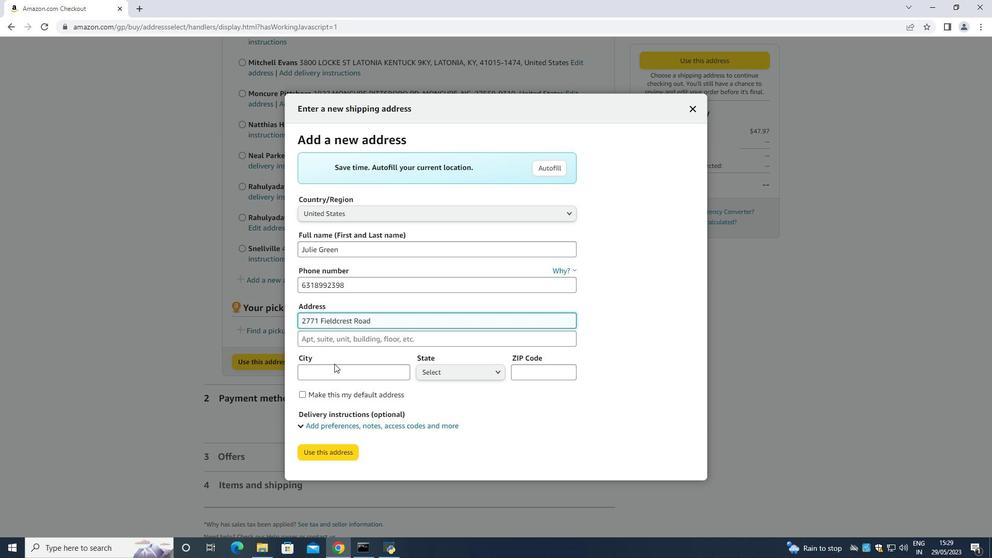 
Action: Mouse pressed left at (334, 369)
Screenshot: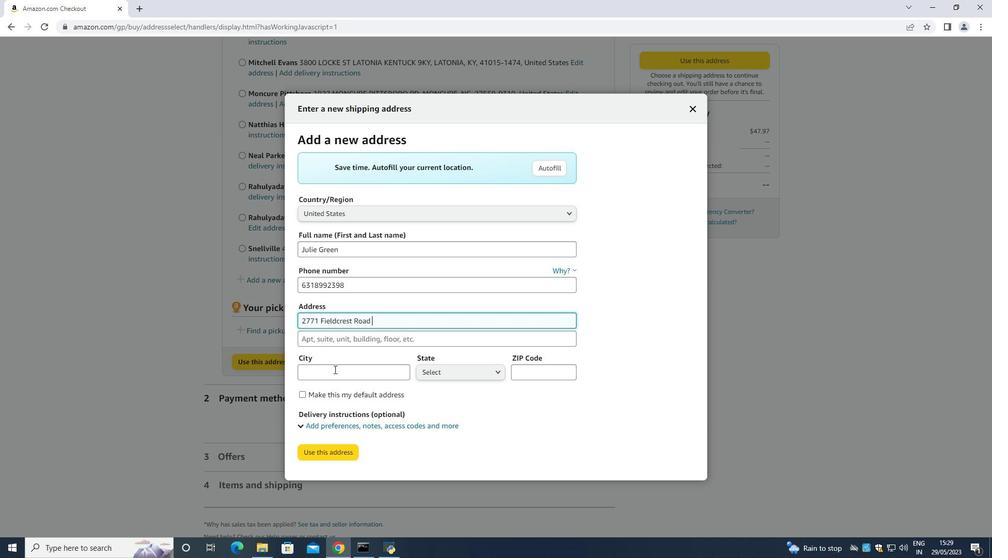 
Action: Mouse moved to (337, 376)
Screenshot: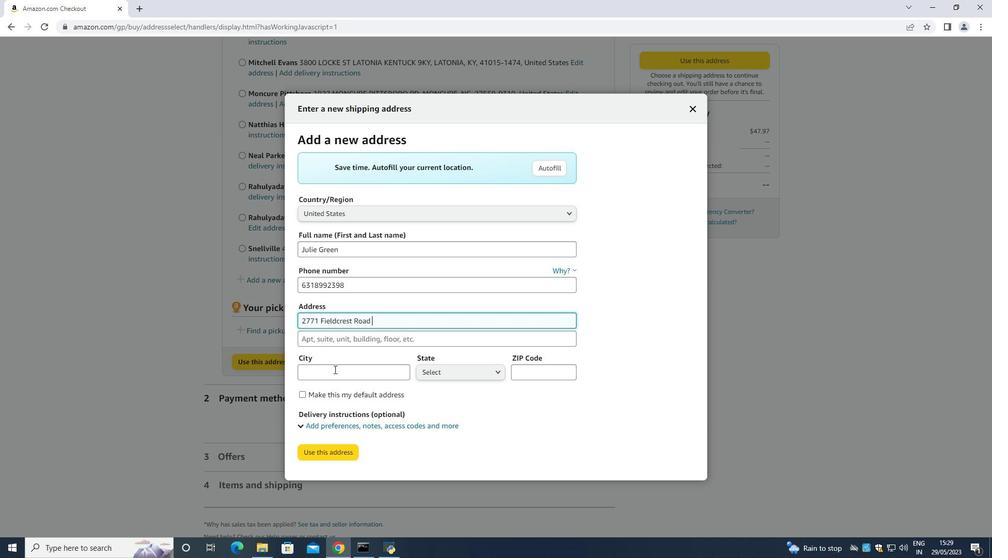 
Action: Key pressed <Key.shift>New<Key.space><Key.shift>York
Screenshot: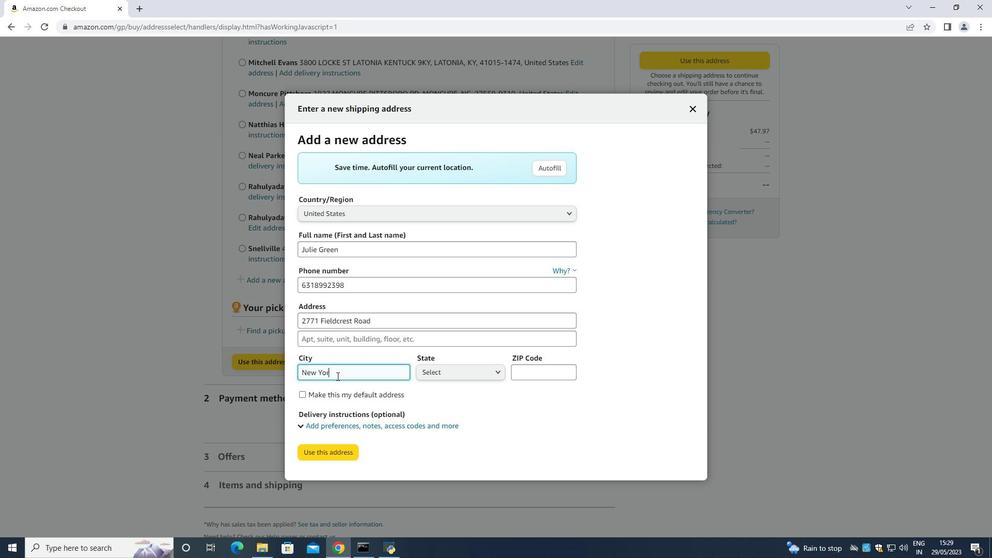 
Action: Mouse moved to (480, 376)
Screenshot: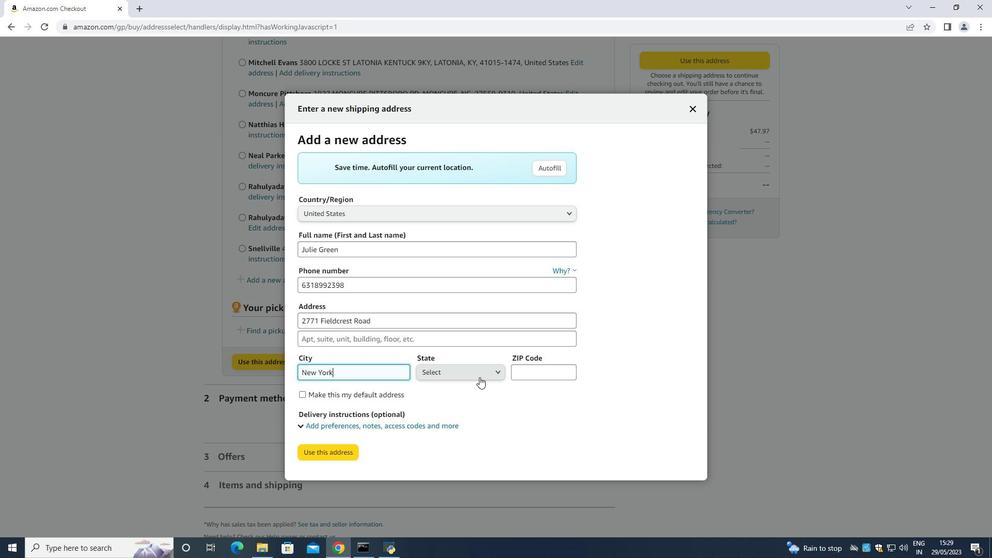 
Action: Mouse pressed left at (480, 376)
Screenshot: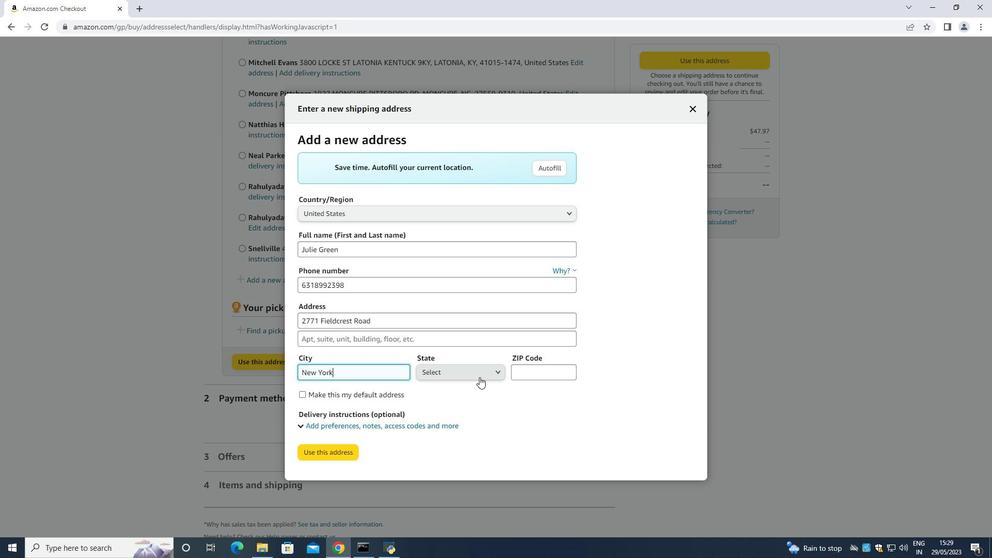 
Action: Mouse moved to (476, 372)
Screenshot: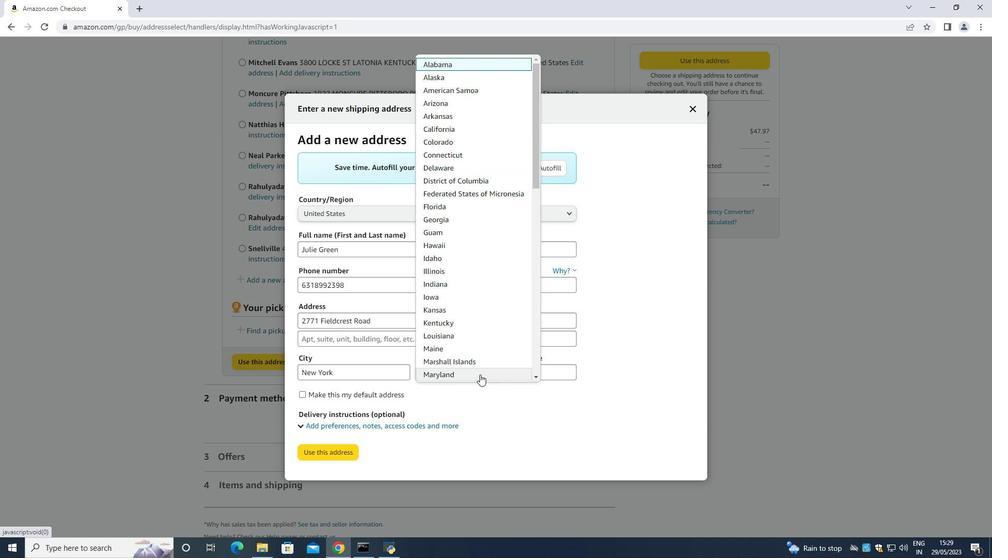 
Action: Key pressed <Key.down><Key.down><Key.down><Key.down><Key.down><Key.down><Key.down><Key.down><Key.down><Key.down><Key.down><Key.down><Key.down><Key.down><Key.down><Key.down><Key.down><Key.down><Key.down><Key.down><Key.down><Key.down><Key.down><Key.down><Key.down><Key.down><Key.down><Key.down><Key.down><Key.down><Key.down><Key.down><Key.down><Key.down><Key.down><Key.down><Key.down><Key.down><Key.down><Key.down><Key.down><Key.down><Key.down><Key.down><Key.down><Key.up><Key.up><Key.up><Key.up><Key.up><Key.up><Key.up><Key.up><Key.up><Key.up><Key.up><Key.down><Key.down><Key.down><Key.down><Key.up><Key.up><Key.up><Key.up><Key.down><Key.down><Key.enter>
Screenshot: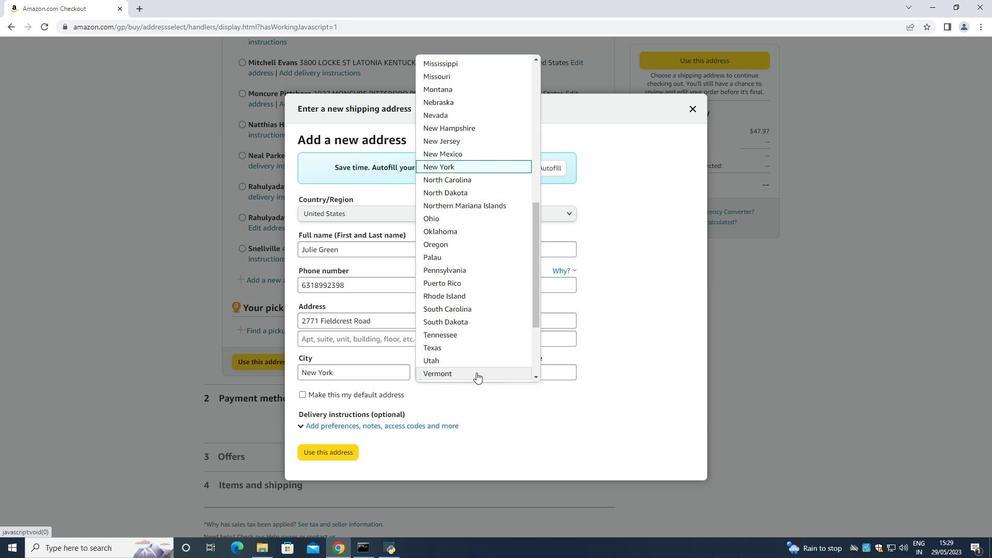 
Action: Mouse moved to (556, 373)
Screenshot: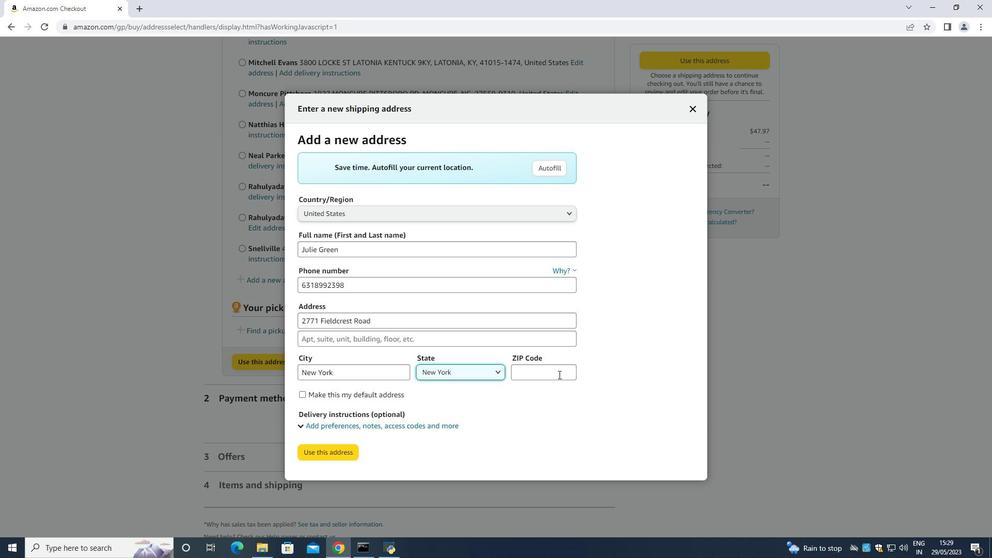 
Action: Mouse pressed left at (556, 373)
Screenshot: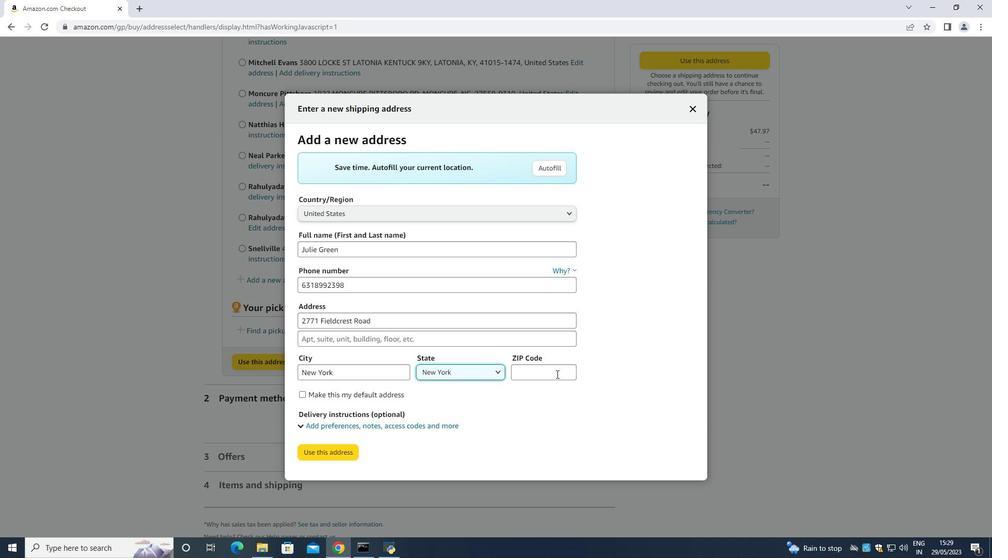 
Action: Mouse moved to (555, 373)
Screenshot: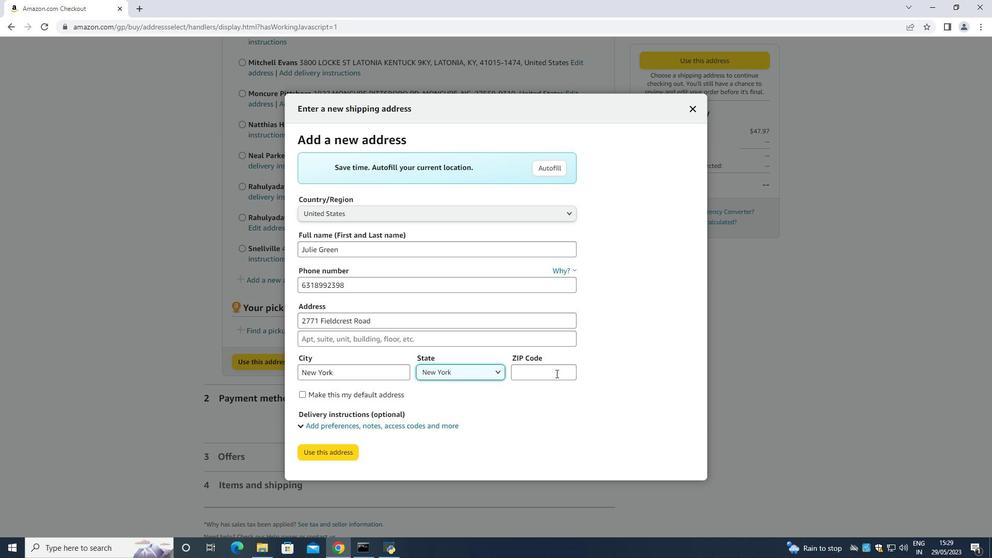 
Action: Key pressed 0<Key.backspace>10000<Key.backspace>5
Screenshot: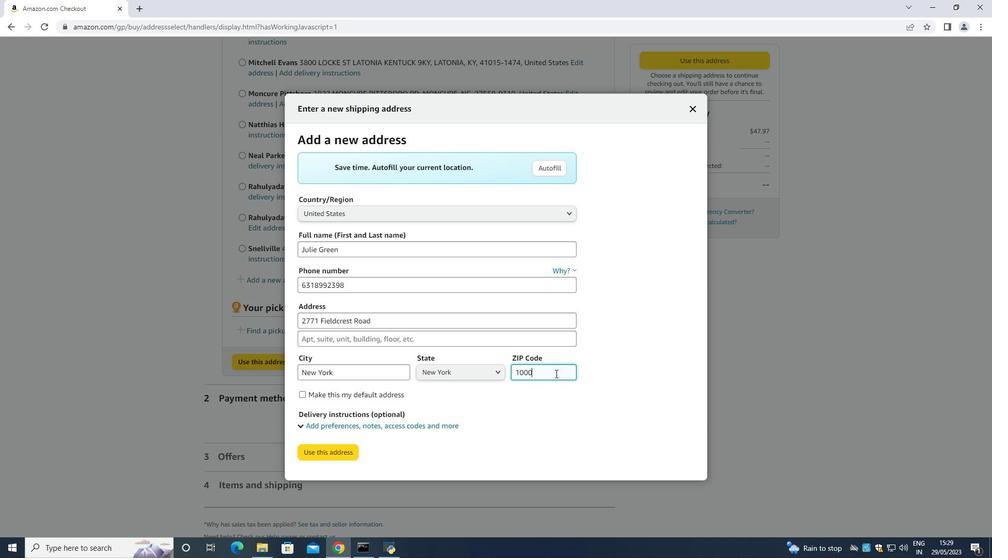 
Action: Mouse moved to (323, 450)
Screenshot: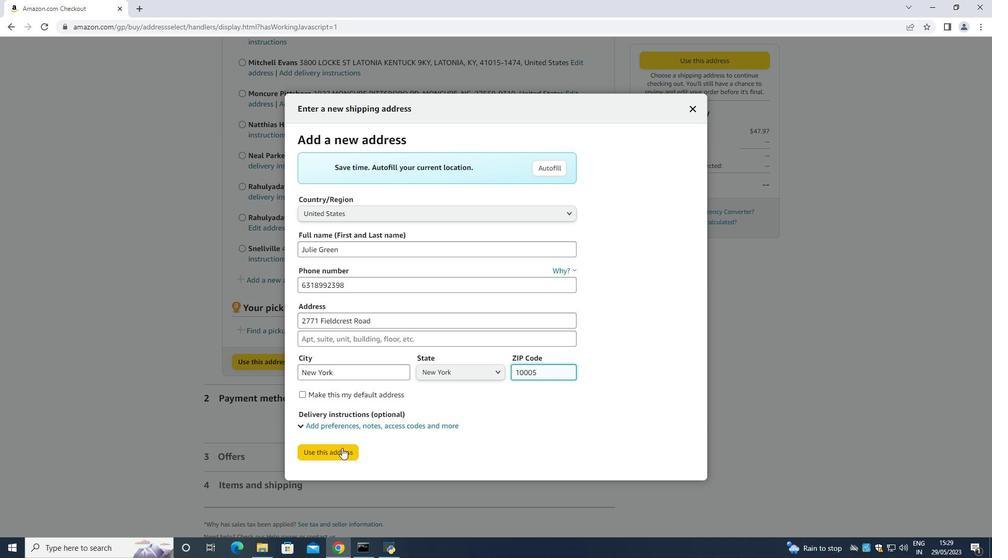 
Action: Mouse pressed left at (323, 450)
Screenshot: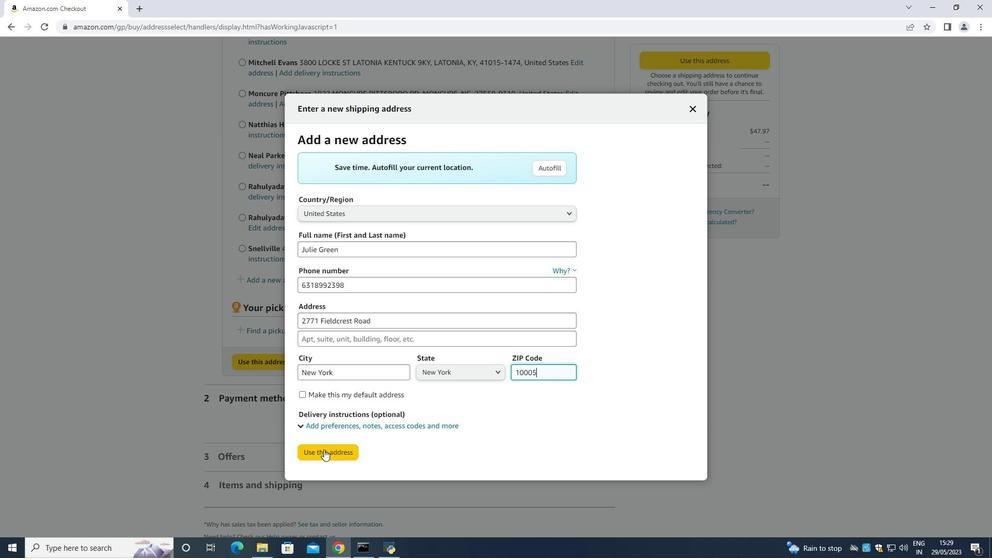 
Action: Mouse moved to (313, 531)
Screenshot: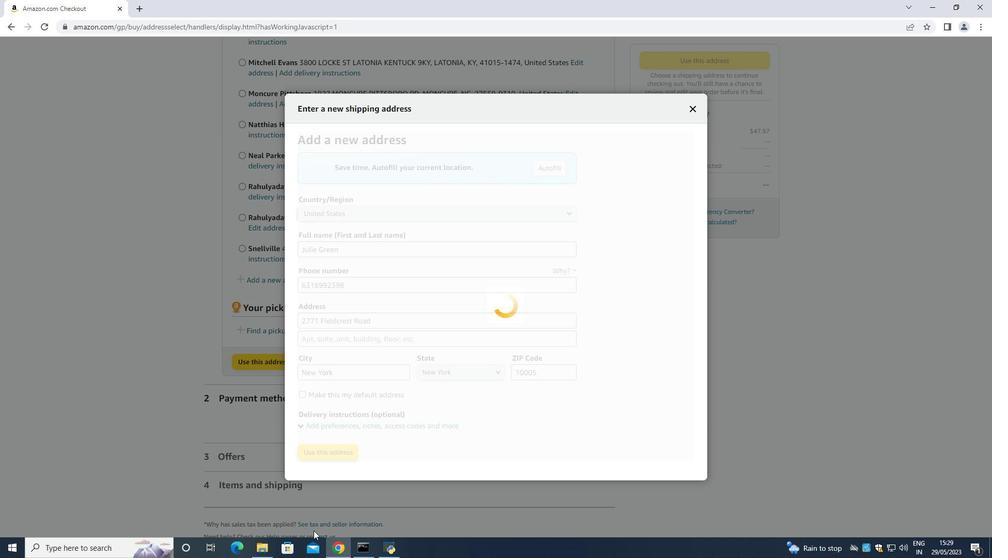 
Action: Mouse pressed left at (313, 531)
Screenshot: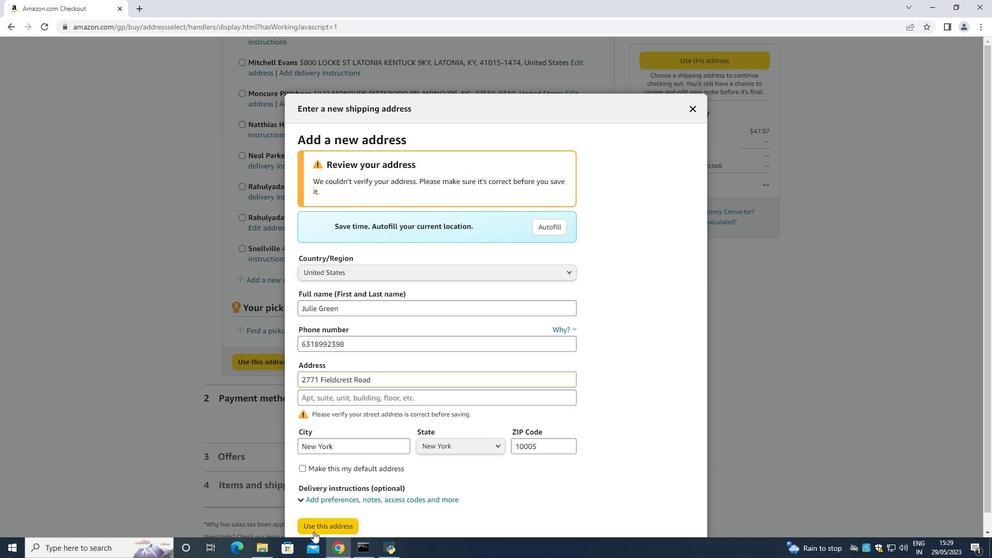 
Action: Mouse moved to (327, 241)
Screenshot: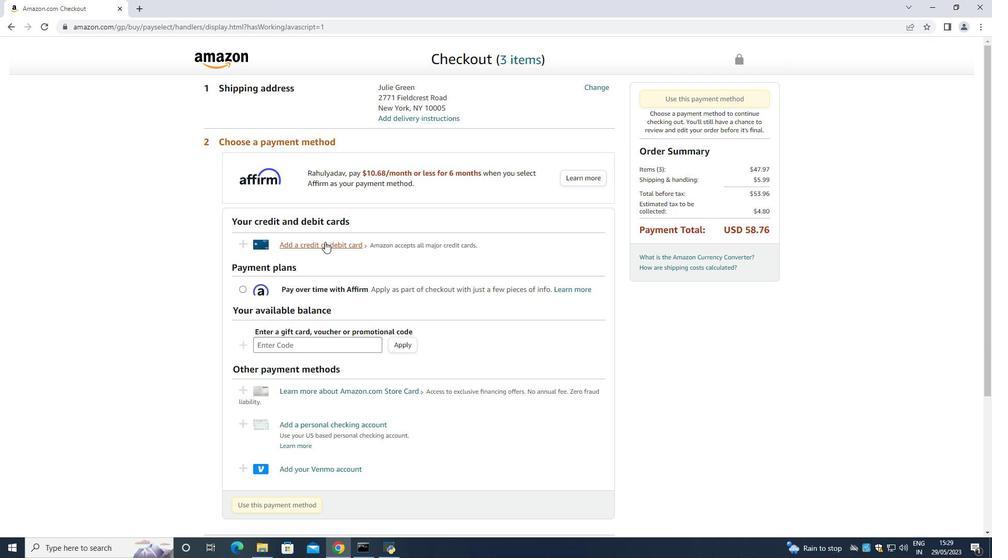 
Action: Mouse pressed left at (327, 241)
Screenshot: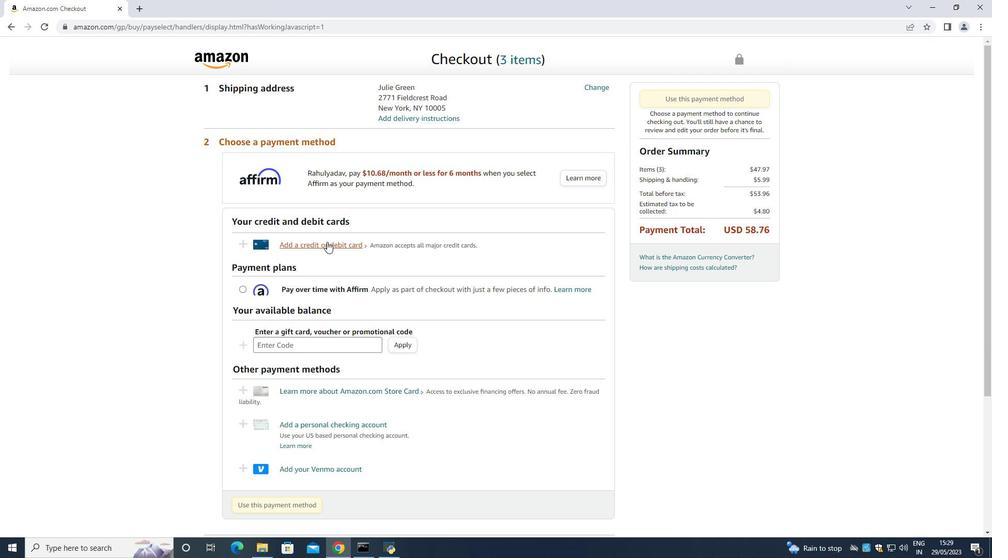 
Action: Mouse moved to (394, 237)
Screenshot: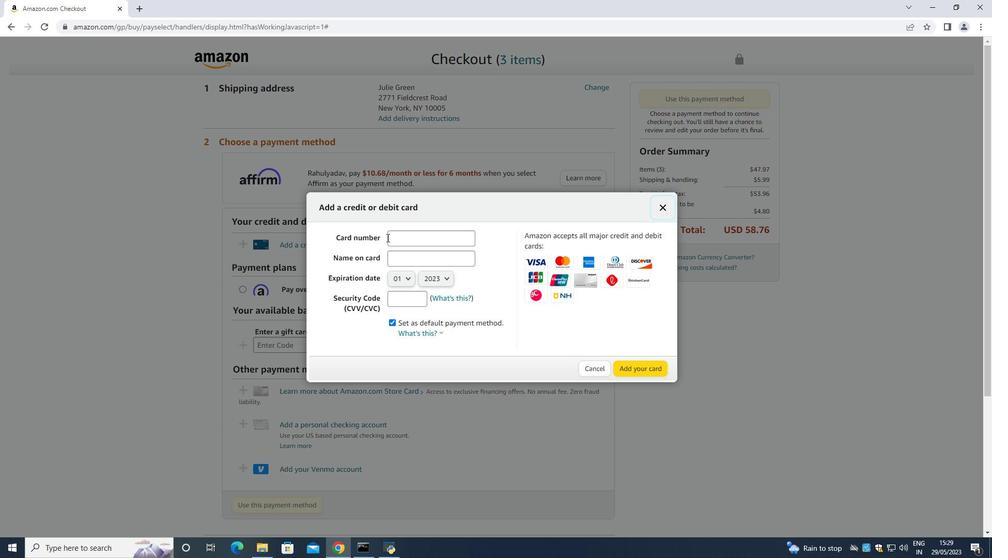 
Action: Mouse pressed left at (394, 237)
Screenshot: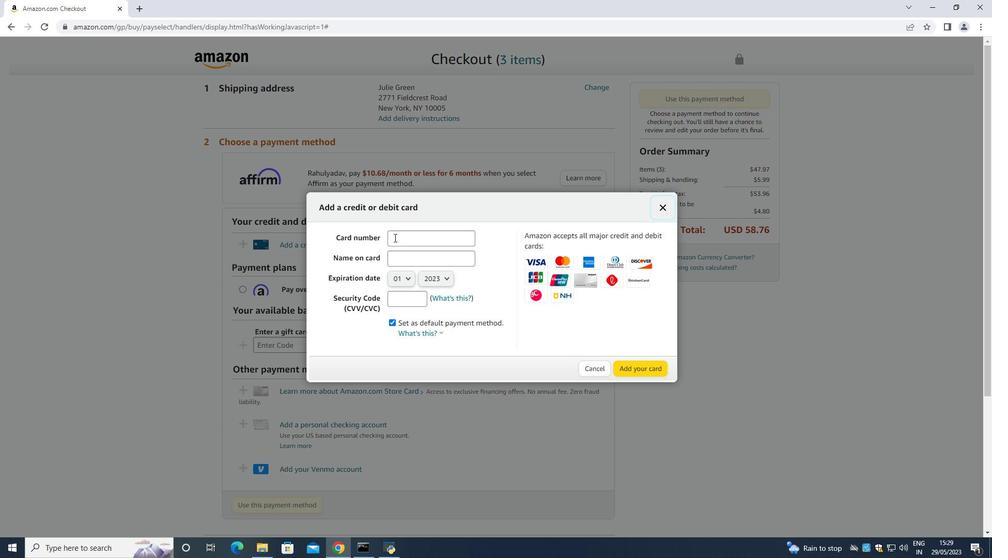 
Action: Key pressed 254893214578+9<Key.backspace><Key.backspace>7965<Key.space><Key.tab><Key.shift>Julie<Key.space><Key.shift><Key.shift><Key.shift><Key.shift><Key.shift><Key.shift><Key.shift><Key.shift><Key.shift><Key.shift><Key.shift><Key.shift><Key.shift><Key.shift><Key.shift><Key.shift><Key.shift><Key.shift><Key.shift><Key.shift><Key.shift><Key.shift><Key.shift><Key.shift><Key.shift><Key.shift>Green<Key.space><Key.shift>
Screenshot: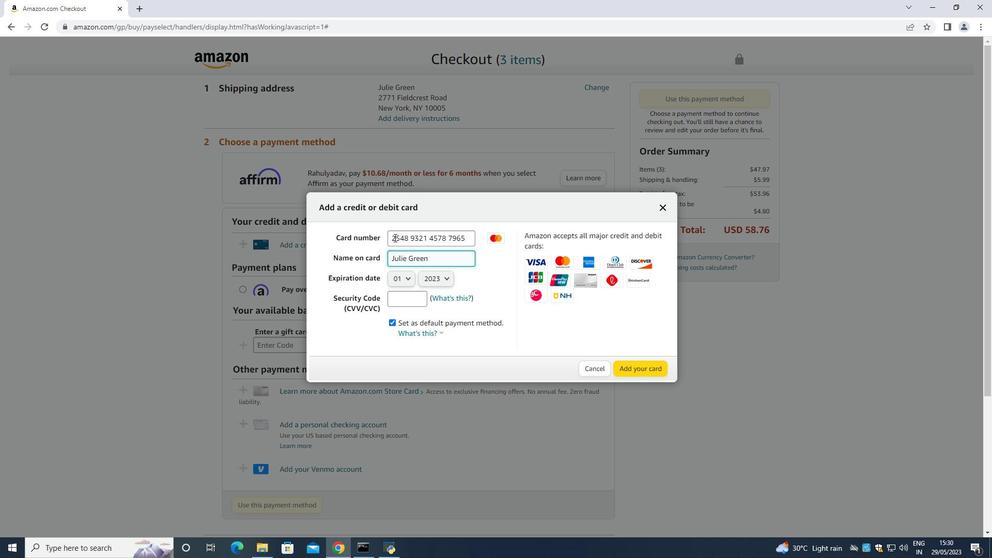 
Action: Mouse moved to (413, 280)
Screenshot: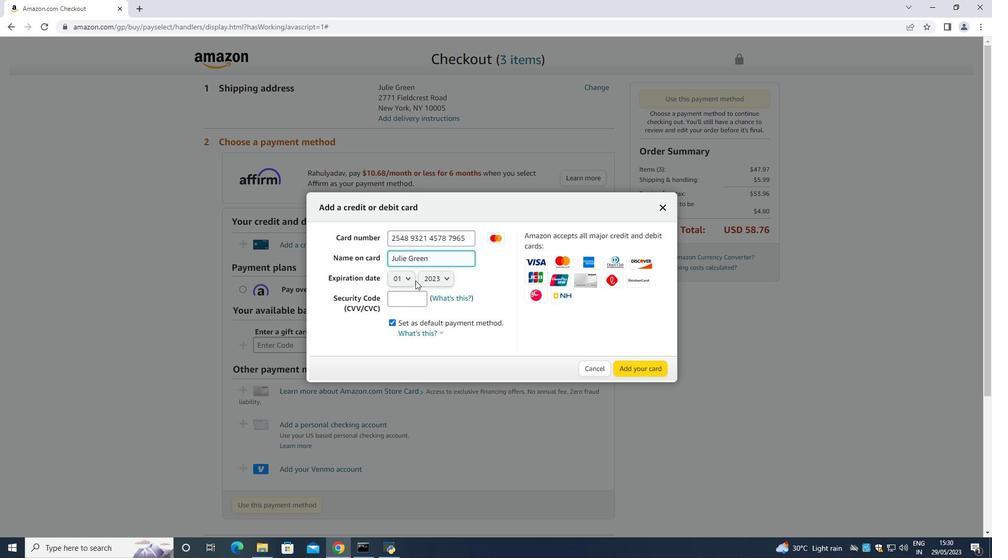 
Action: Mouse pressed left at (413, 280)
Screenshot: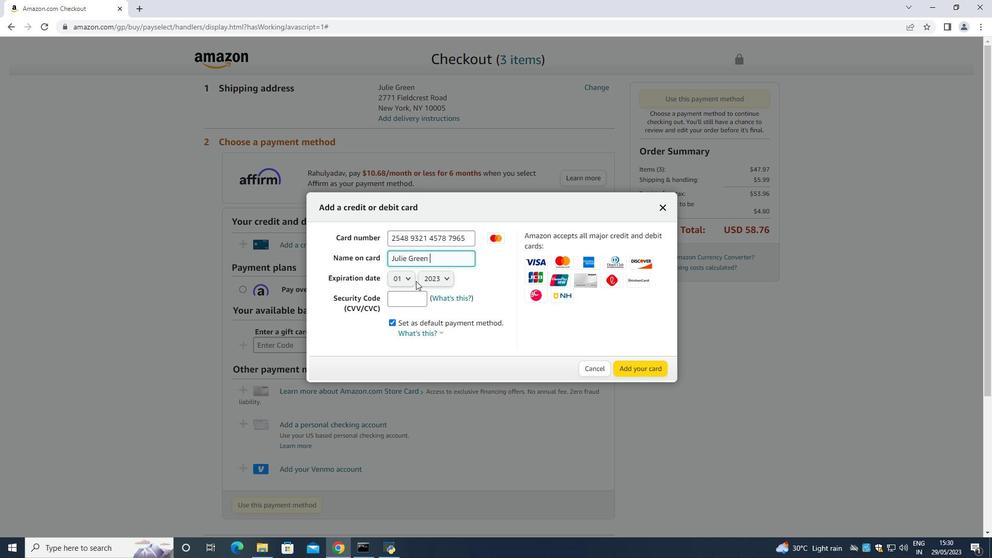 
Action: Mouse moved to (413, 280)
Screenshot: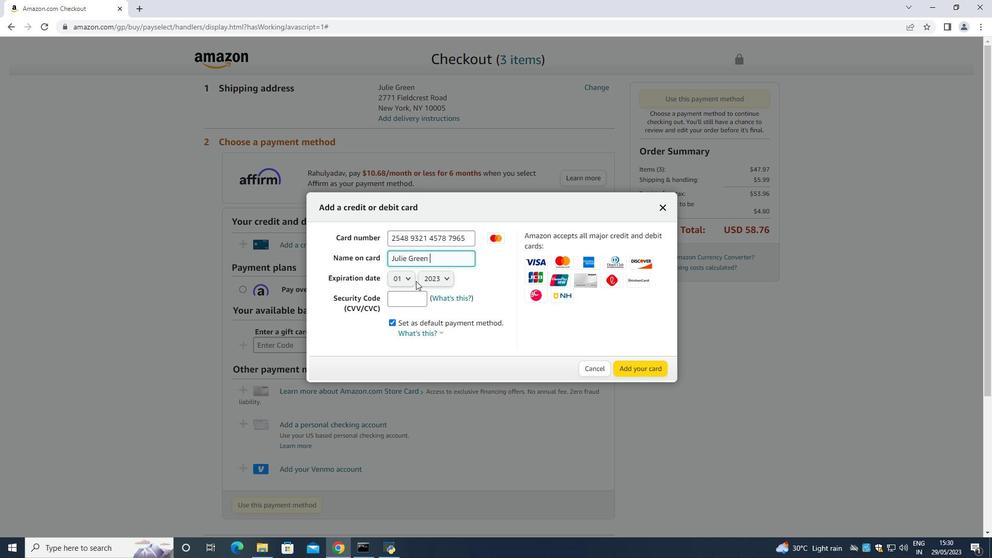 
Action: Mouse pressed left at (413, 280)
Screenshot: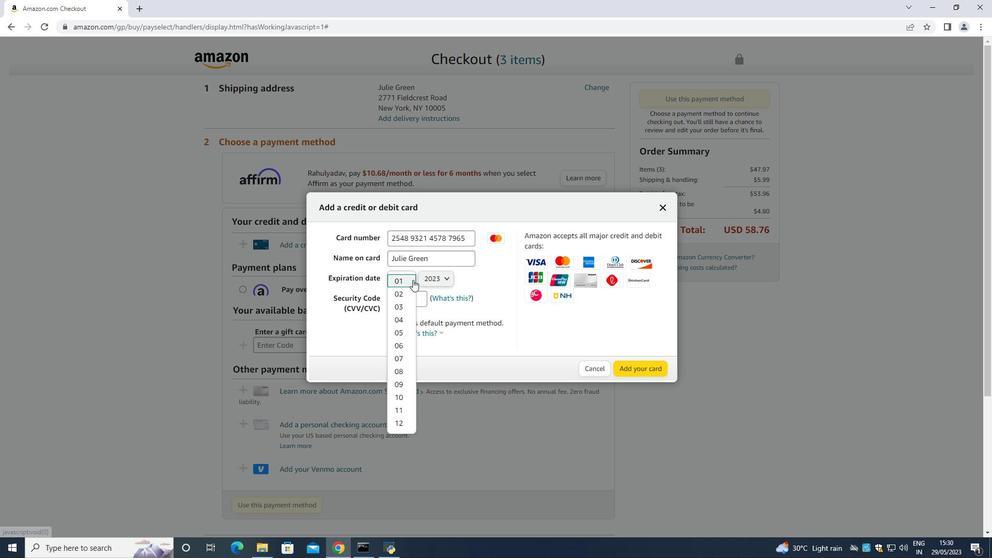 
Action: Mouse moved to (445, 283)
Screenshot: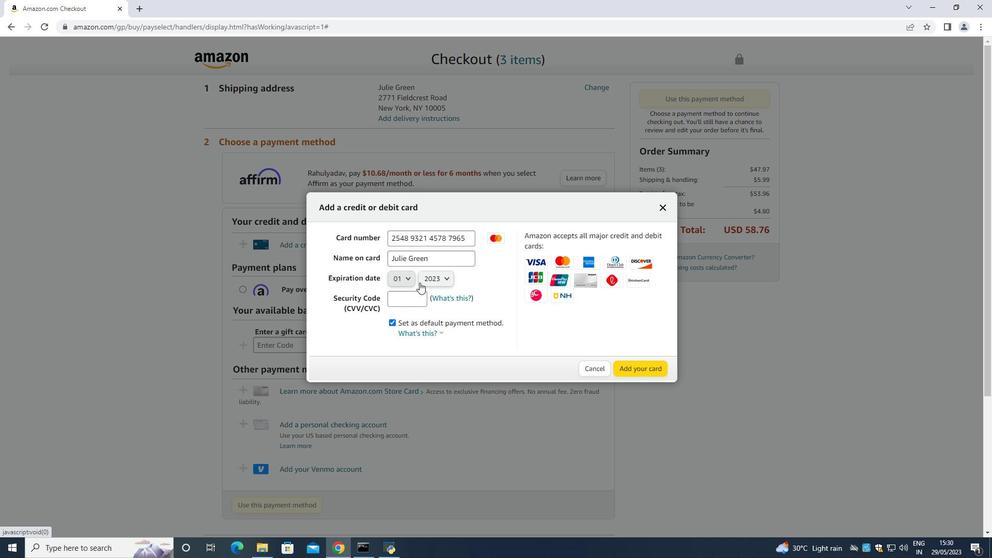 
Action: Mouse pressed left at (445, 283)
Screenshot: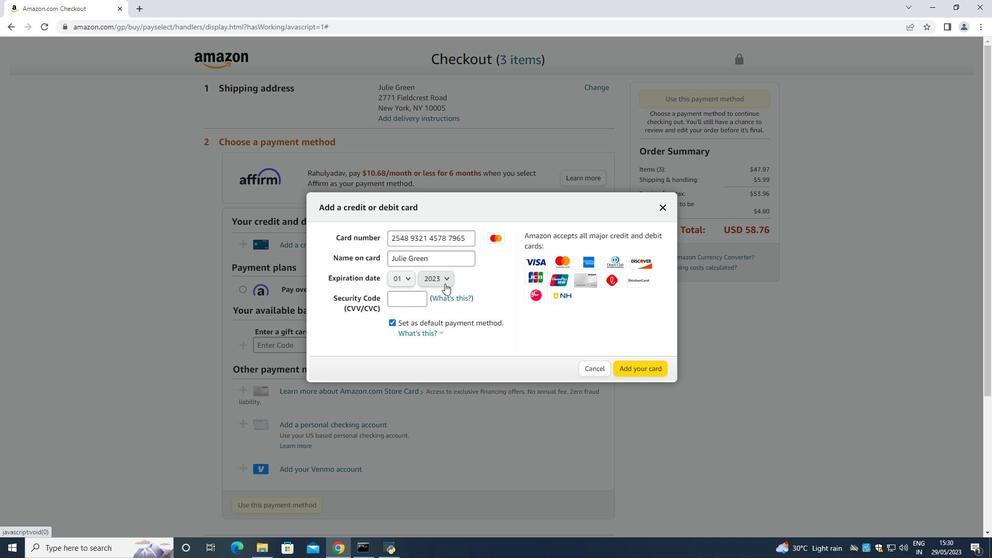 
Action: Mouse moved to (443, 311)
Screenshot: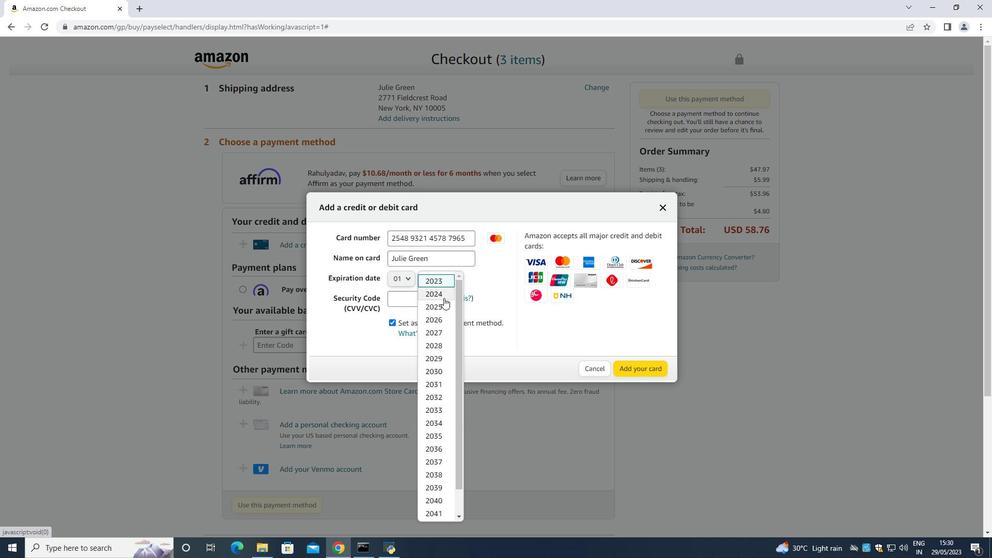 
Action: Mouse pressed left at (443, 311)
Screenshot: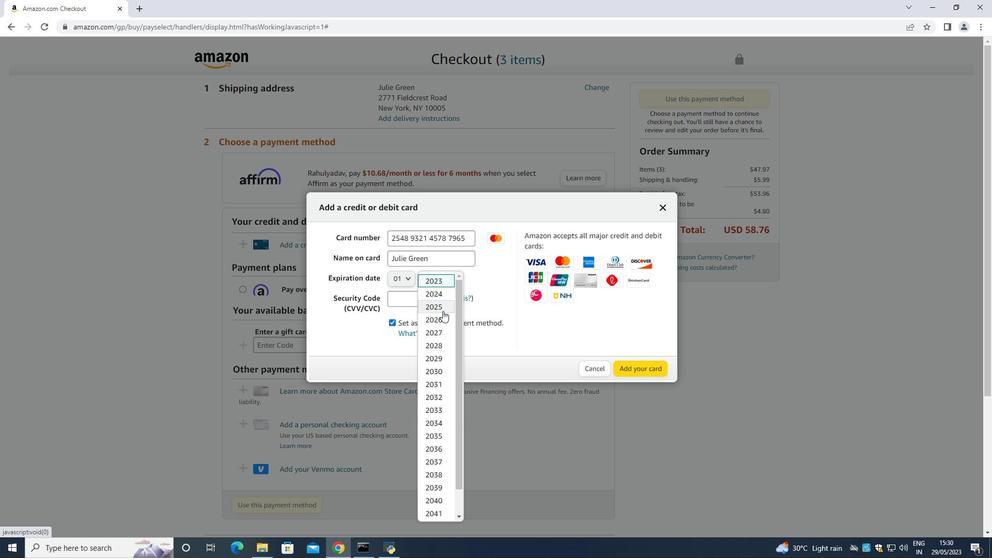 
Action: Mouse moved to (413, 303)
Screenshot: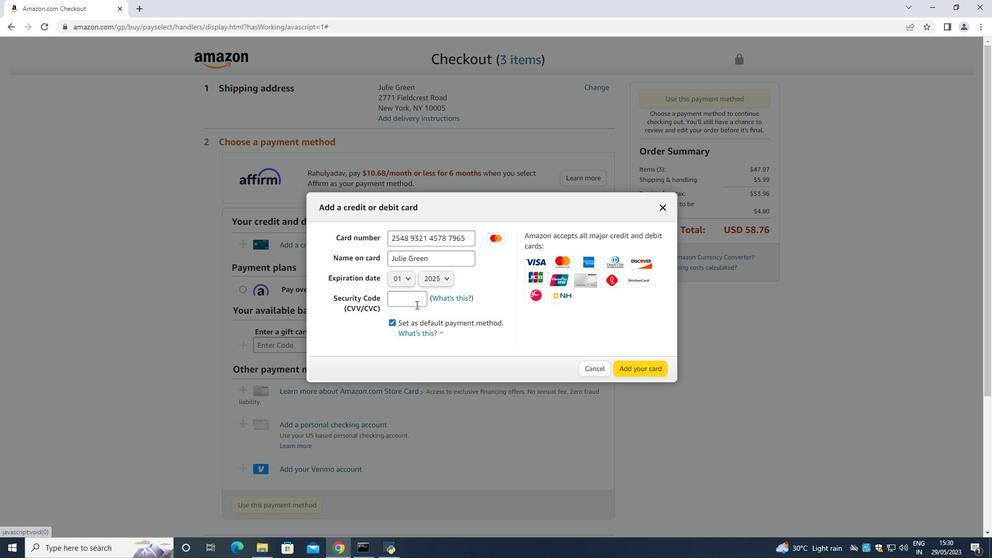 
Action: Mouse pressed left at (413, 303)
Screenshot: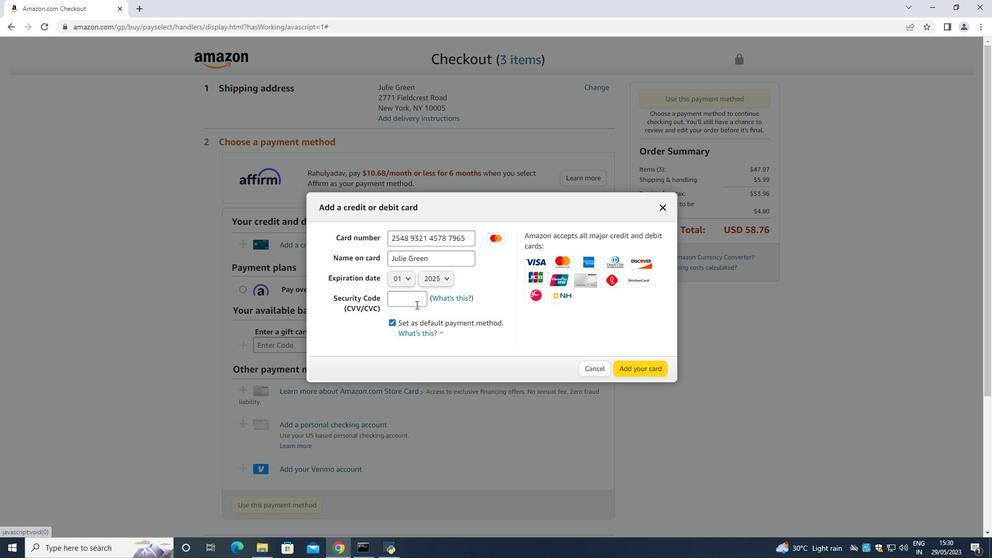 
Action: Mouse moved to (413, 302)
Screenshot: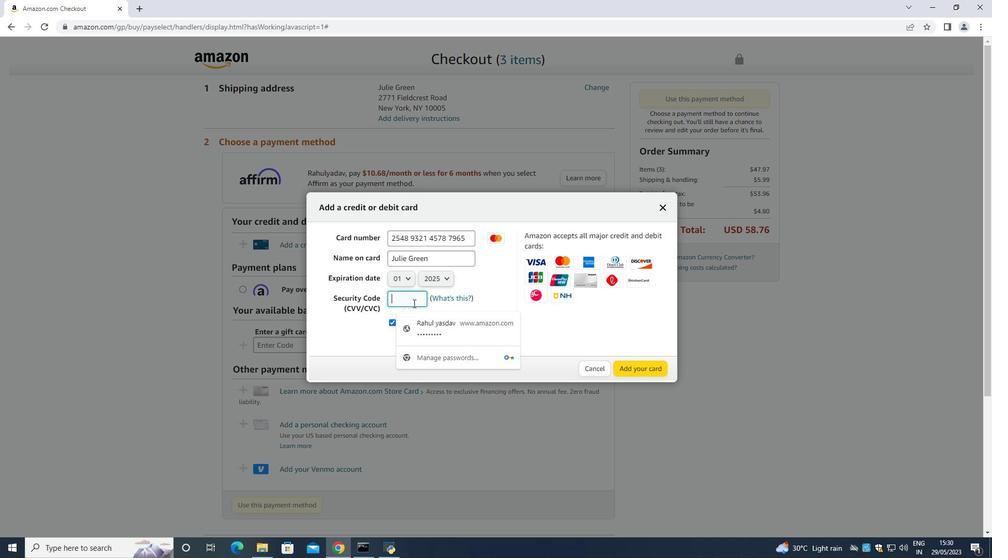 
Action: Key pressed 549
Screenshot: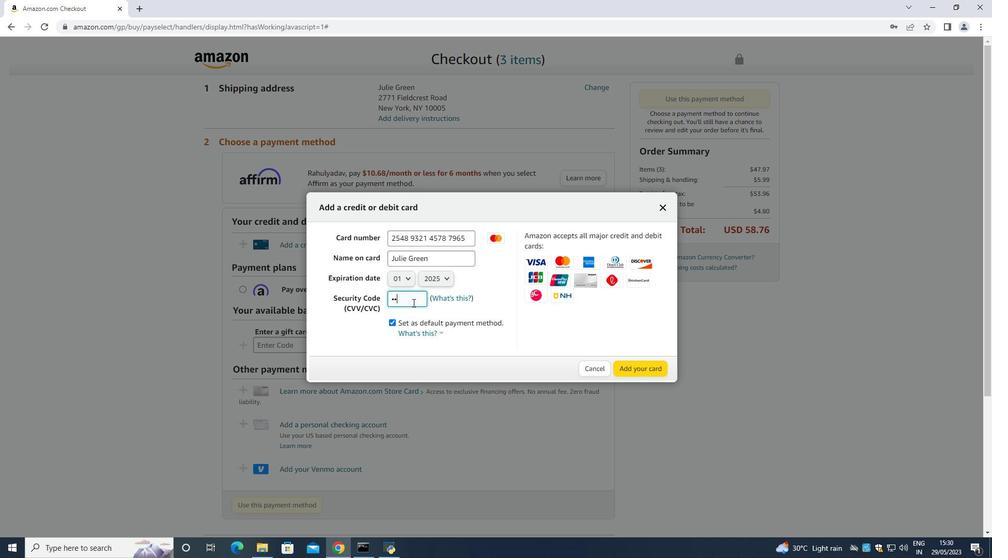 
Action: Mouse moved to (657, 369)
Screenshot: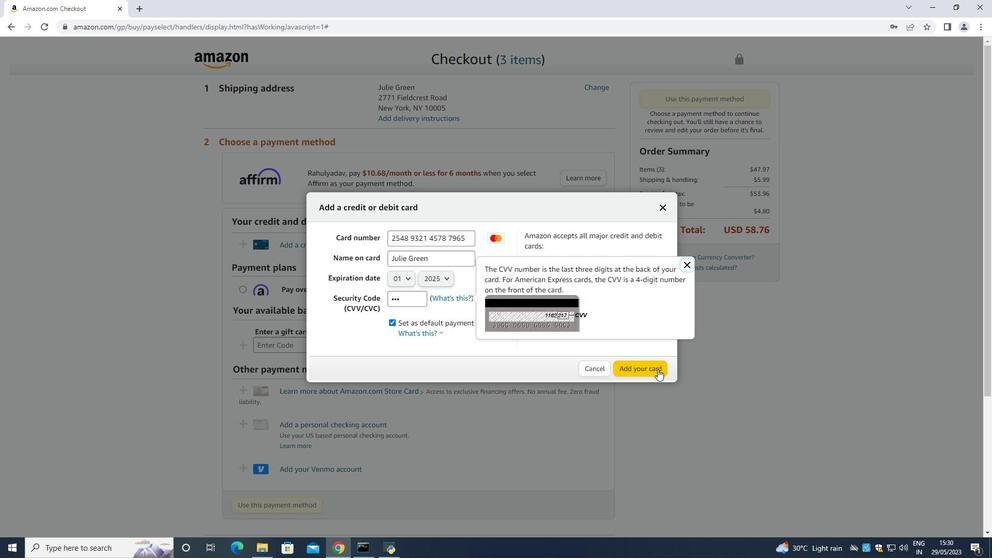 
